 Task: Find connections with filter location Nashik with filter topic #socialentrepreneurshipwith filter profile language English with filter current company Practo with filter school Allahabad Agricultural Institute with filter industry International Affairs with filter service category Corporate Events with filter keywords title Principal
Action: Mouse moved to (640, 104)
Screenshot: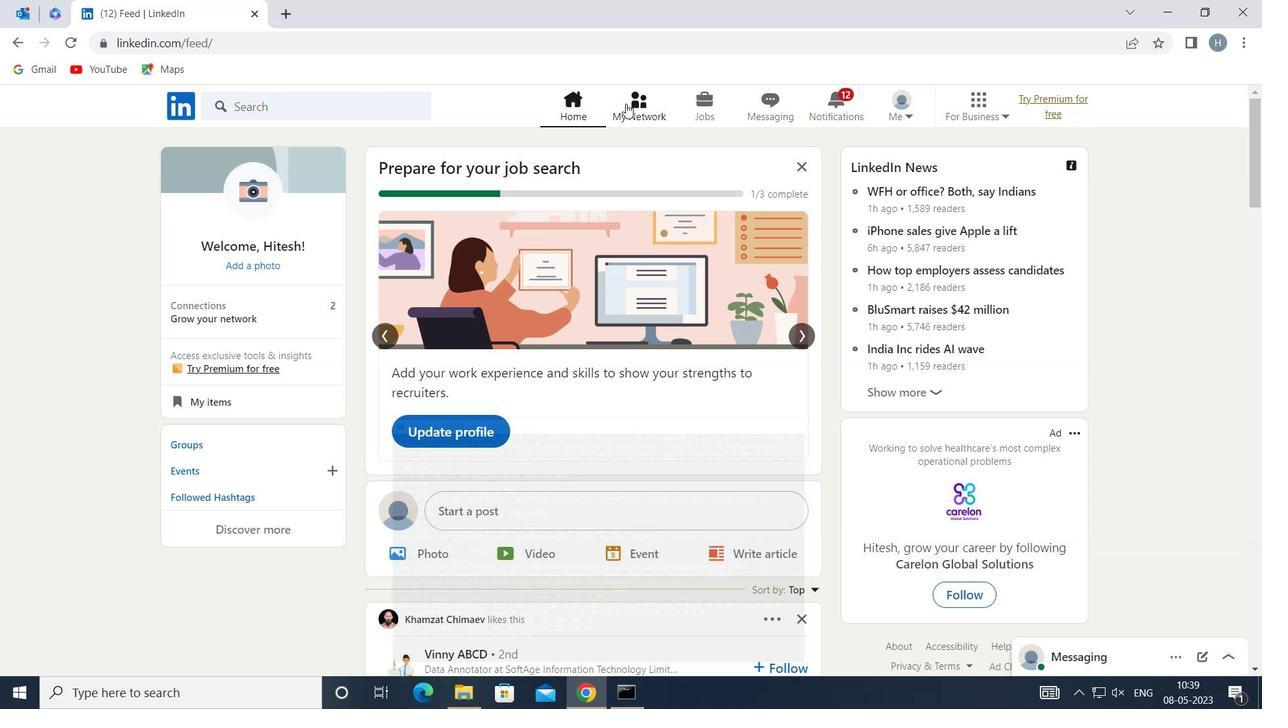 
Action: Mouse pressed left at (640, 104)
Screenshot: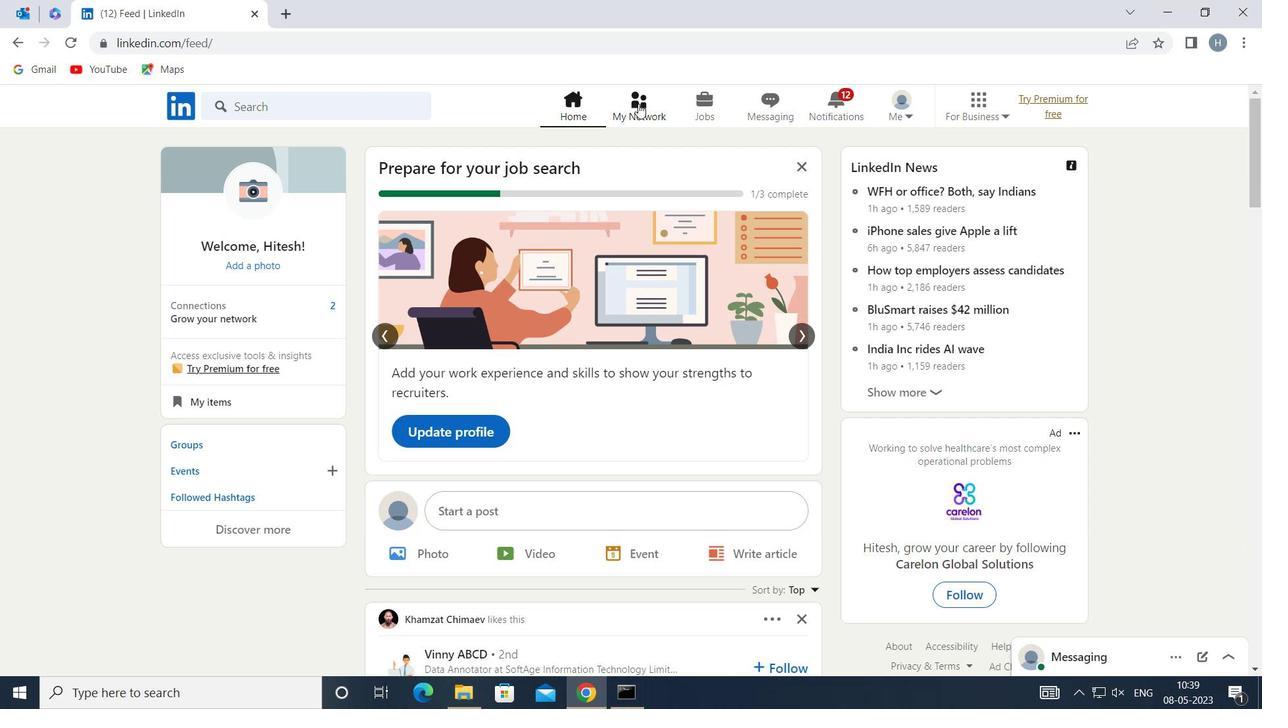 
Action: Mouse moved to (375, 195)
Screenshot: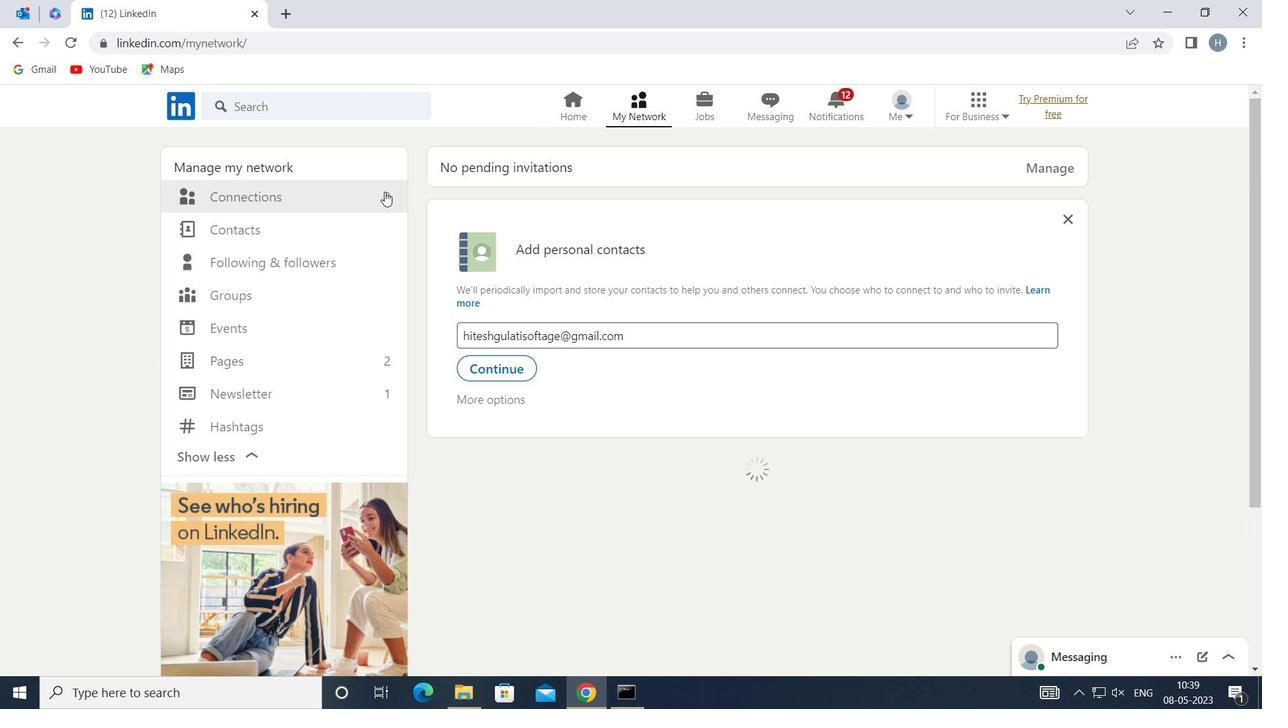 
Action: Mouse pressed left at (375, 195)
Screenshot: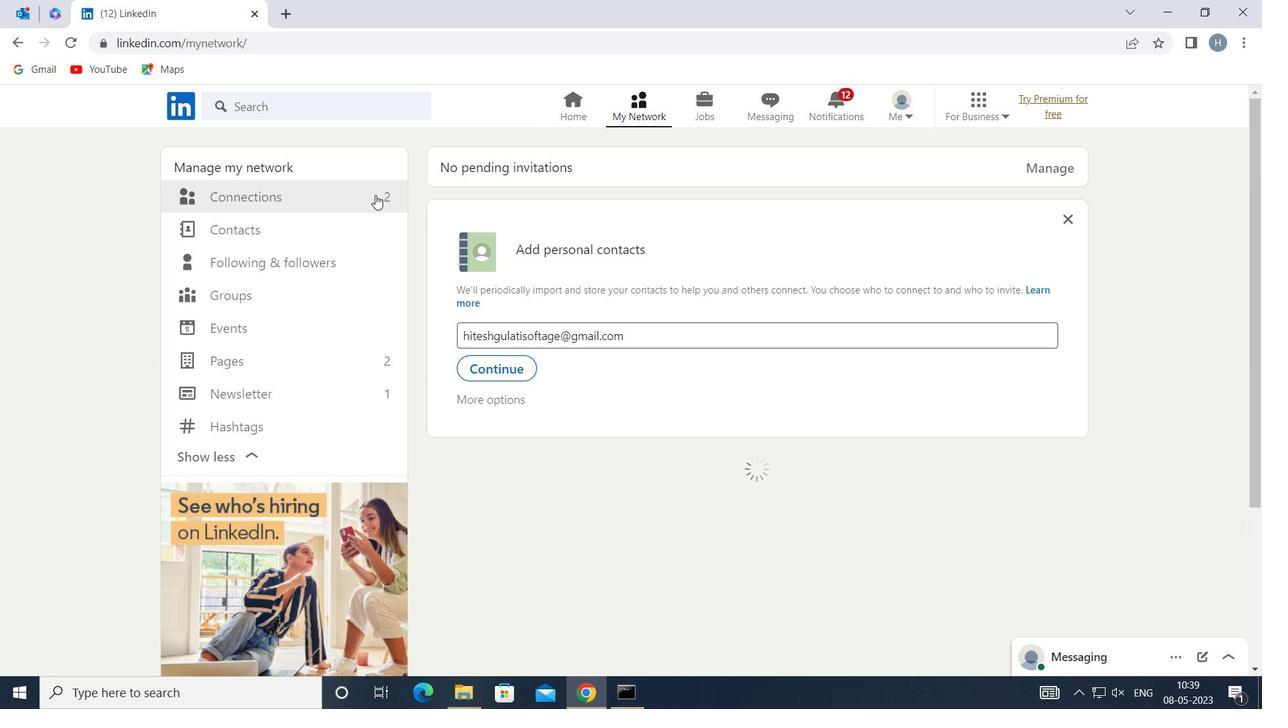 
Action: Mouse moved to (736, 198)
Screenshot: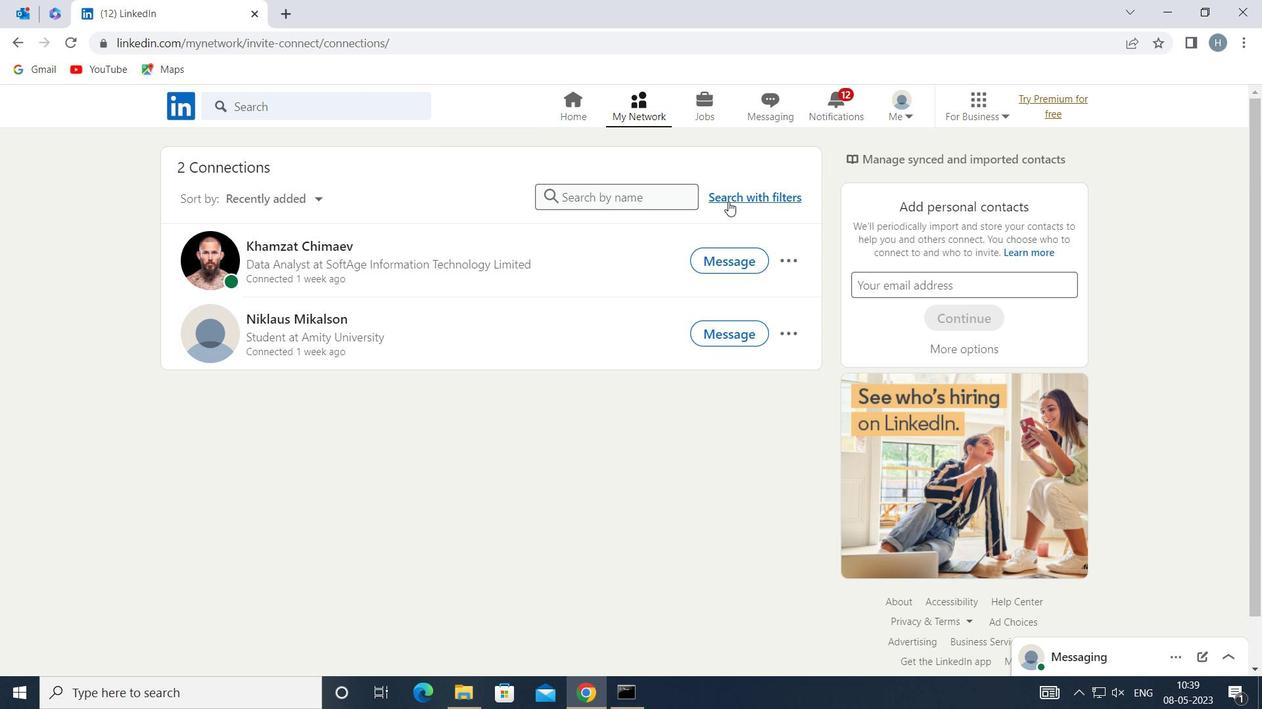 
Action: Mouse pressed left at (736, 198)
Screenshot: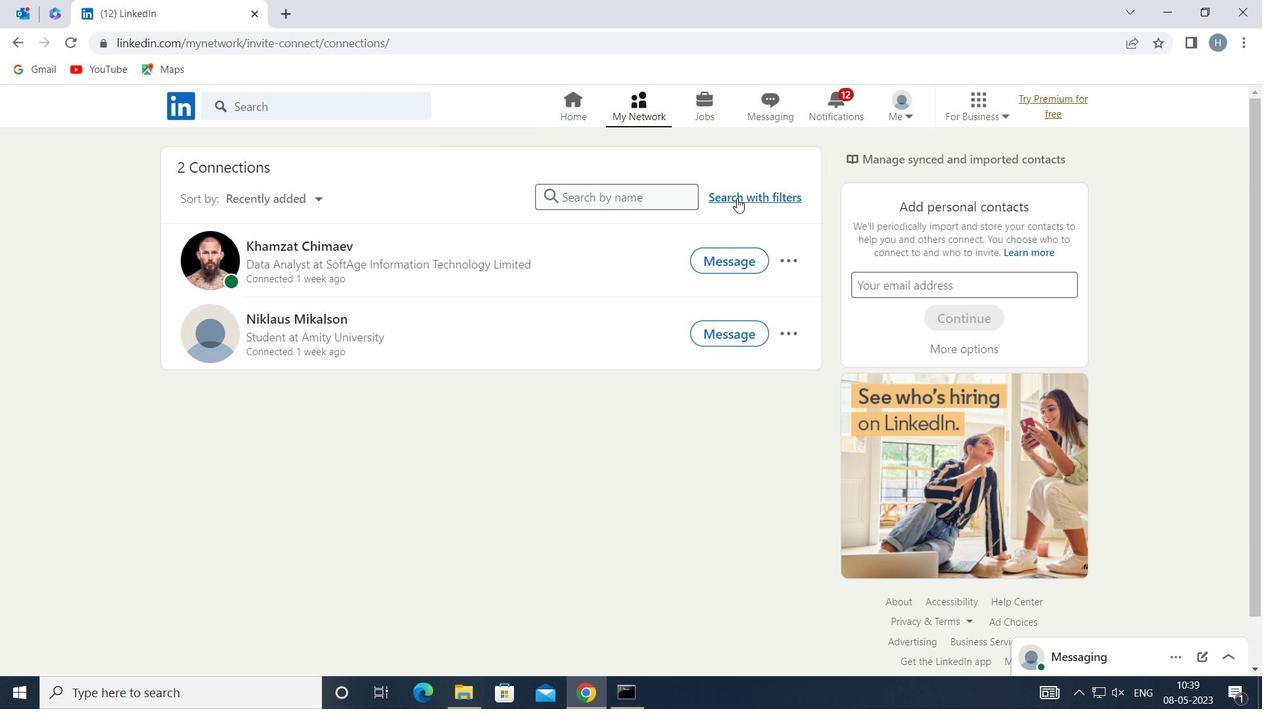 
Action: Mouse moved to (692, 156)
Screenshot: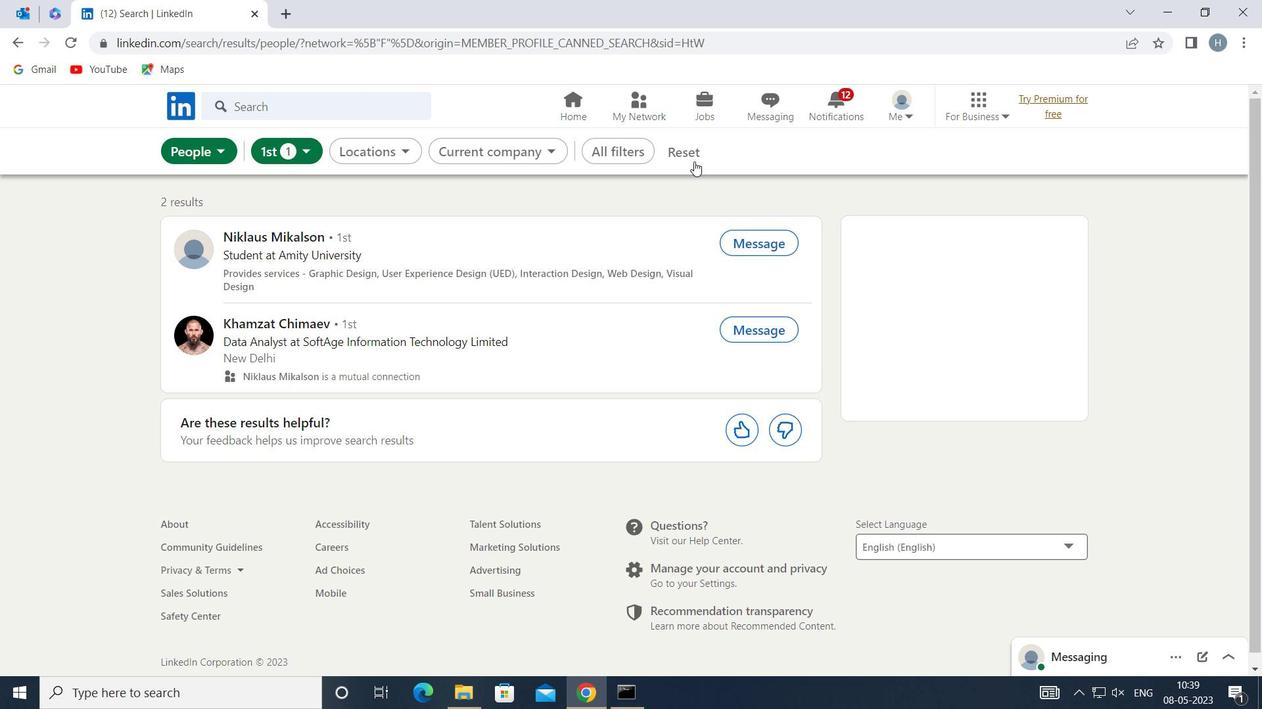 
Action: Mouse pressed left at (692, 156)
Screenshot: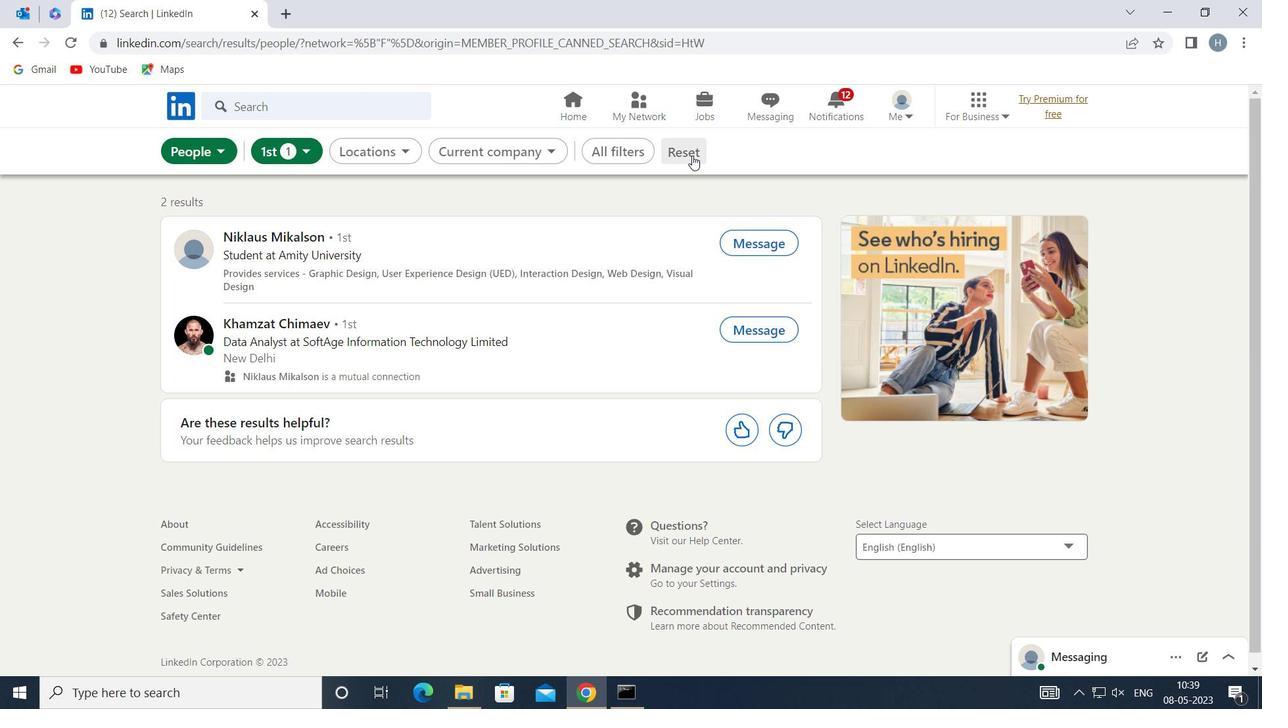 
Action: Mouse moved to (674, 151)
Screenshot: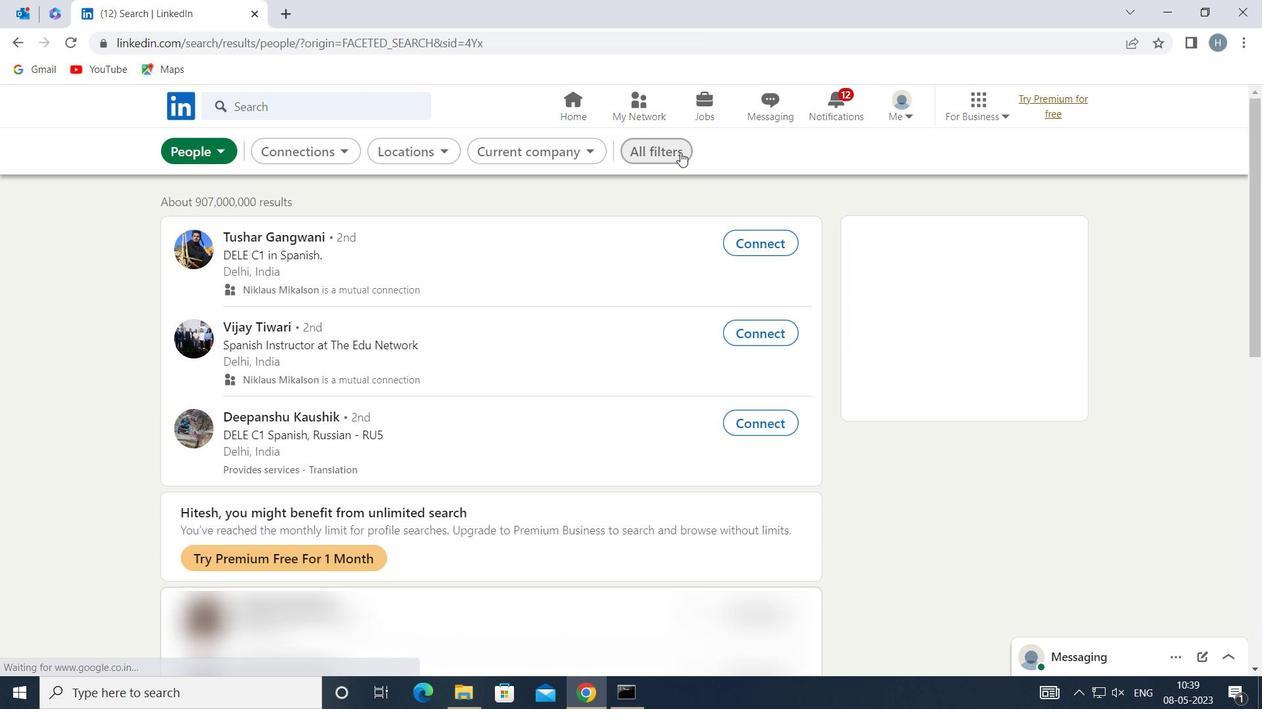 
Action: Mouse pressed left at (674, 151)
Screenshot: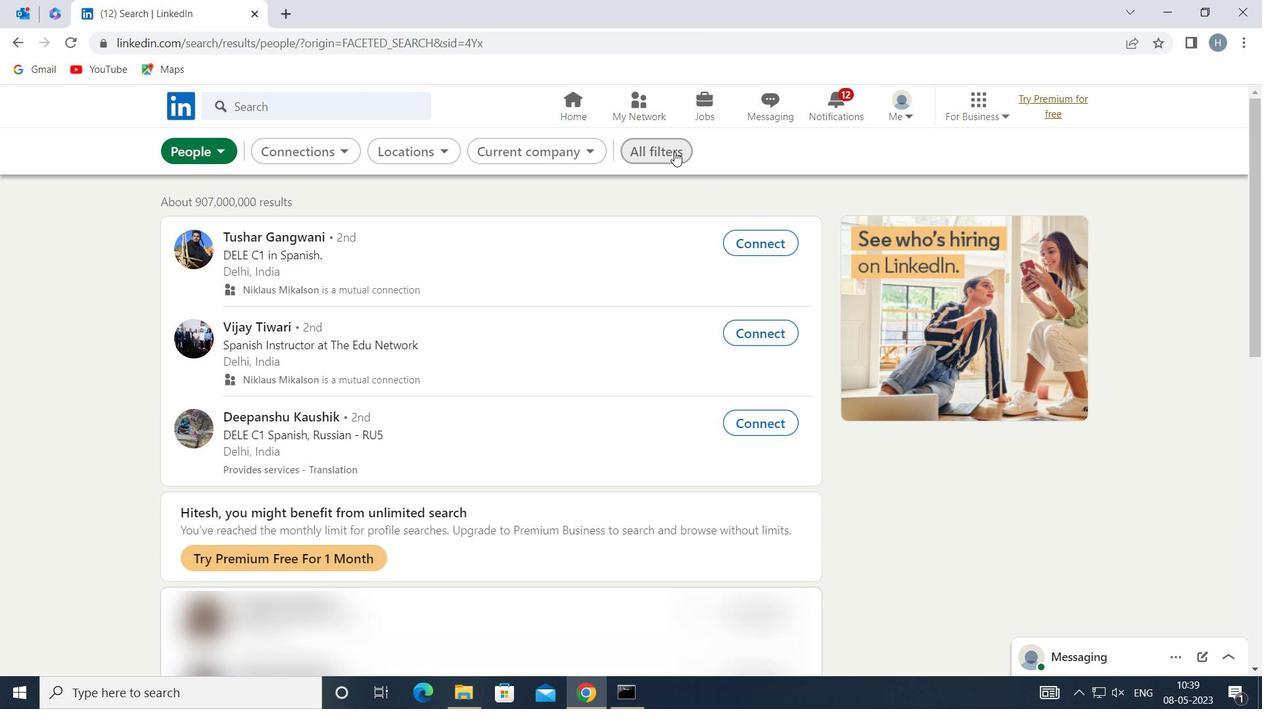
Action: Mouse moved to (1024, 292)
Screenshot: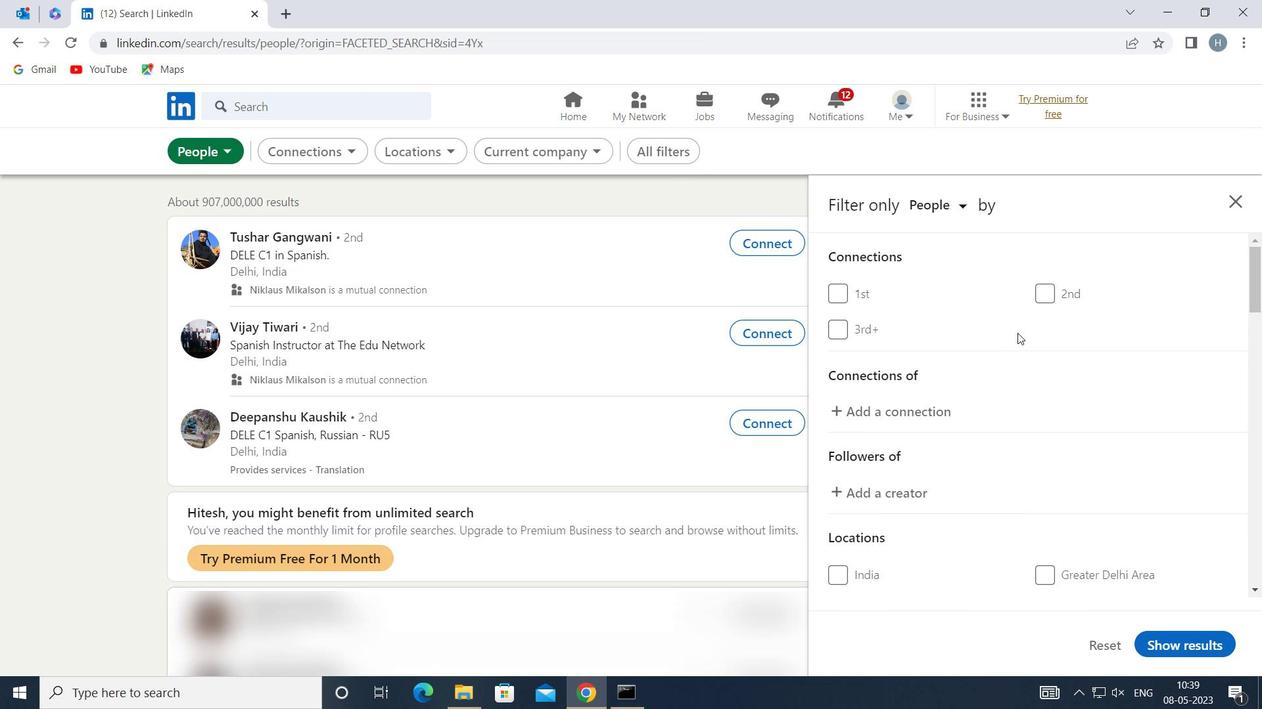 
Action: Mouse scrolled (1024, 291) with delta (0, 0)
Screenshot: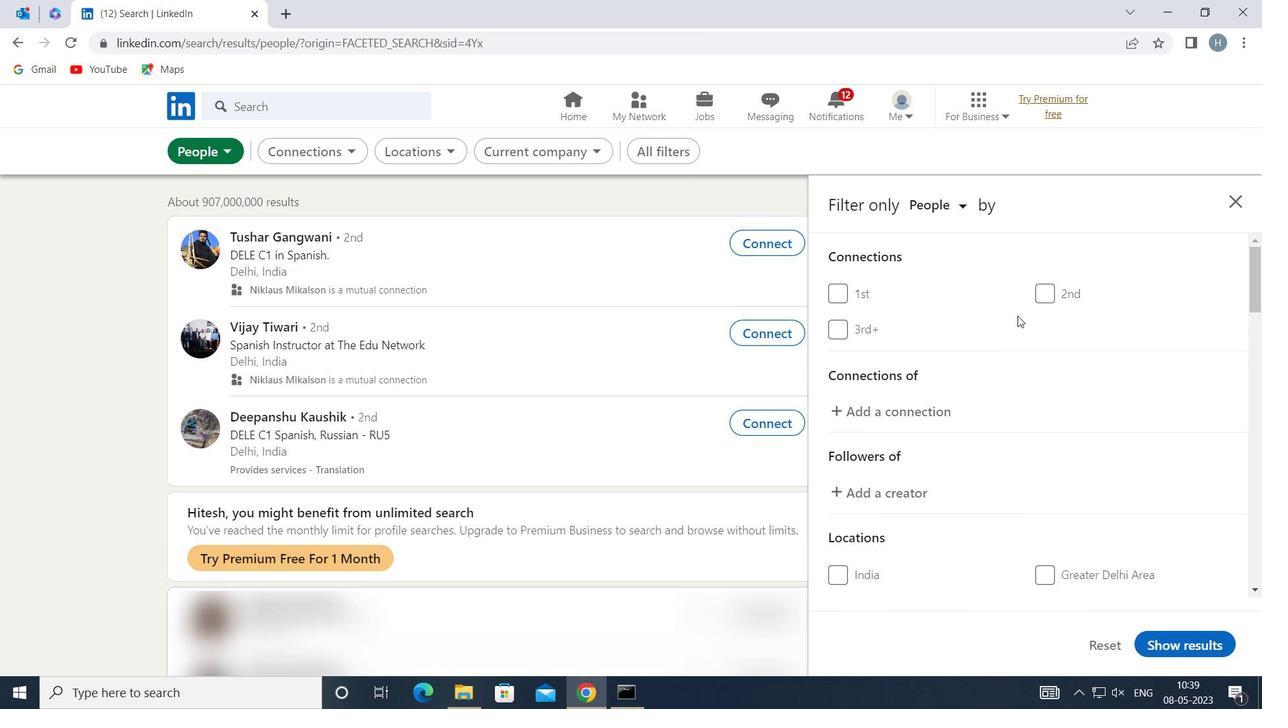 
Action: Mouse moved to (1024, 292)
Screenshot: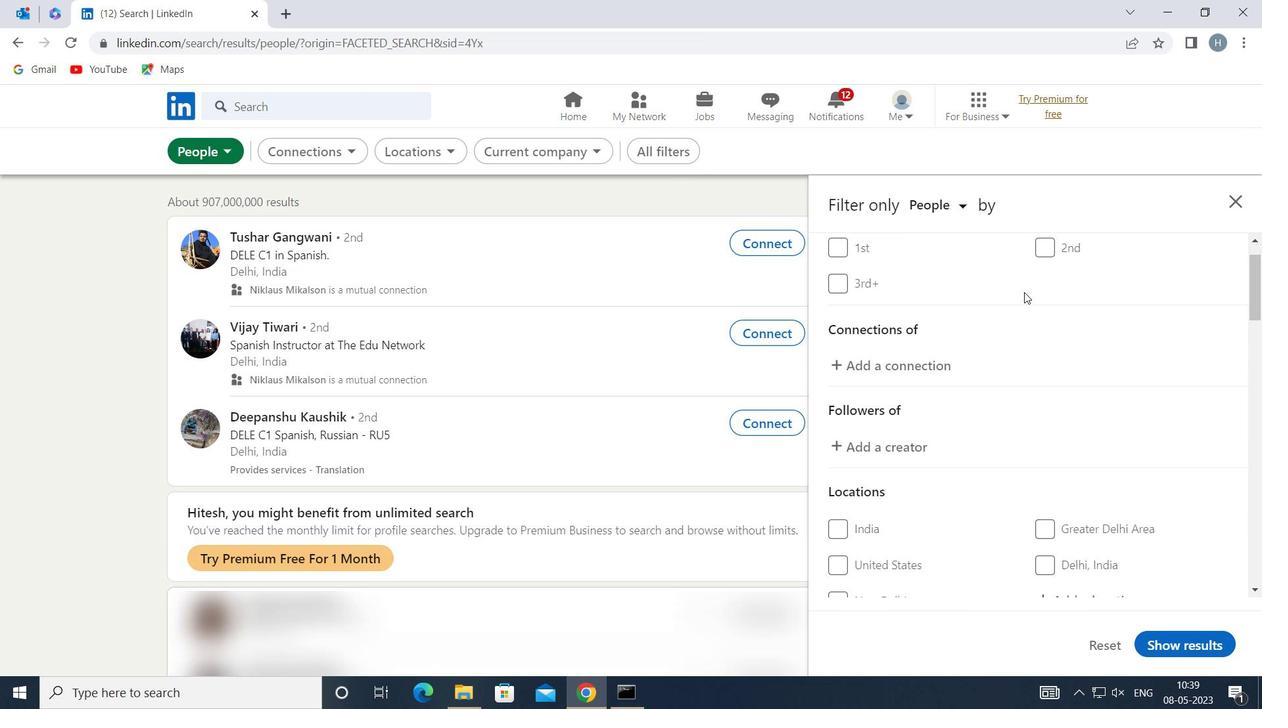 
Action: Mouse scrolled (1024, 291) with delta (0, 0)
Screenshot: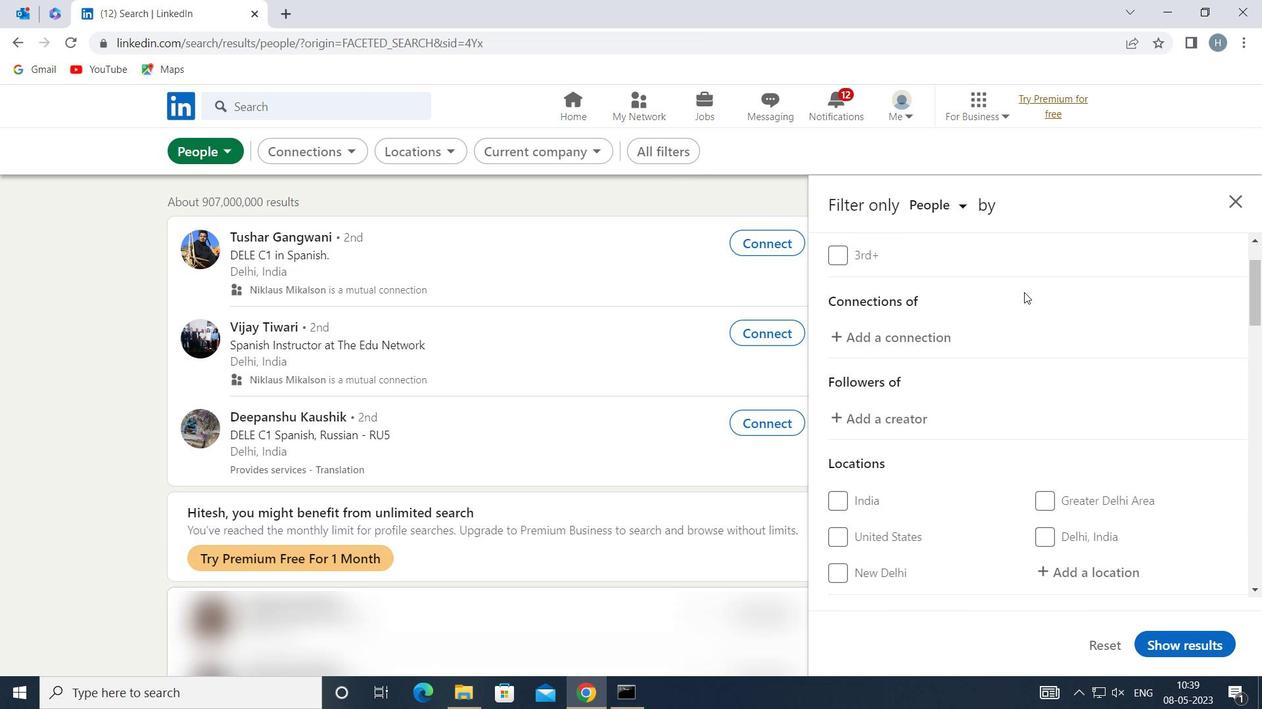 
Action: Mouse moved to (1024, 294)
Screenshot: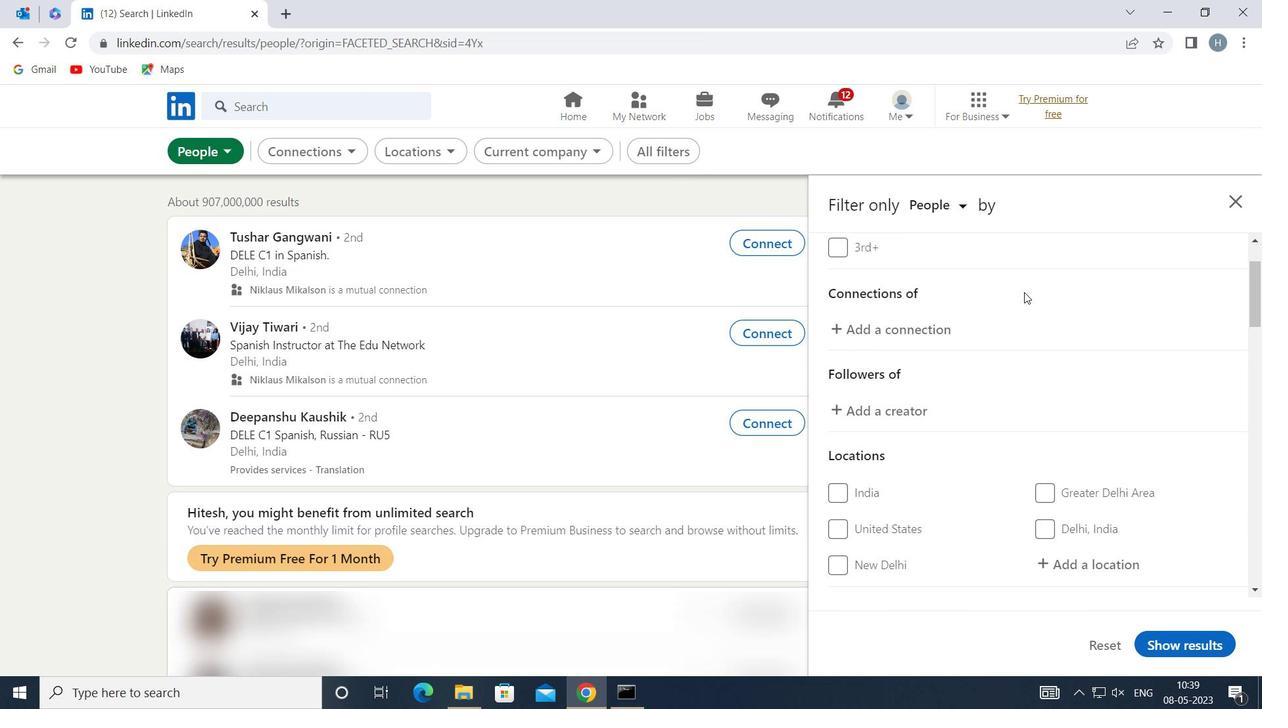 
Action: Mouse scrolled (1024, 293) with delta (0, 0)
Screenshot: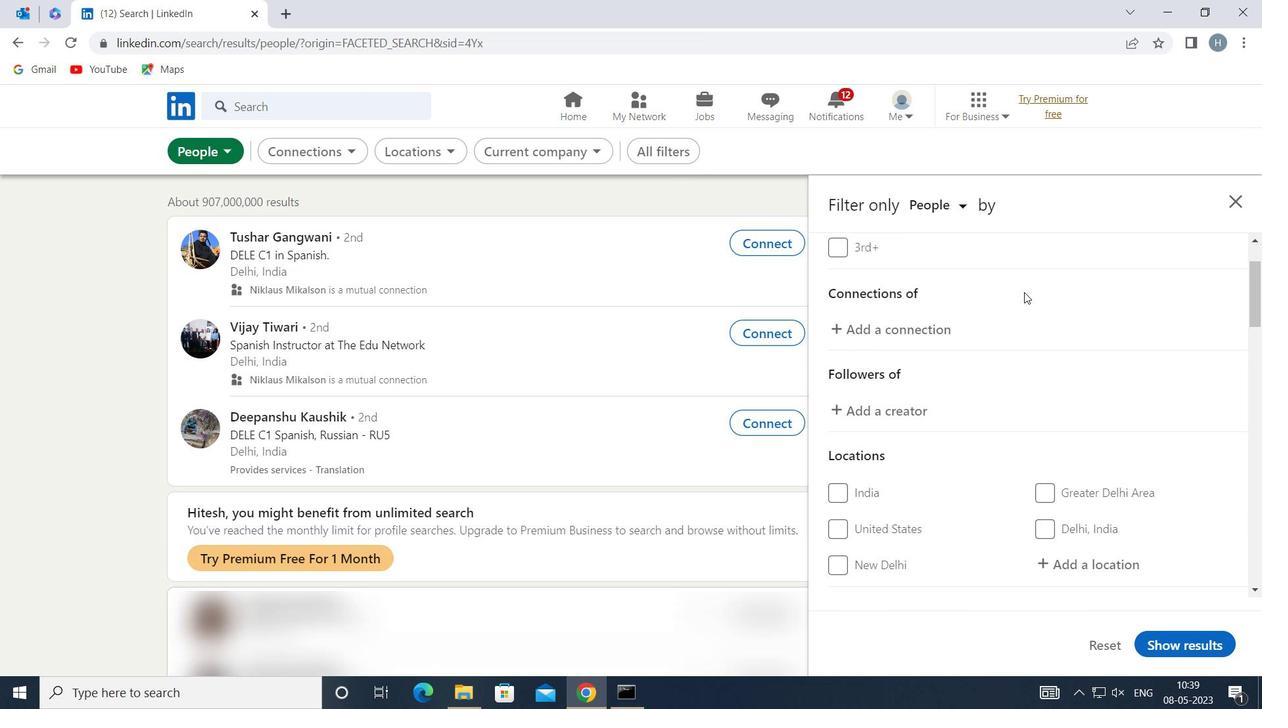 
Action: Mouse moved to (1083, 395)
Screenshot: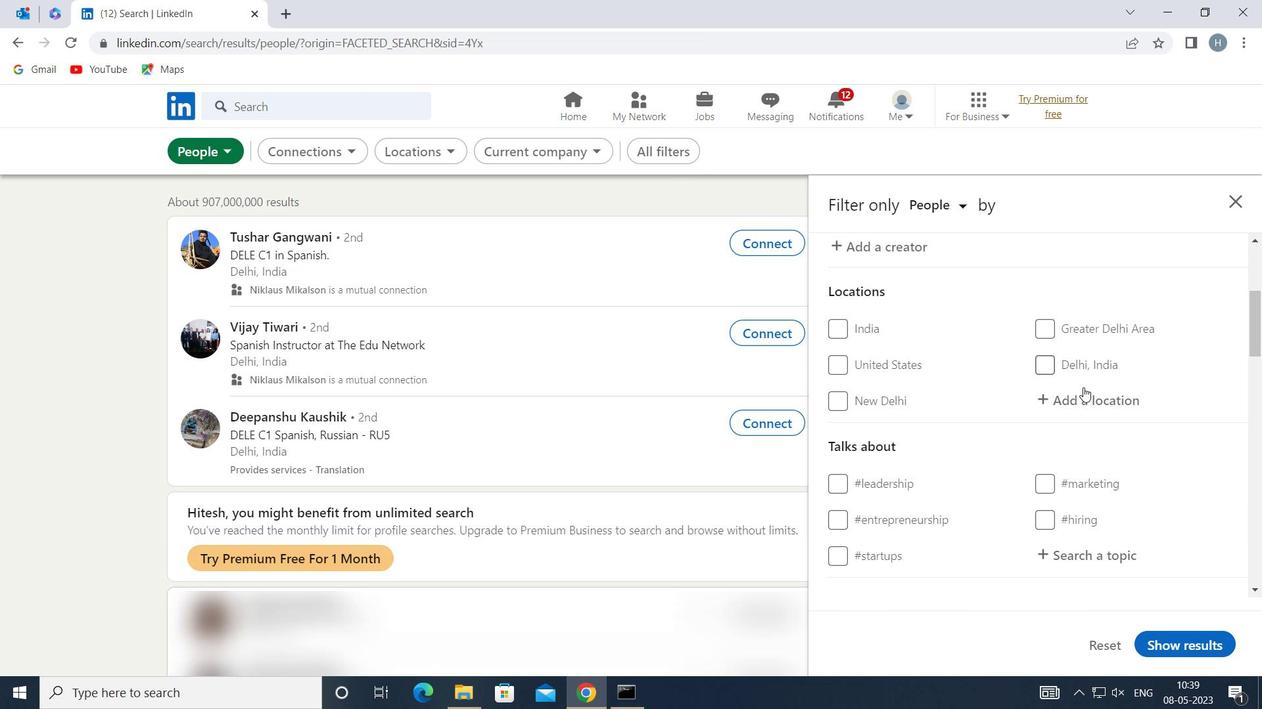 
Action: Mouse pressed left at (1083, 395)
Screenshot: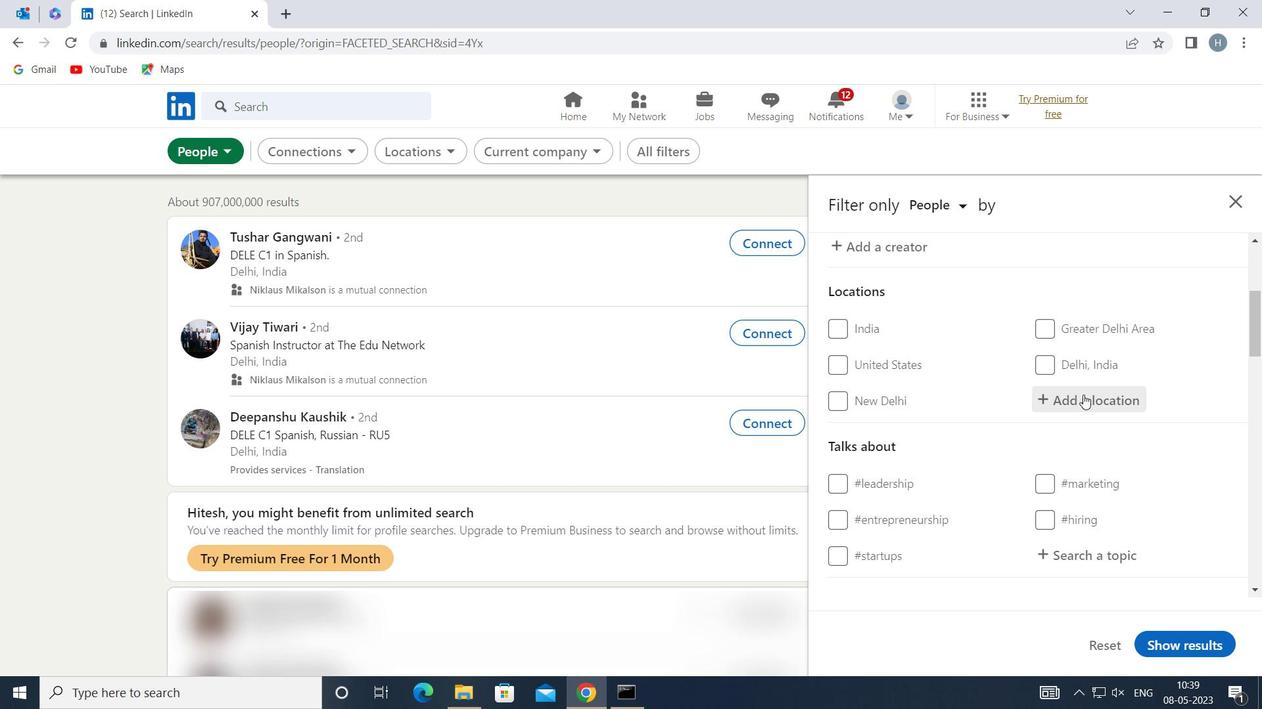 
Action: Key pressed <Key.shift>NASHIK
Screenshot: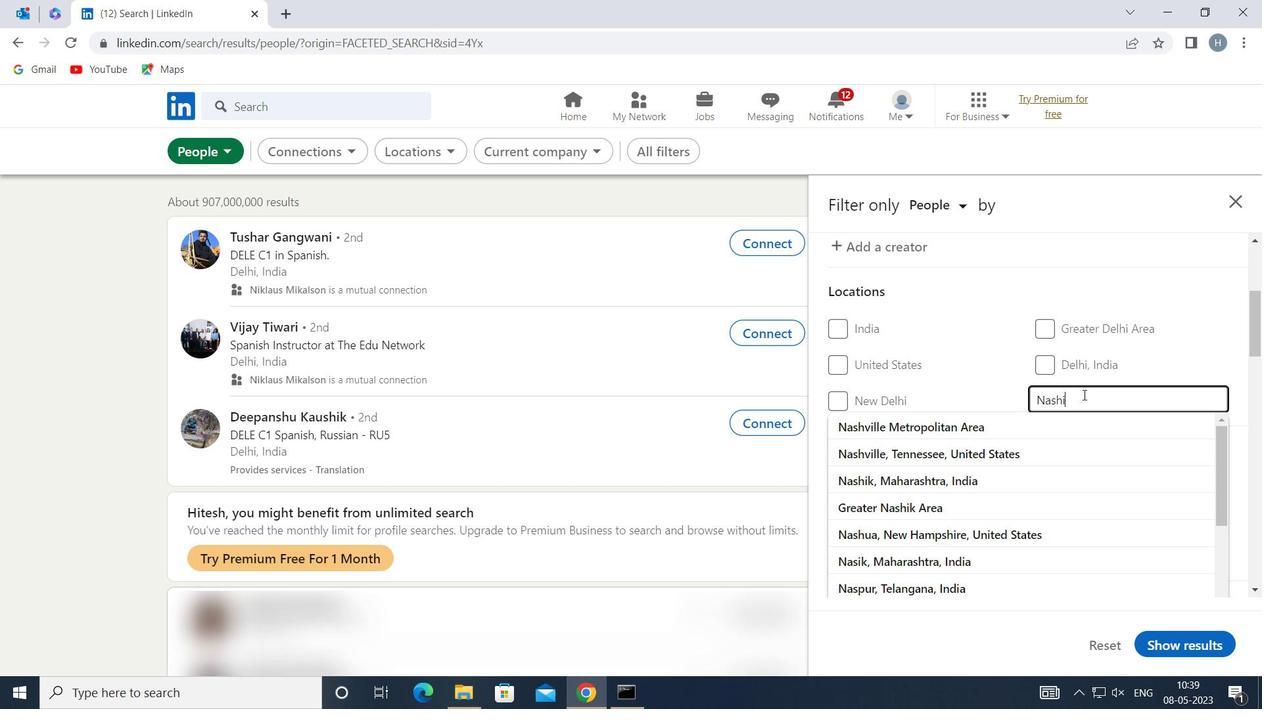 
Action: Mouse moved to (1041, 430)
Screenshot: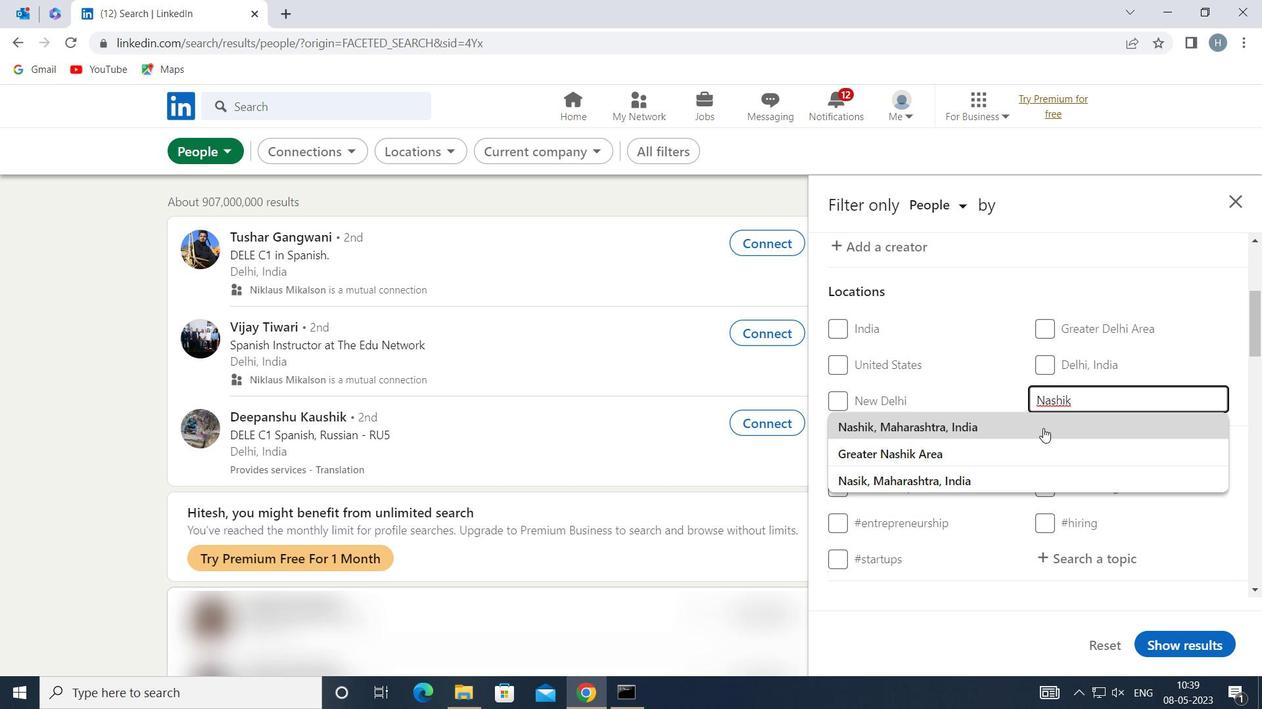 
Action: Mouse pressed left at (1041, 430)
Screenshot: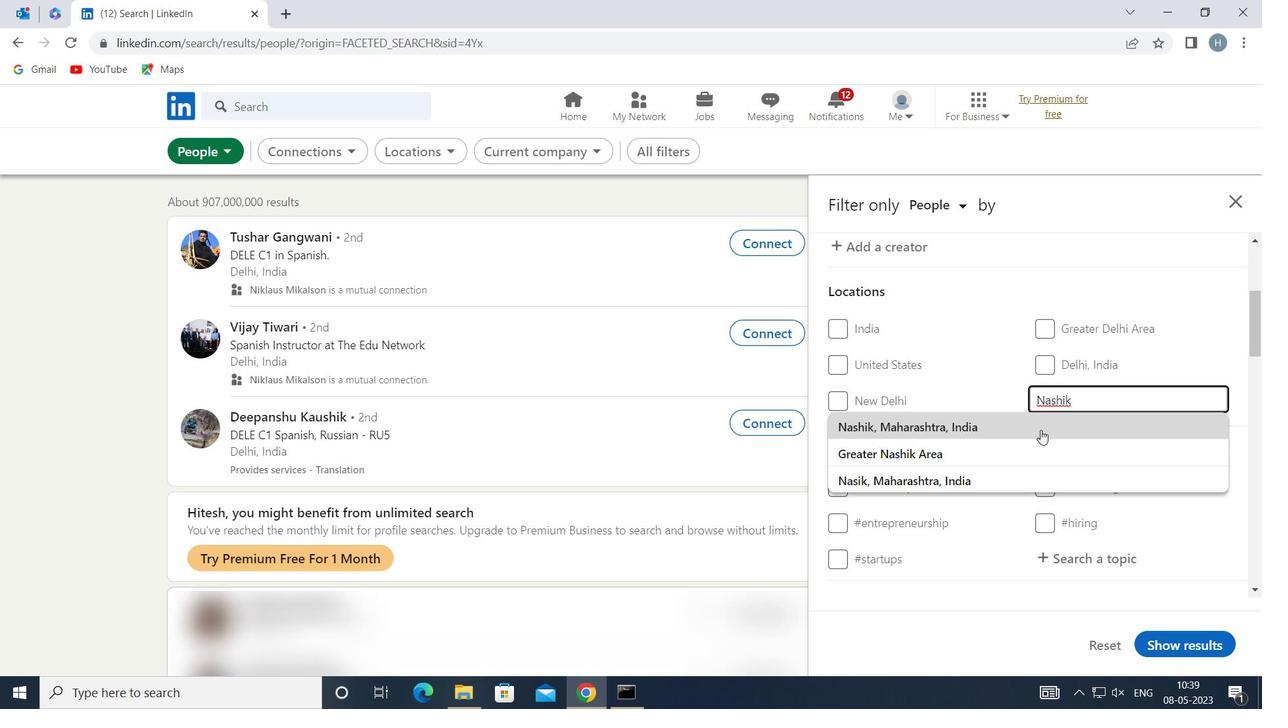 
Action: Mouse moved to (1030, 414)
Screenshot: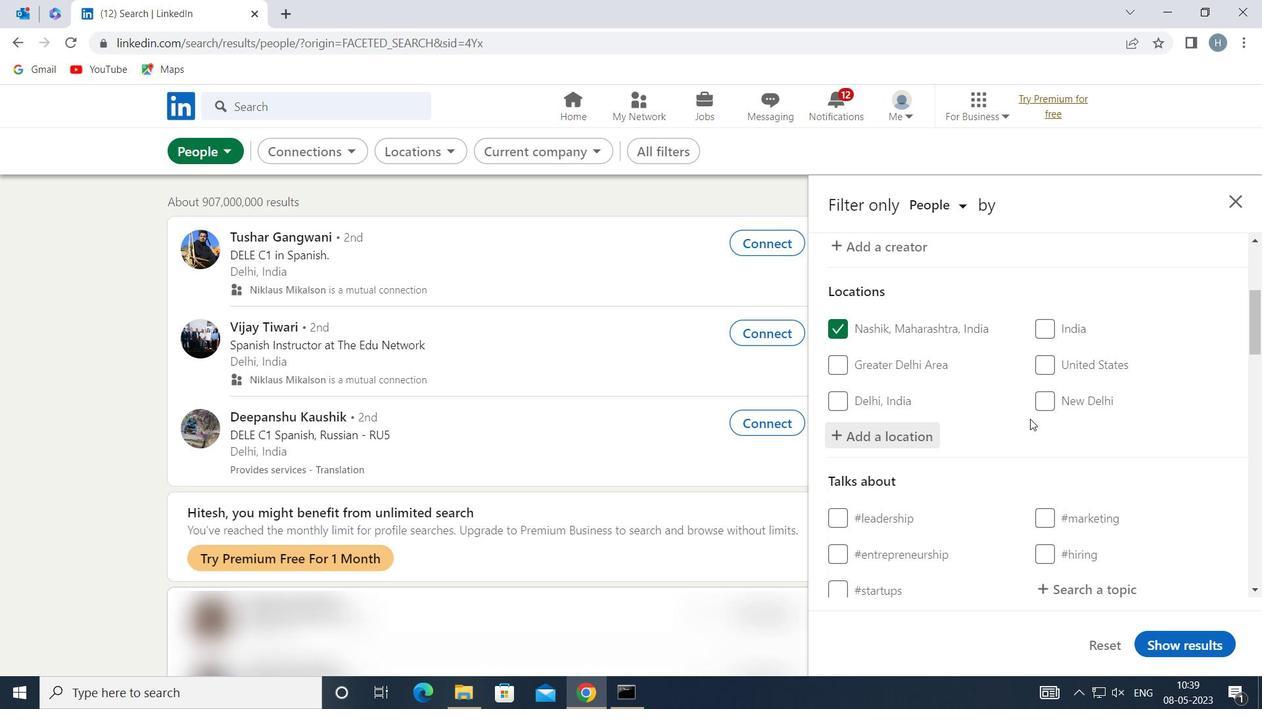 
Action: Mouse scrolled (1030, 414) with delta (0, 0)
Screenshot: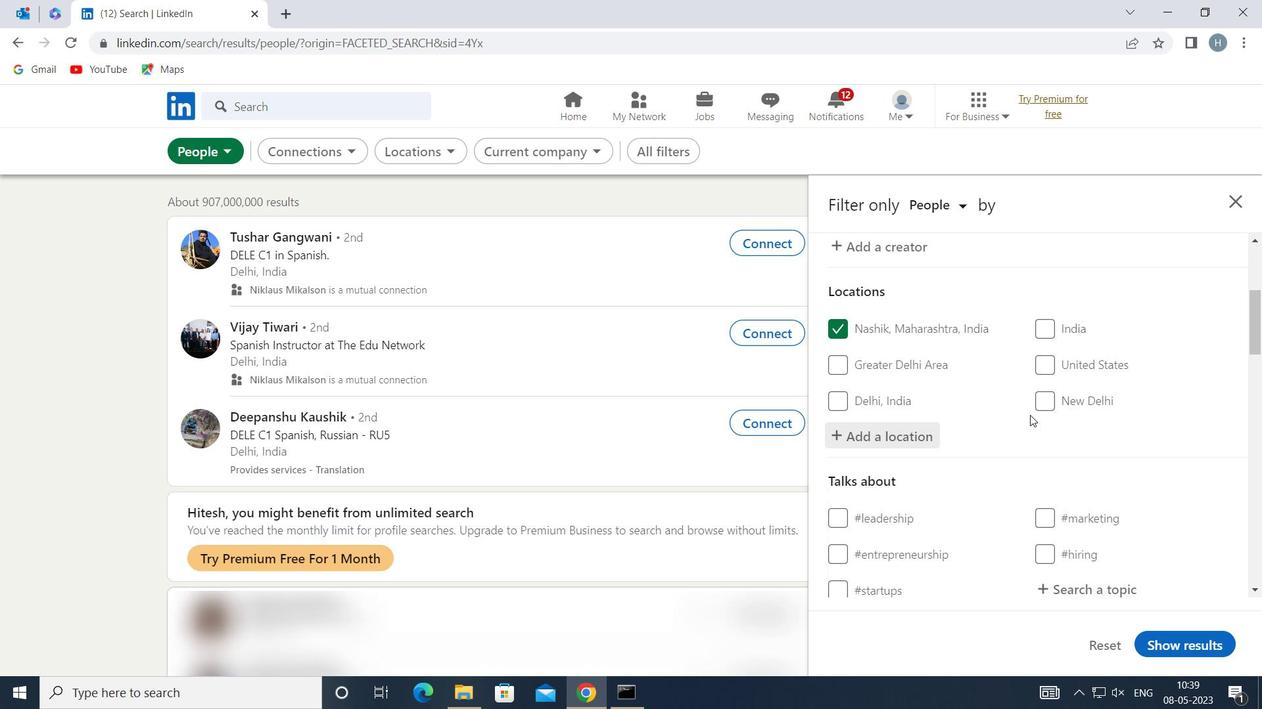 
Action: Mouse scrolled (1030, 414) with delta (0, 0)
Screenshot: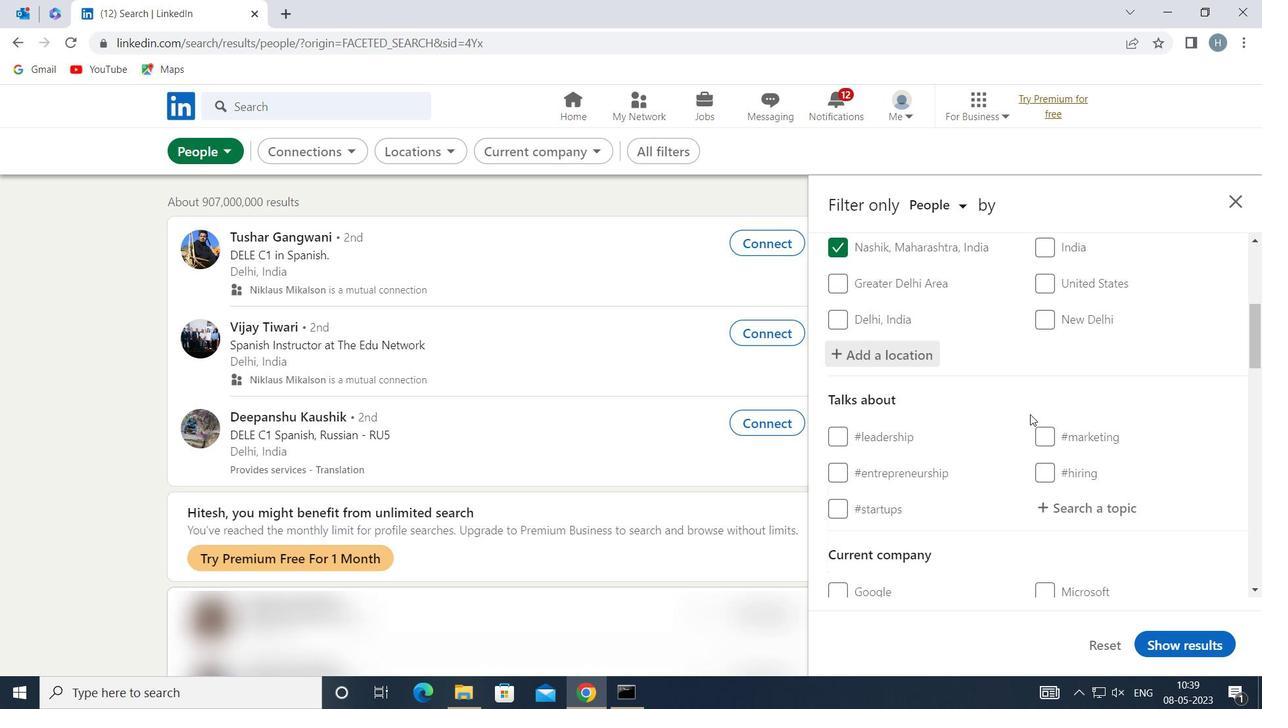 
Action: Mouse moved to (1110, 423)
Screenshot: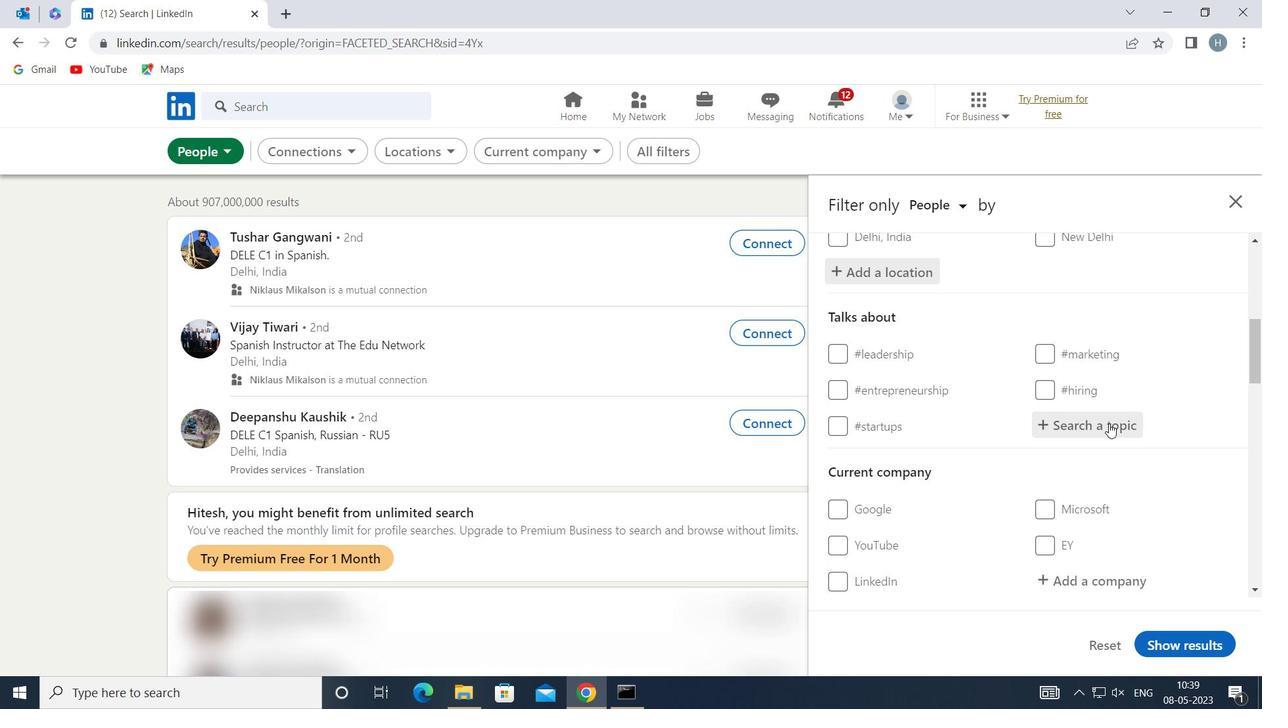 
Action: Mouse pressed left at (1110, 423)
Screenshot: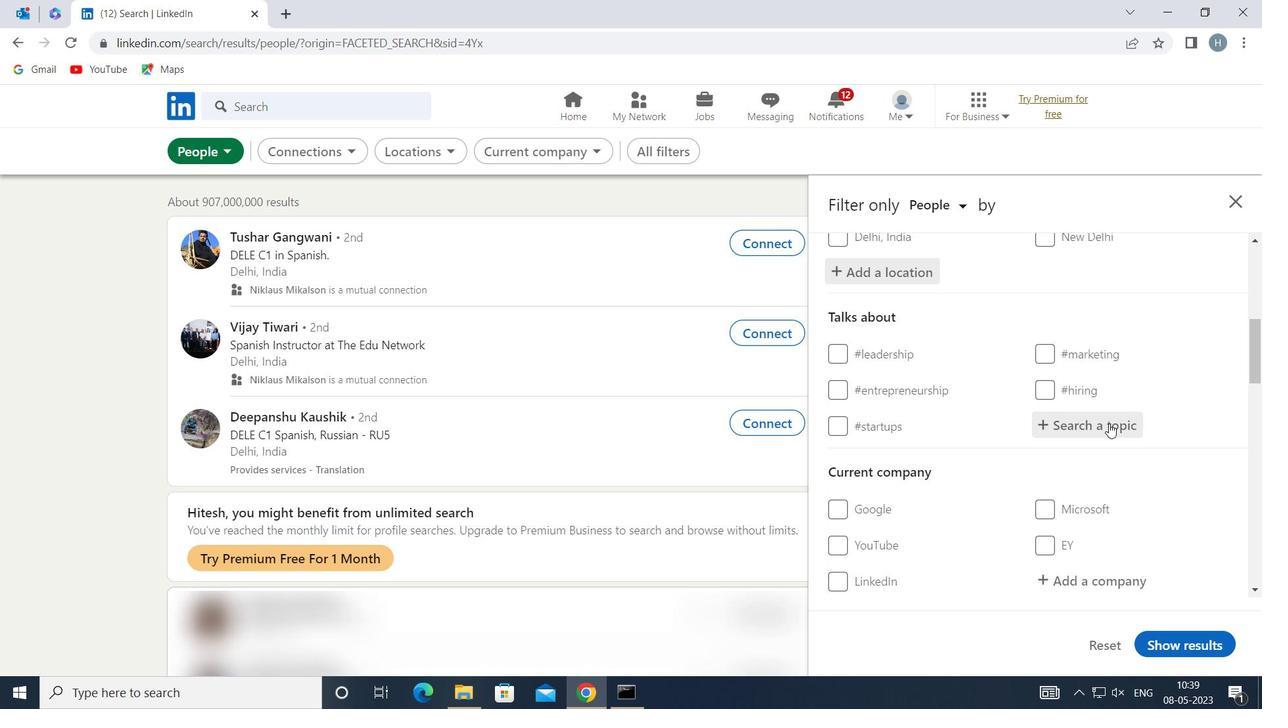 
Action: Key pressed SOCIALENTREP
Screenshot: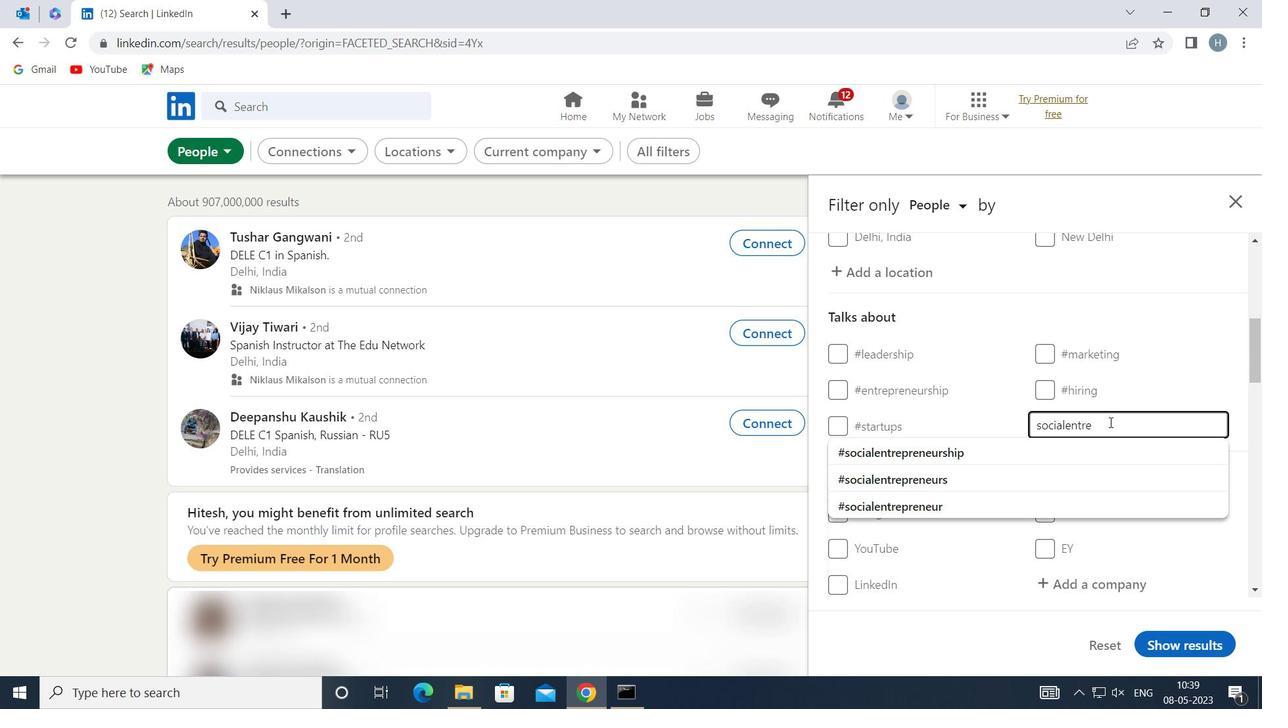 
Action: Mouse moved to (1065, 448)
Screenshot: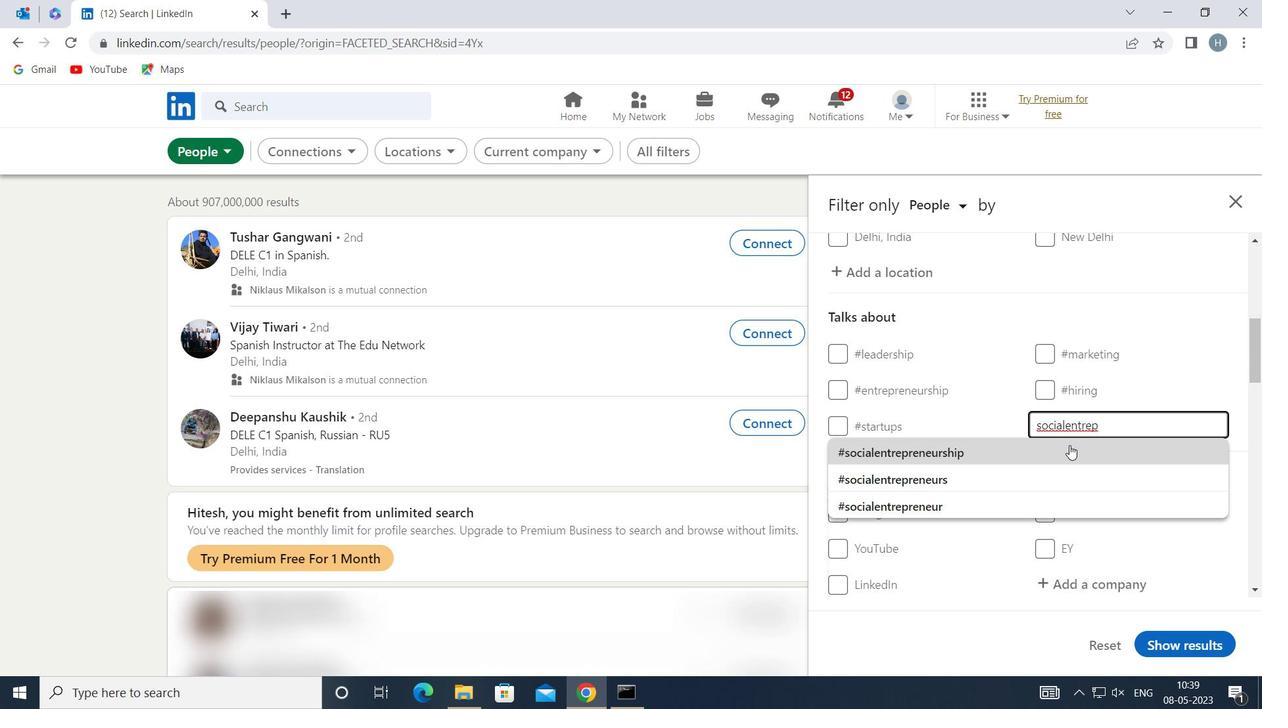 
Action: Mouse pressed left at (1065, 448)
Screenshot: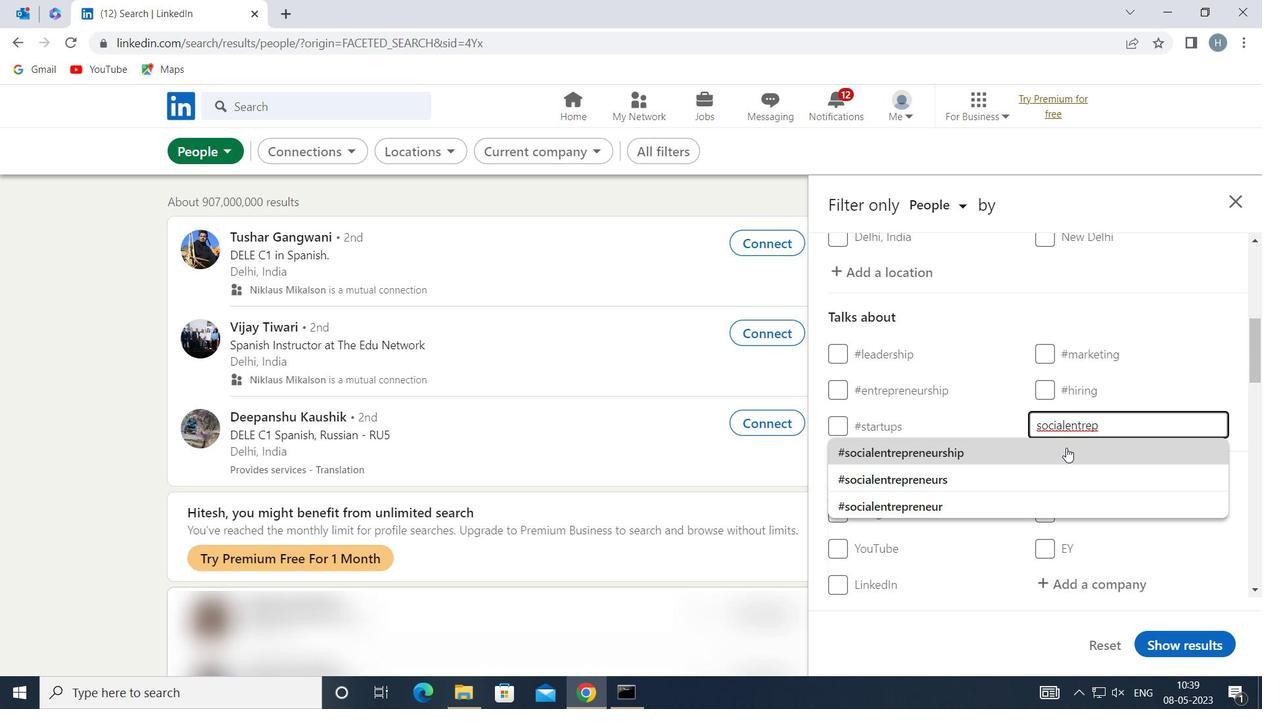 
Action: Mouse moved to (1018, 448)
Screenshot: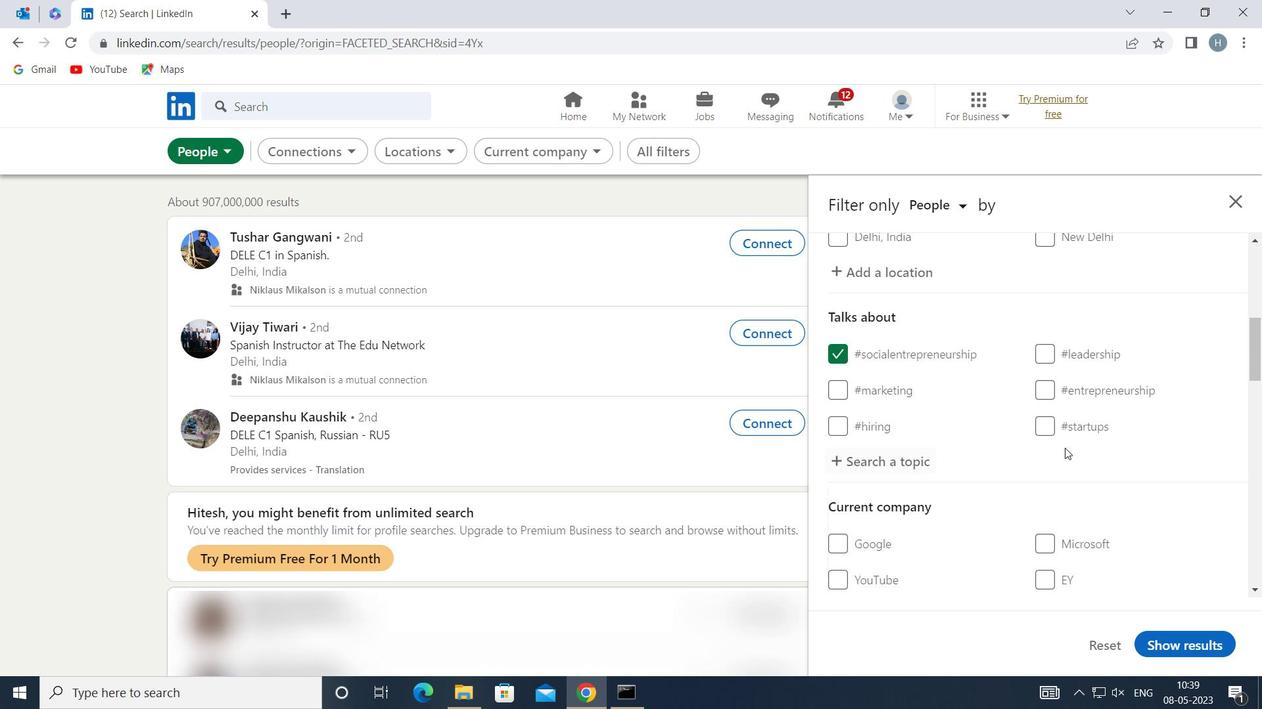 
Action: Mouse scrolled (1018, 448) with delta (0, 0)
Screenshot: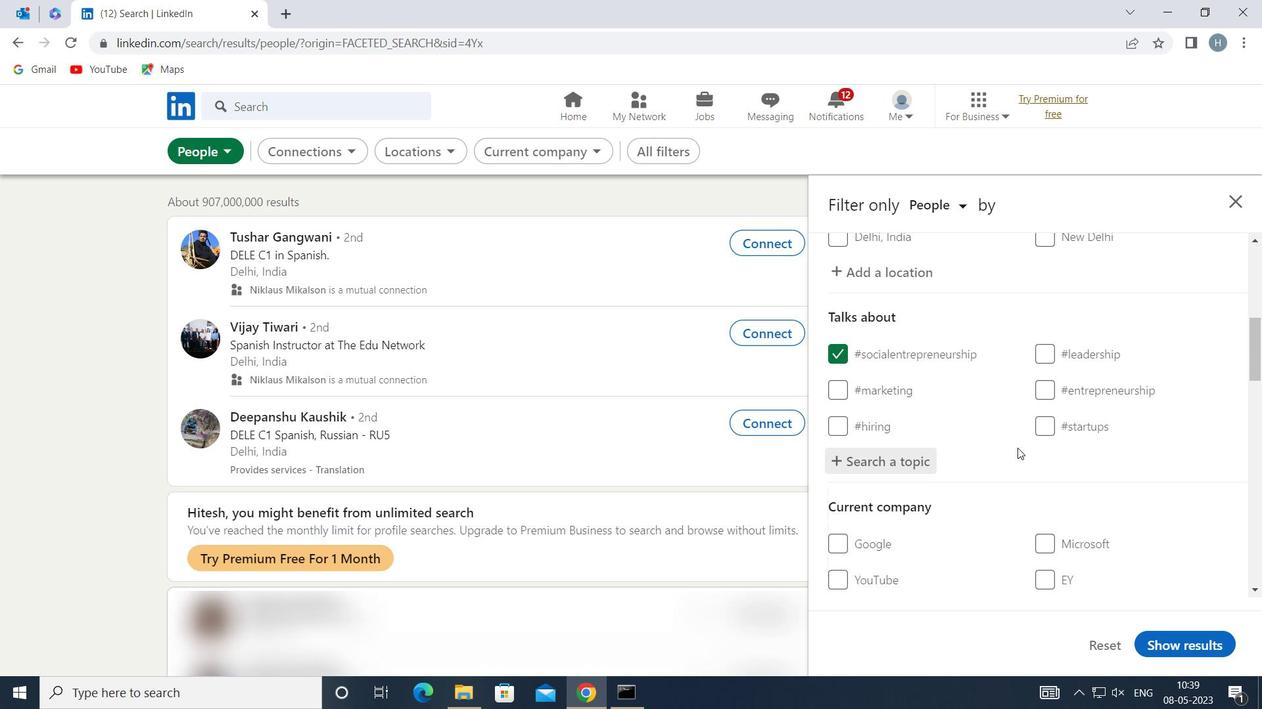 
Action: Mouse scrolled (1018, 448) with delta (0, 0)
Screenshot: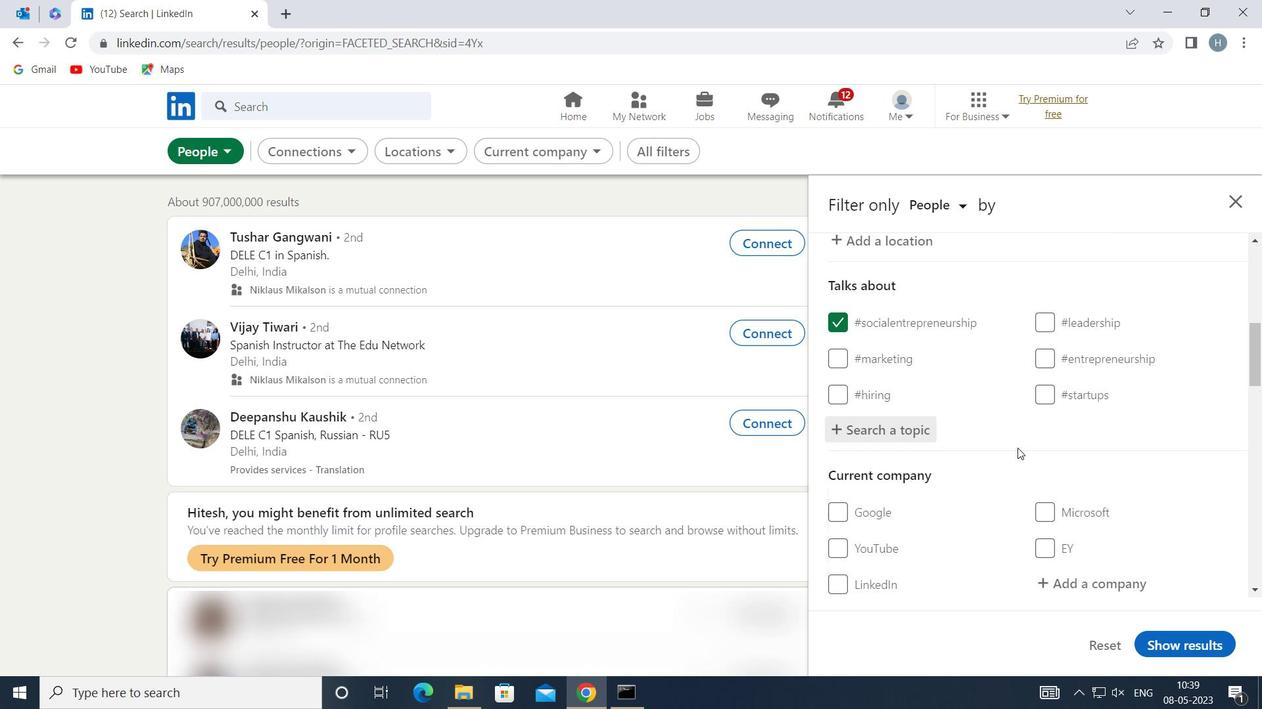 
Action: Mouse scrolled (1018, 448) with delta (0, 0)
Screenshot: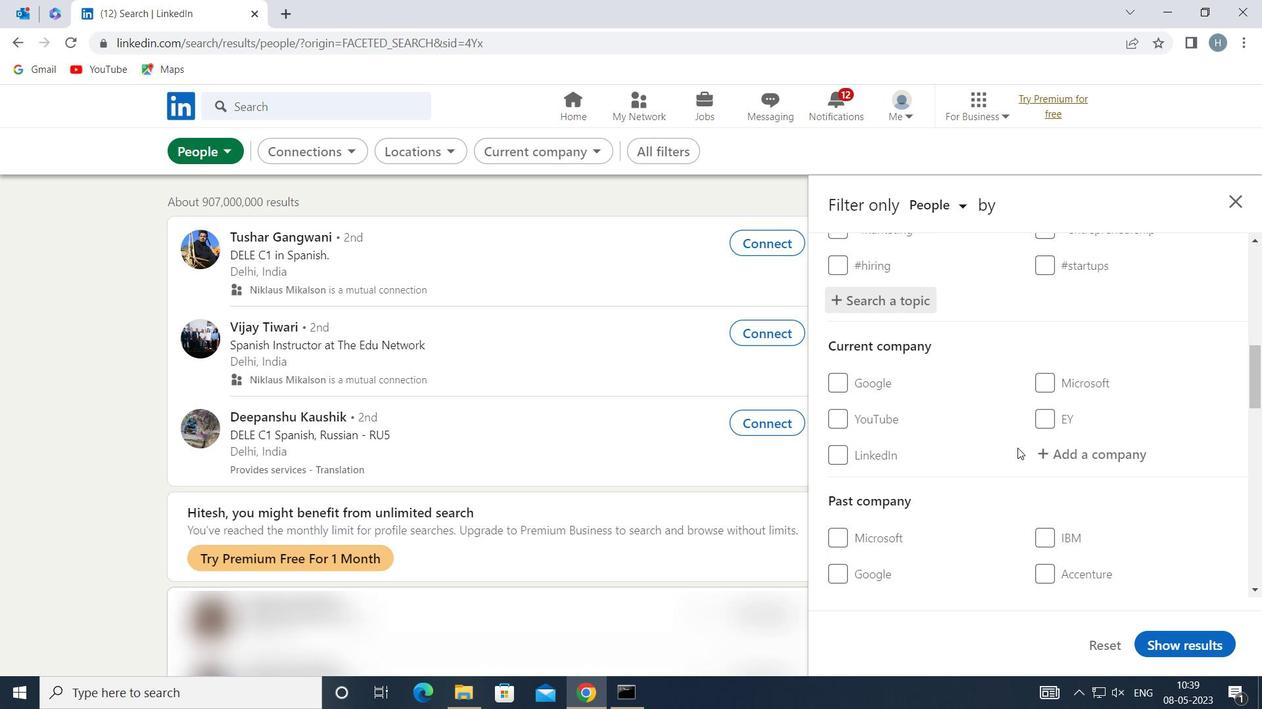 
Action: Mouse scrolled (1018, 448) with delta (0, 0)
Screenshot: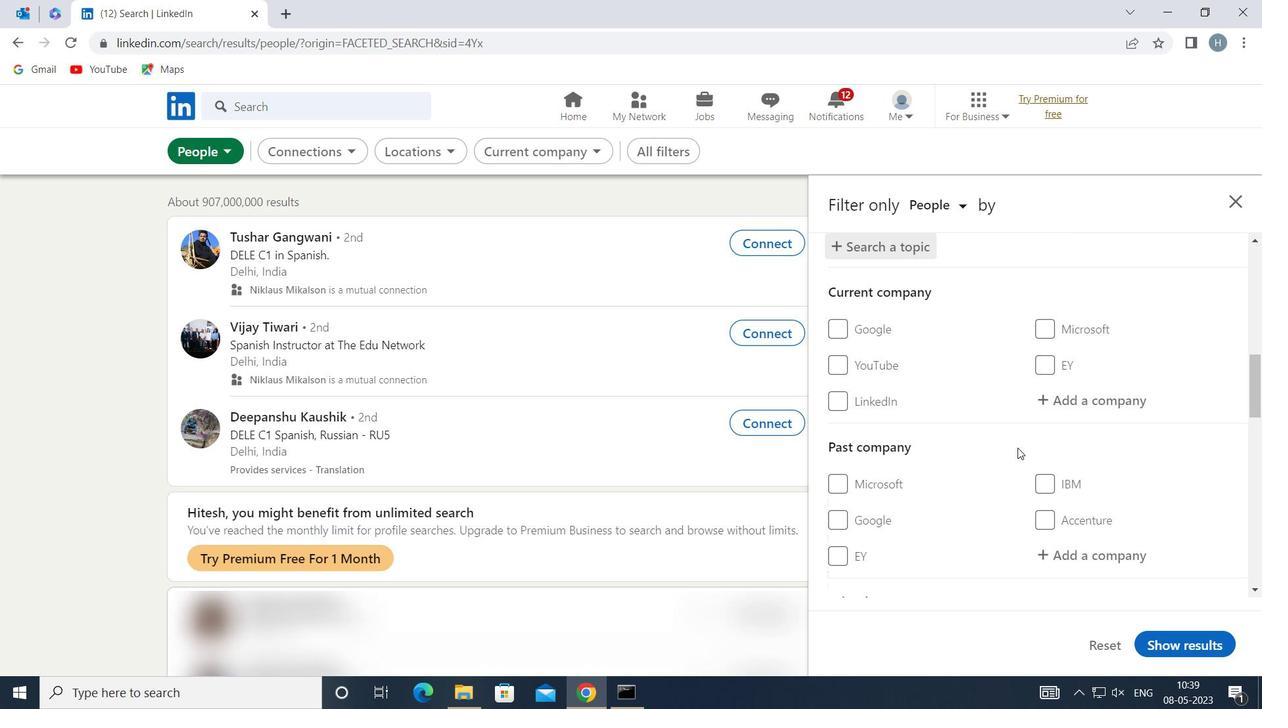 
Action: Mouse scrolled (1018, 448) with delta (0, 0)
Screenshot: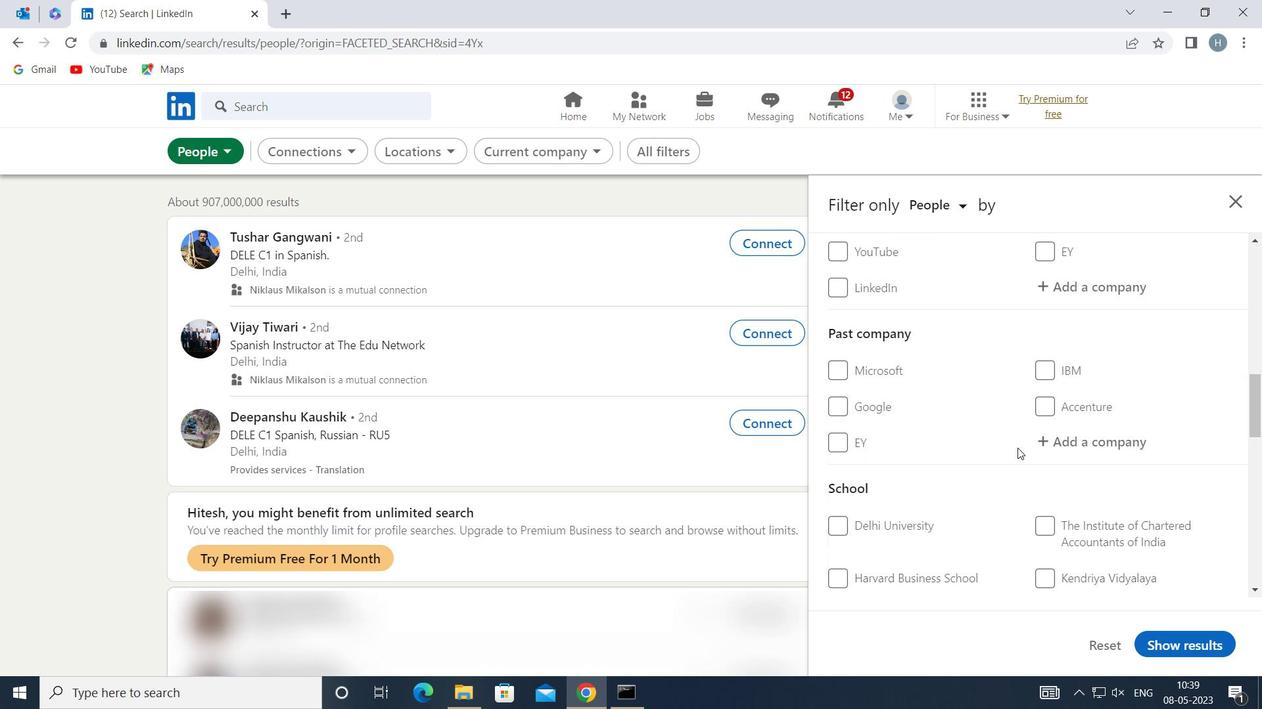 
Action: Mouse scrolled (1018, 448) with delta (0, 0)
Screenshot: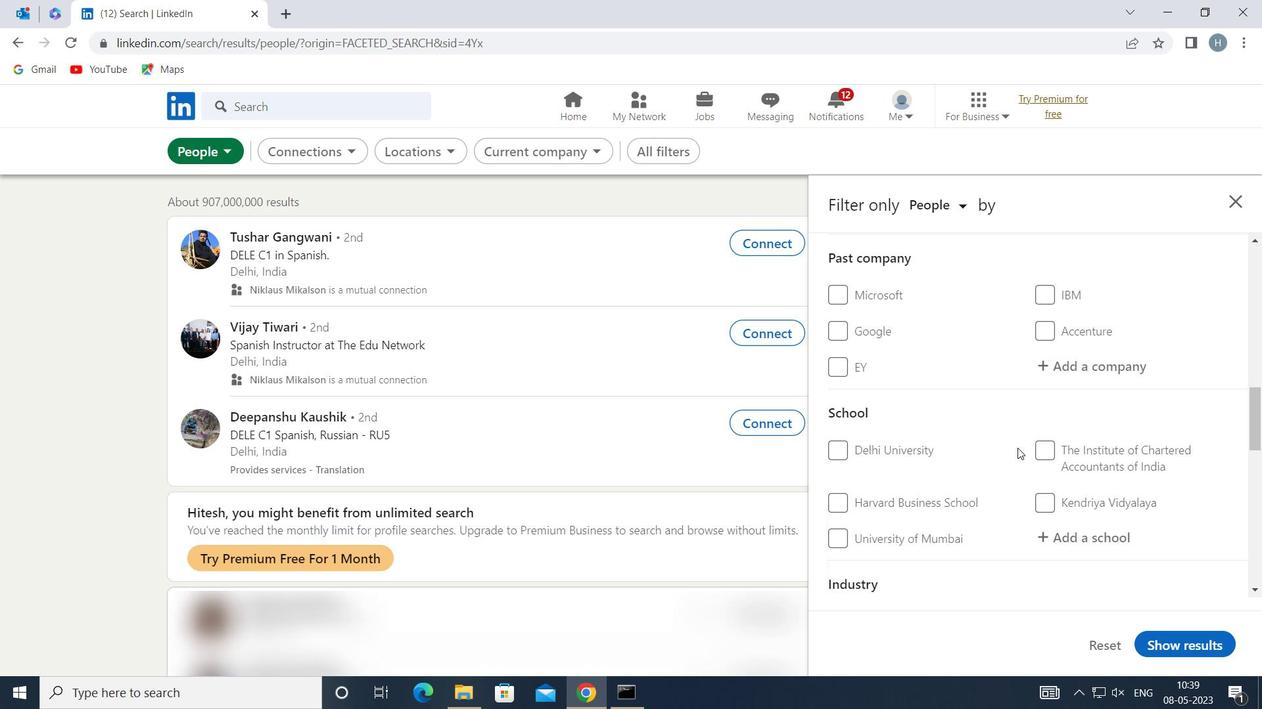 
Action: Mouse scrolled (1018, 448) with delta (0, 0)
Screenshot: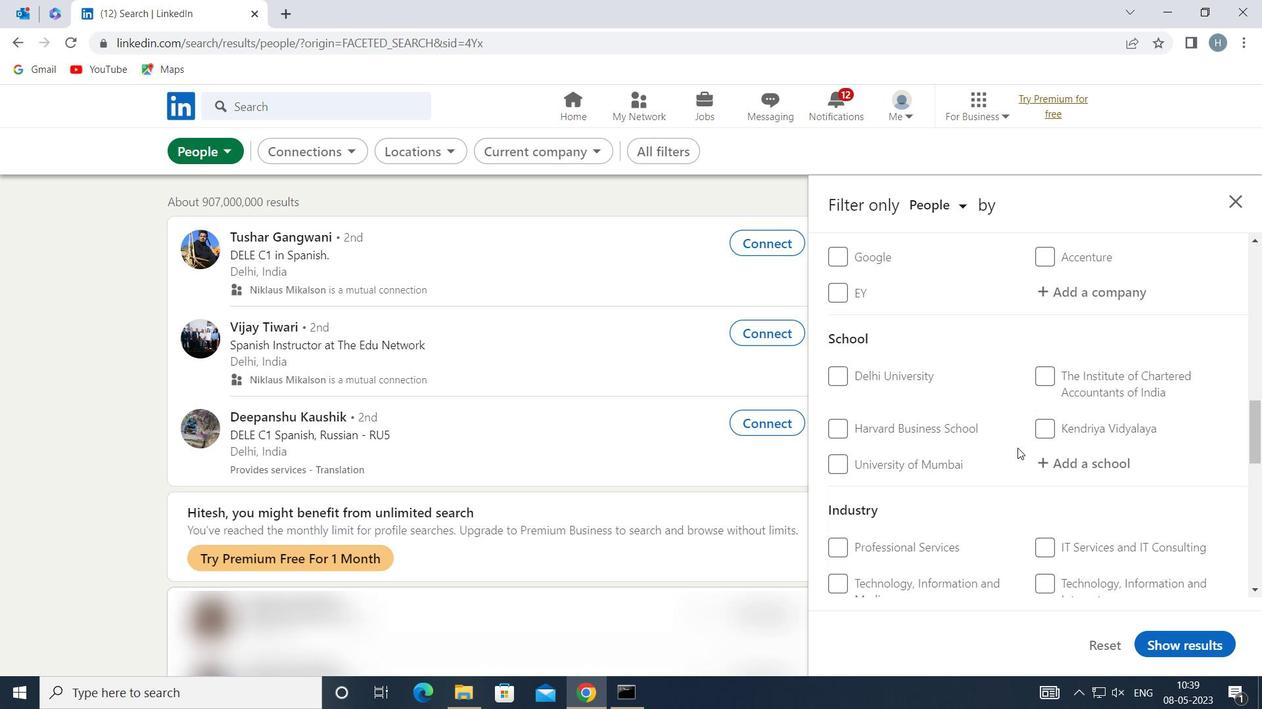 
Action: Mouse moved to (1018, 448)
Screenshot: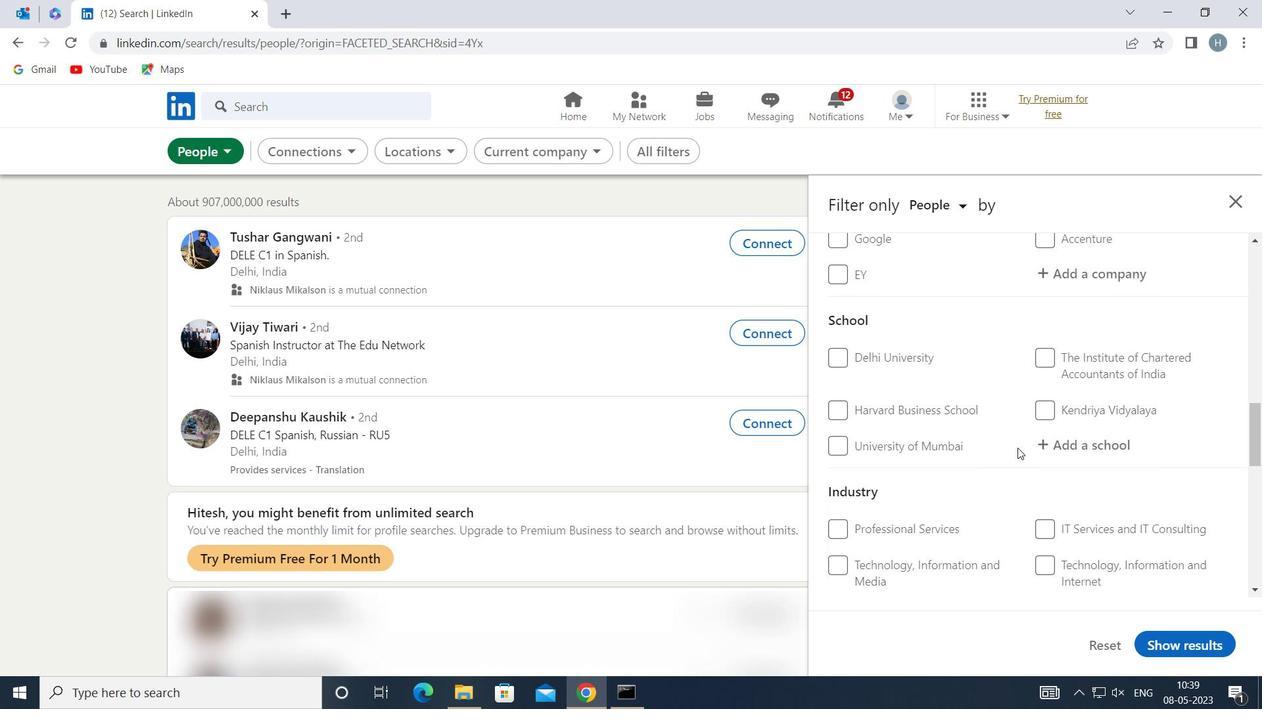 
Action: Mouse scrolled (1018, 448) with delta (0, 0)
Screenshot: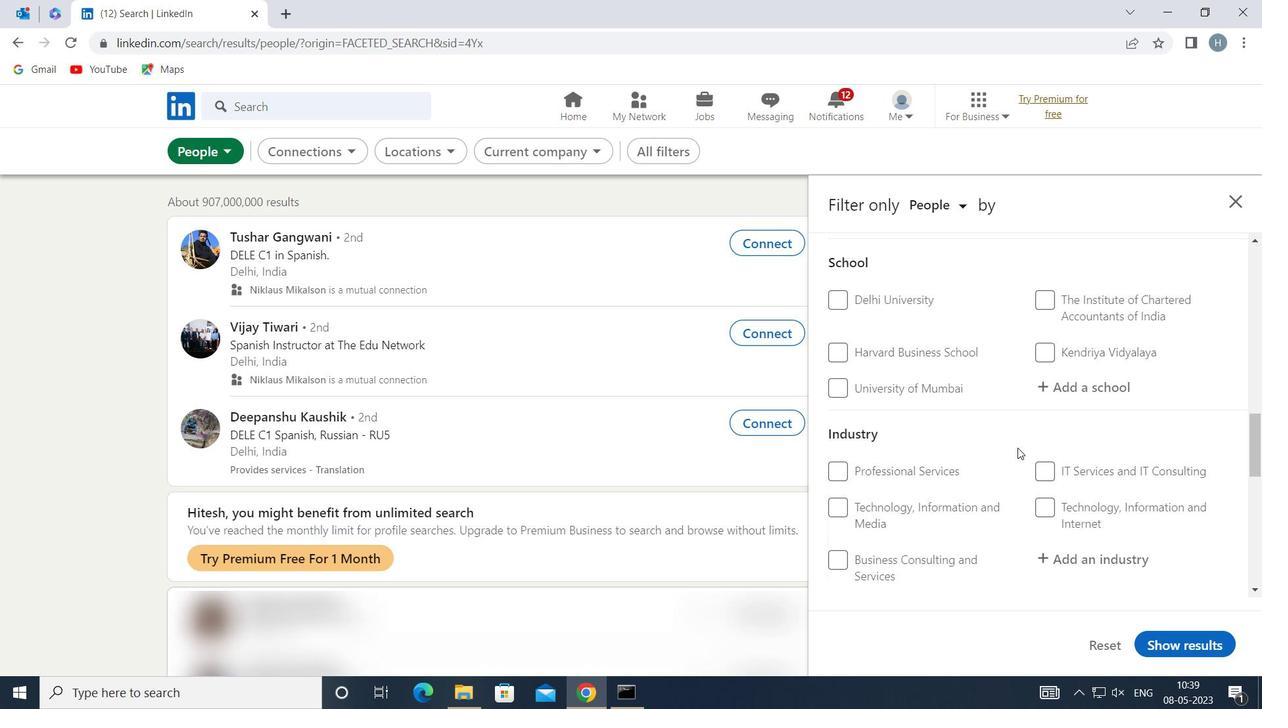 
Action: Mouse scrolled (1018, 448) with delta (0, 0)
Screenshot: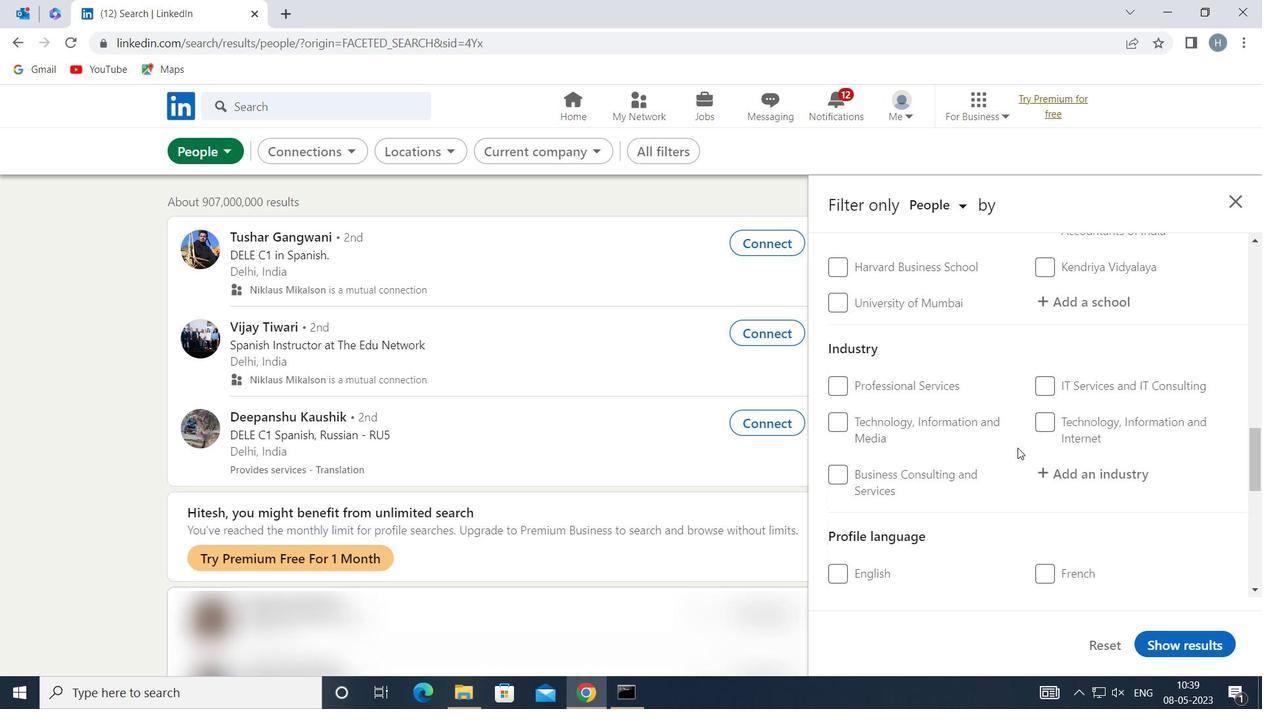 
Action: Mouse scrolled (1018, 448) with delta (0, 0)
Screenshot: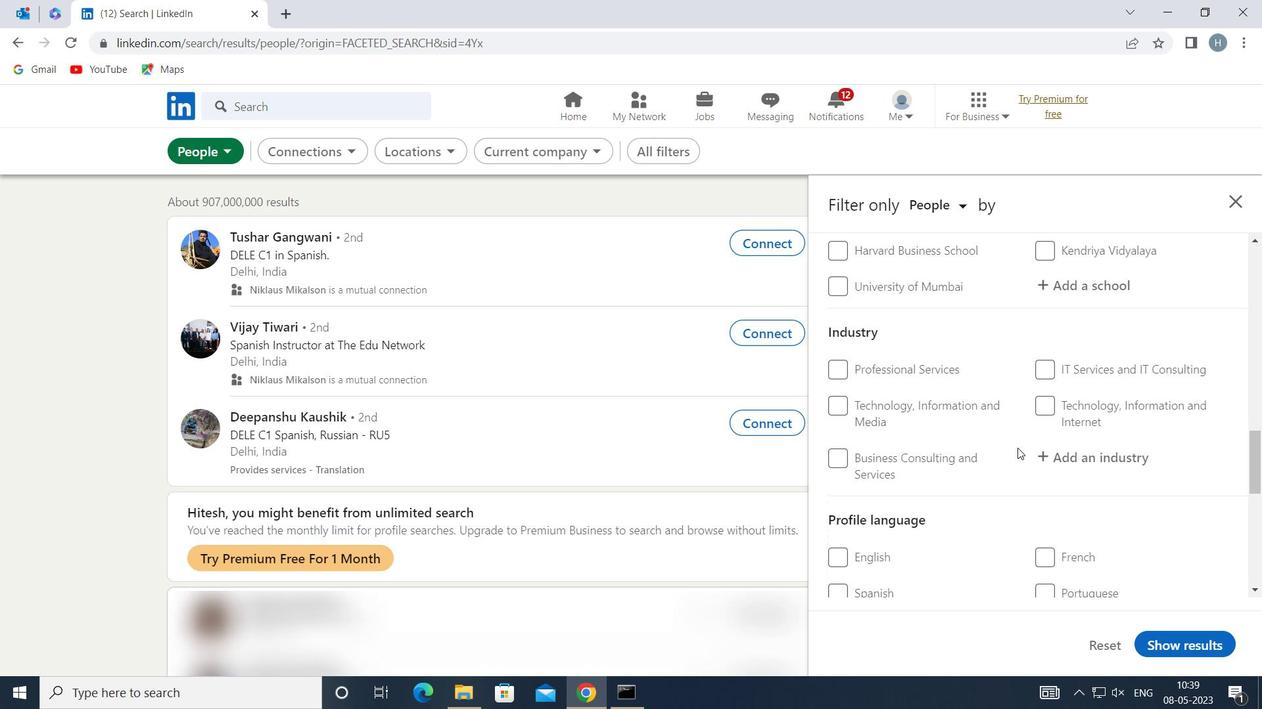
Action: Mouse moved to (840, 399)
Screenshot: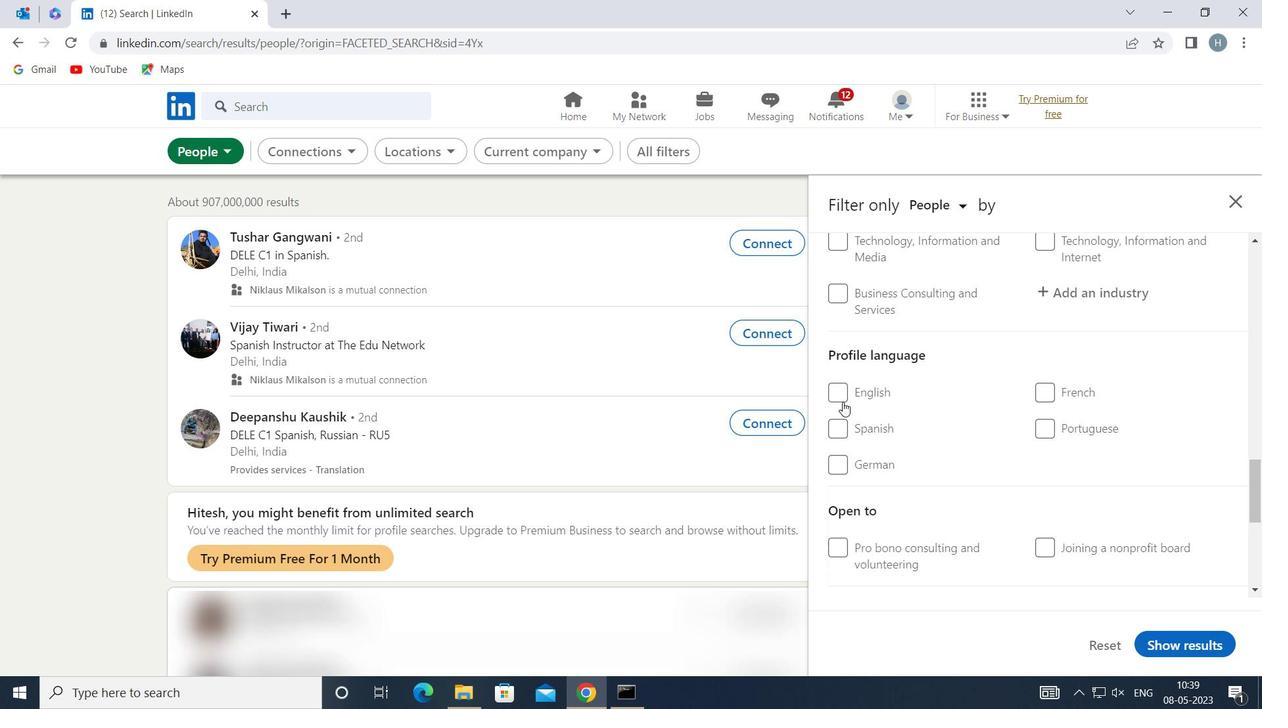 
Action: Mouse pressed left at (840, 399)
Screenshot: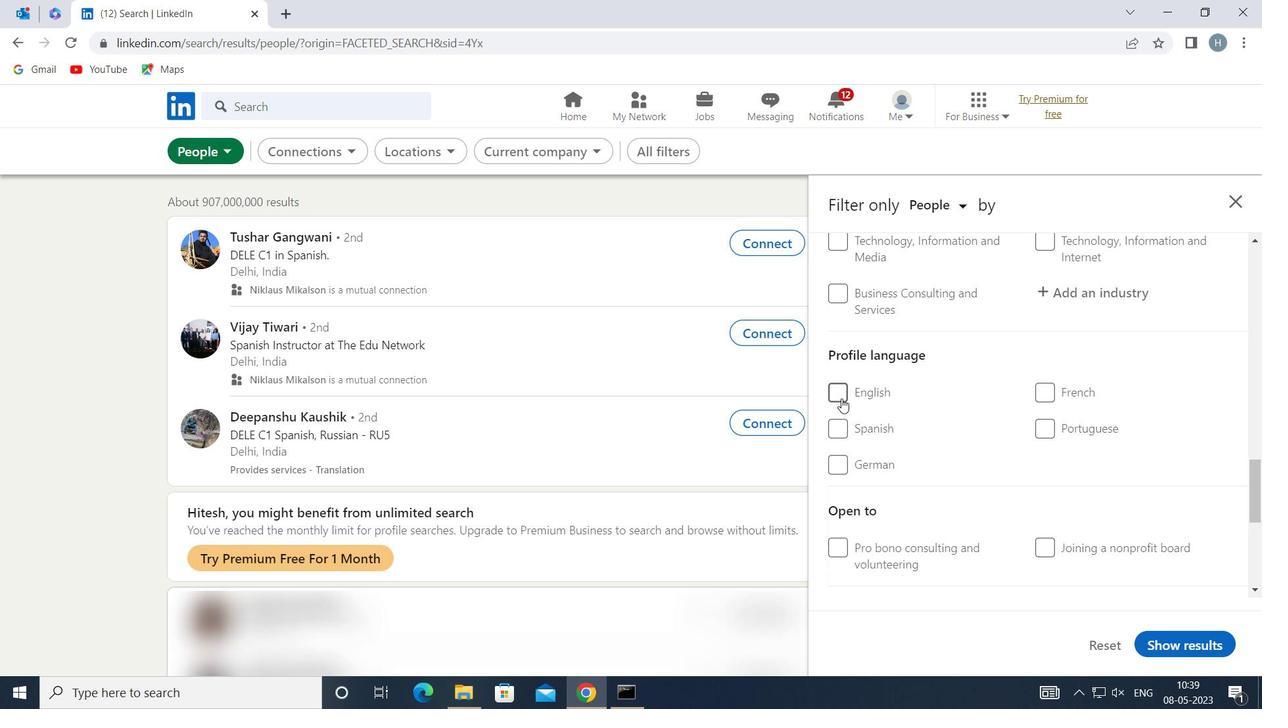 
Action: Mouse moved to (978, 412)
Screenshot: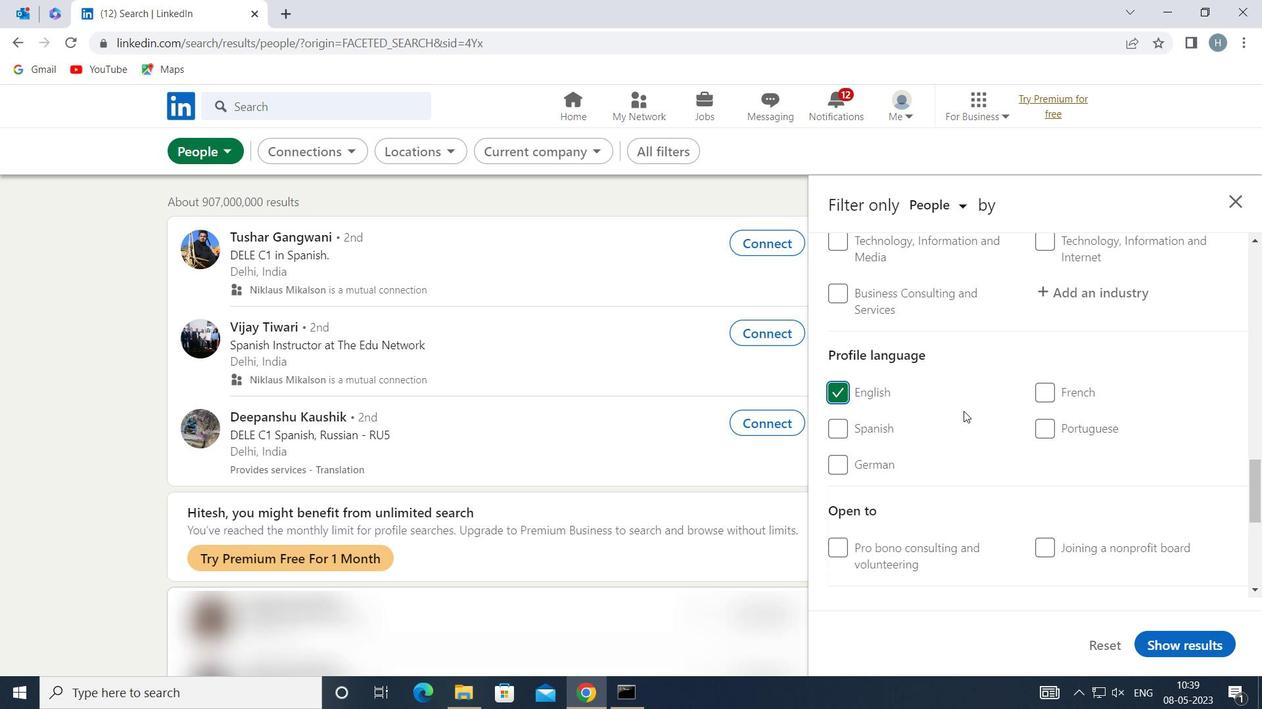 
Action: Mouse scrolled (978, 412) with delta (0, 0)
Screenshot: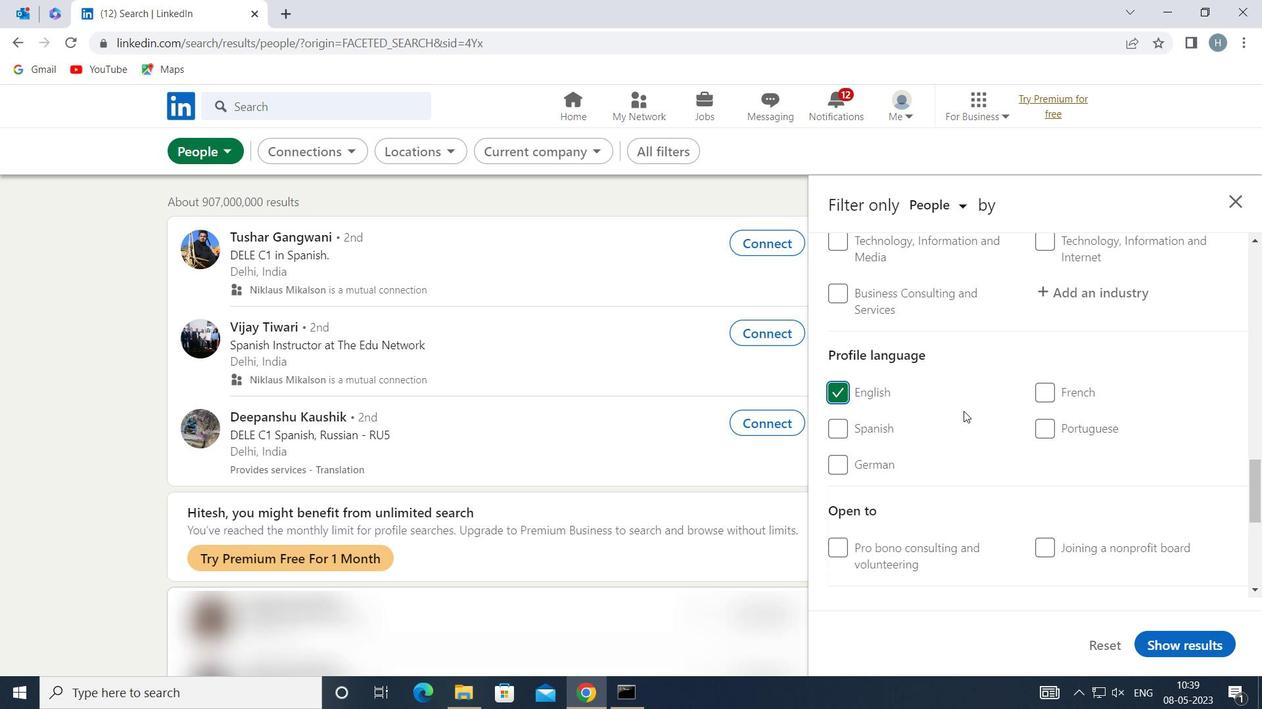 
Action: Mouse scrolled (978, 412) with delta (0, 0)
Screenshot: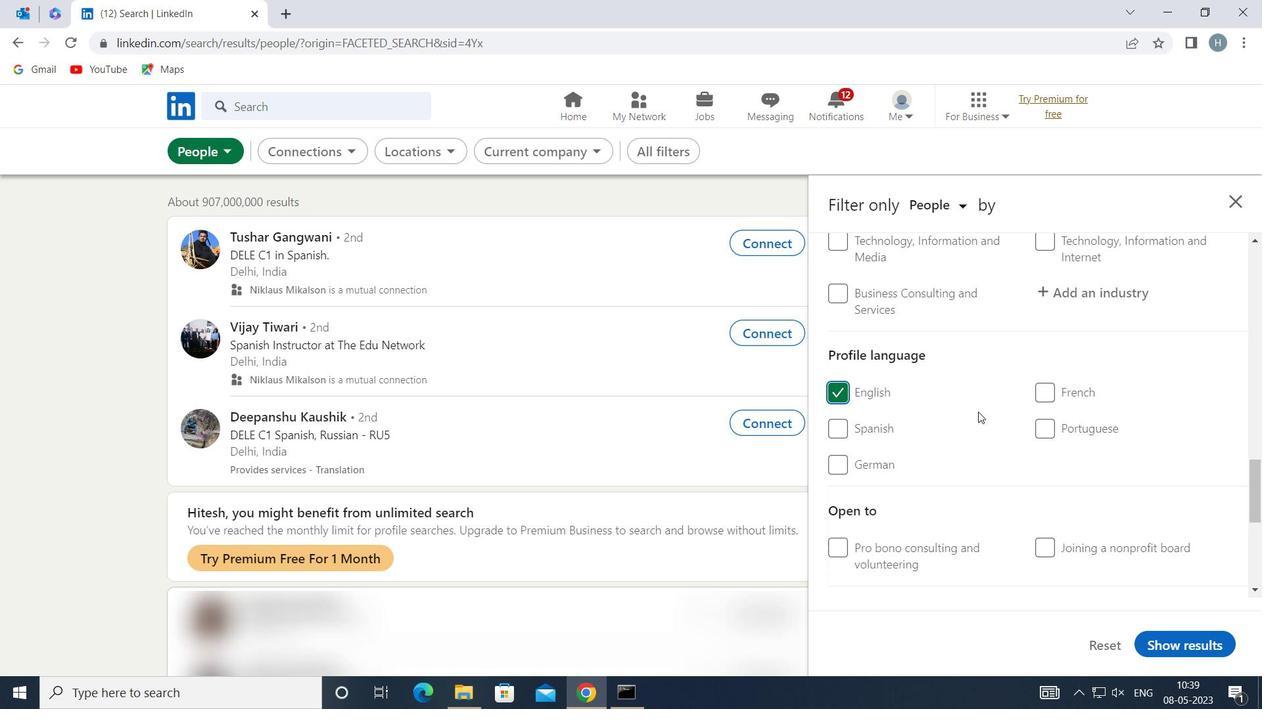 
Action: Mouse scrolled (978, 412) with delta (0, 0)
Screenshot: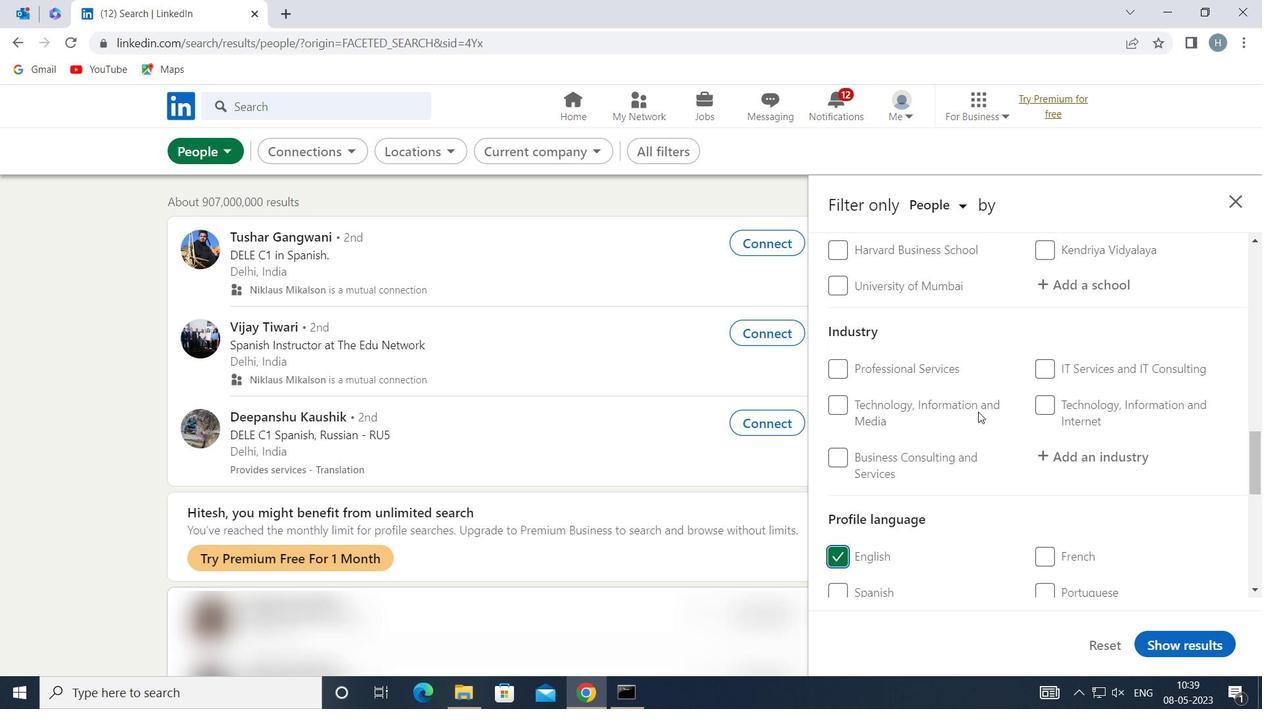 
Action: Mouse scrolled (978, 412) with delta (0, 0)
Screenshot: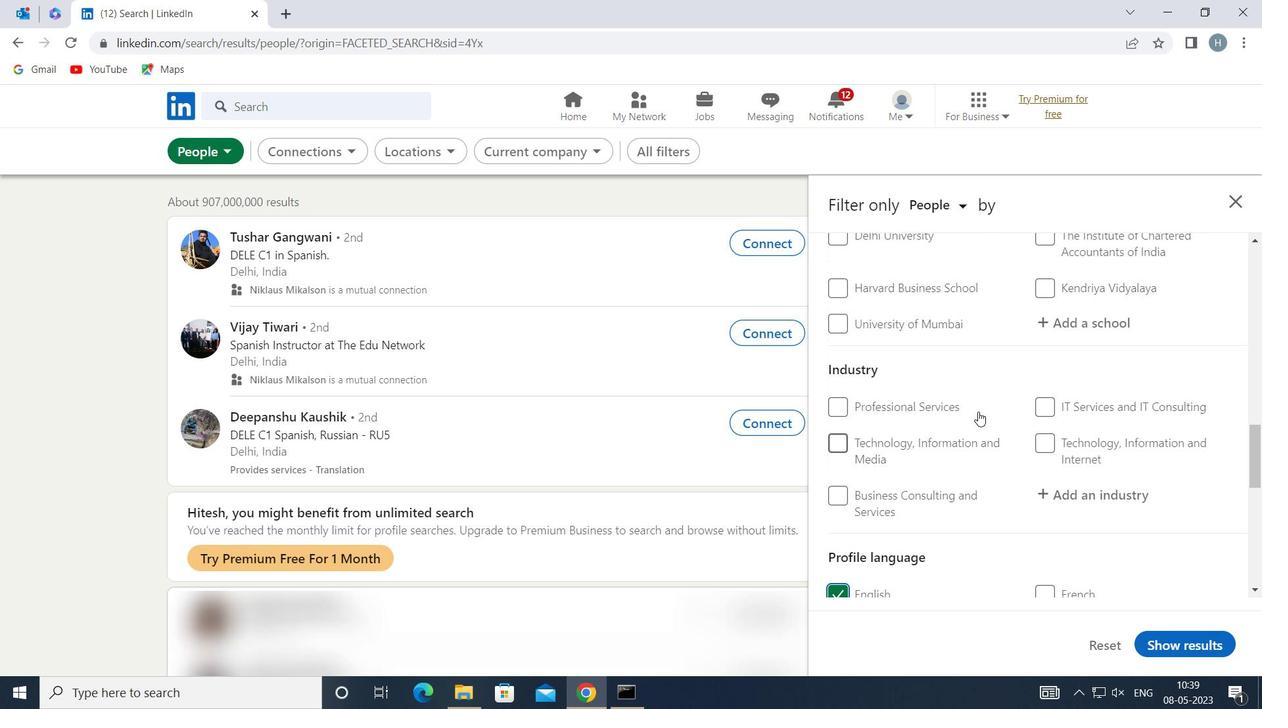 
Action: Mouse scrolled (978, 412) with delta (0, 0)
Screenshot: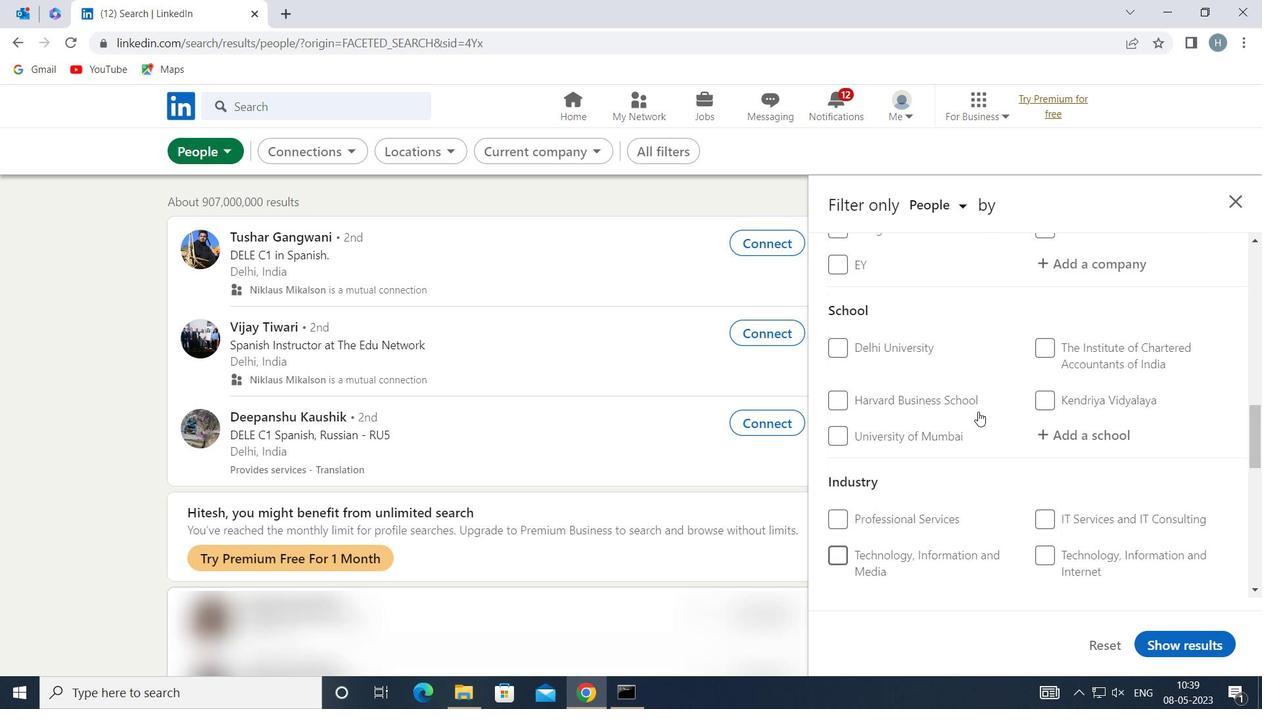 
Action: Mouse scrolled (978, 412) with delta (0, 0)
Screenshot: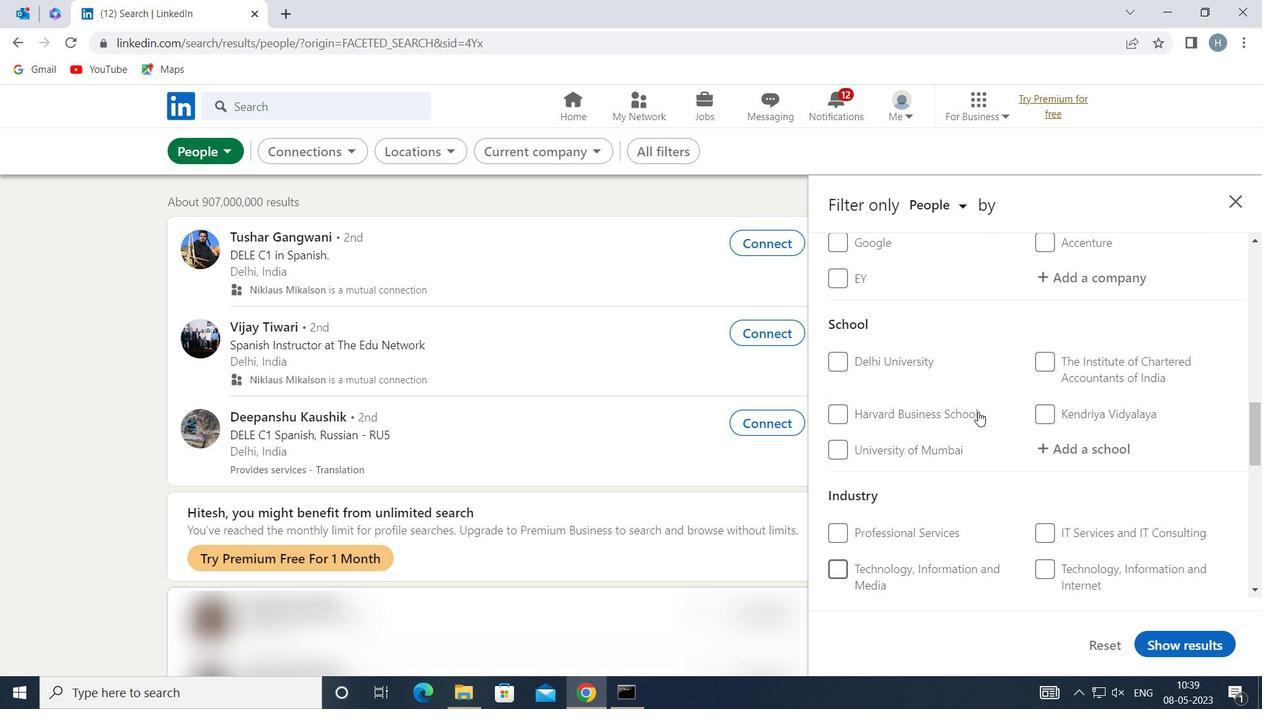 
Action: Mouse scrolled (978, 412) with delta (0, 0)
Screenshot: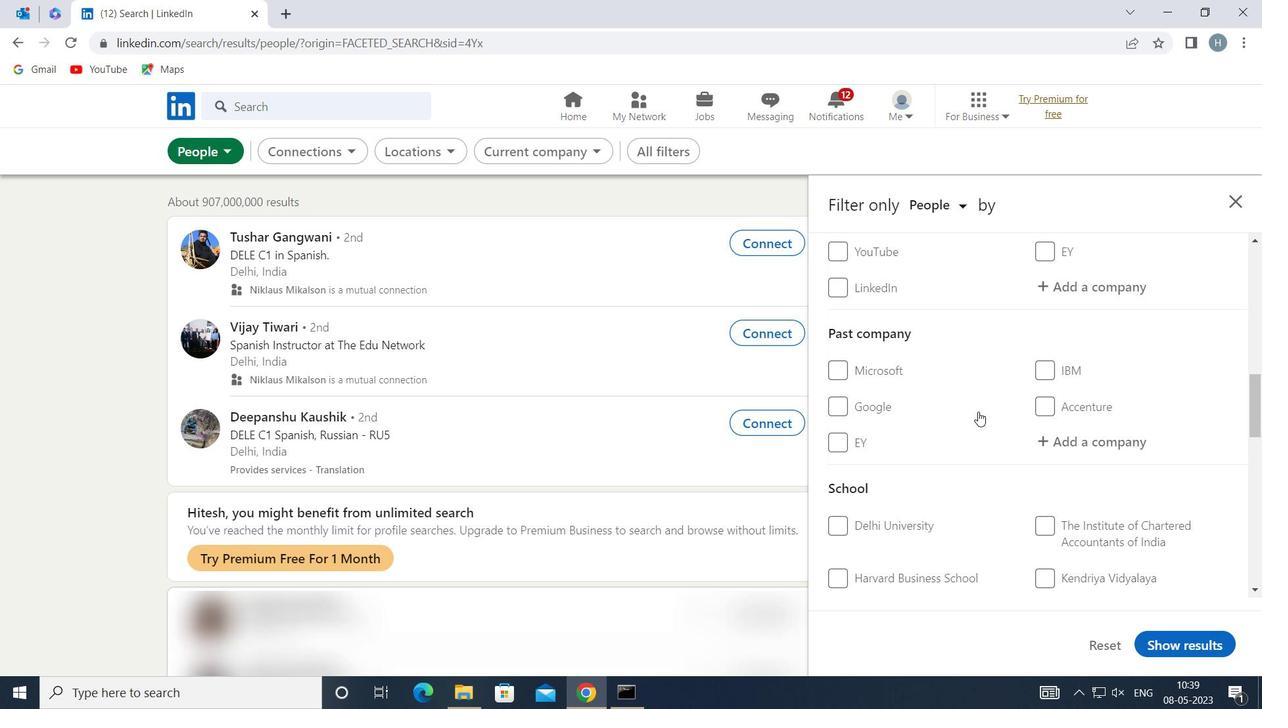 
Action: Mouse moved to (1098, 367)
Screenshot: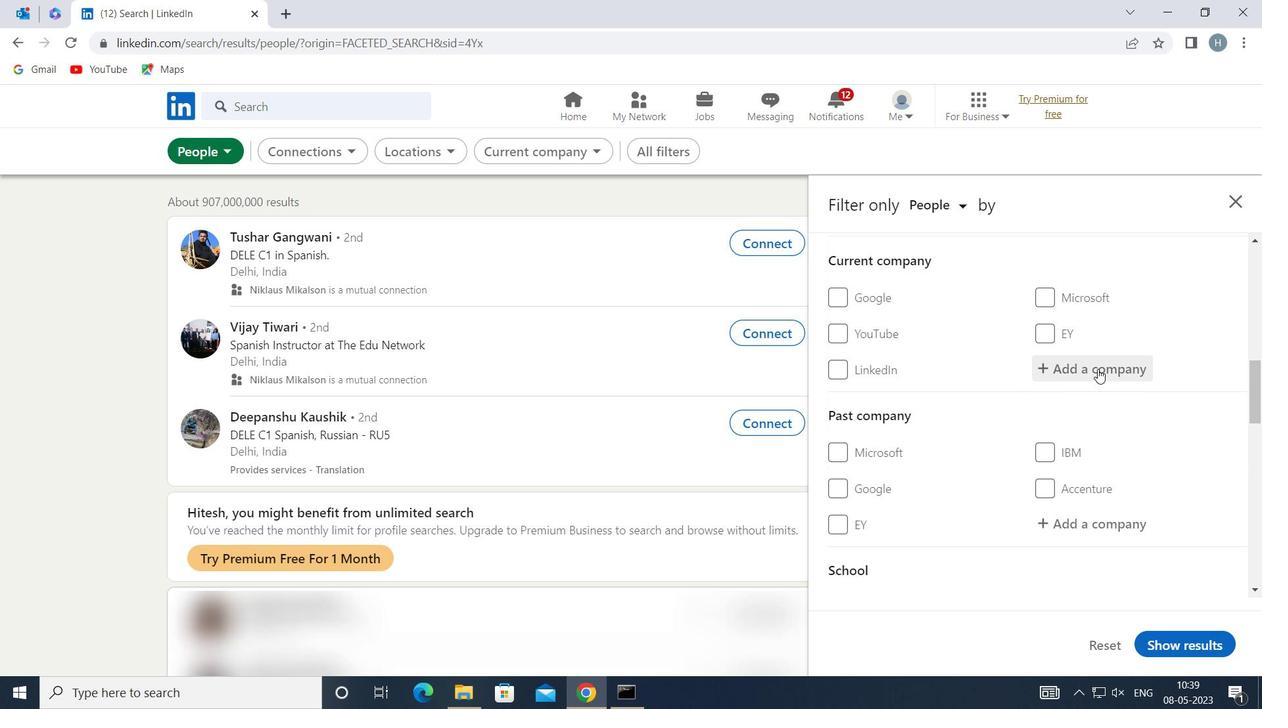 
Action: Mouse pressed left at (1098, 367)
Screenshot: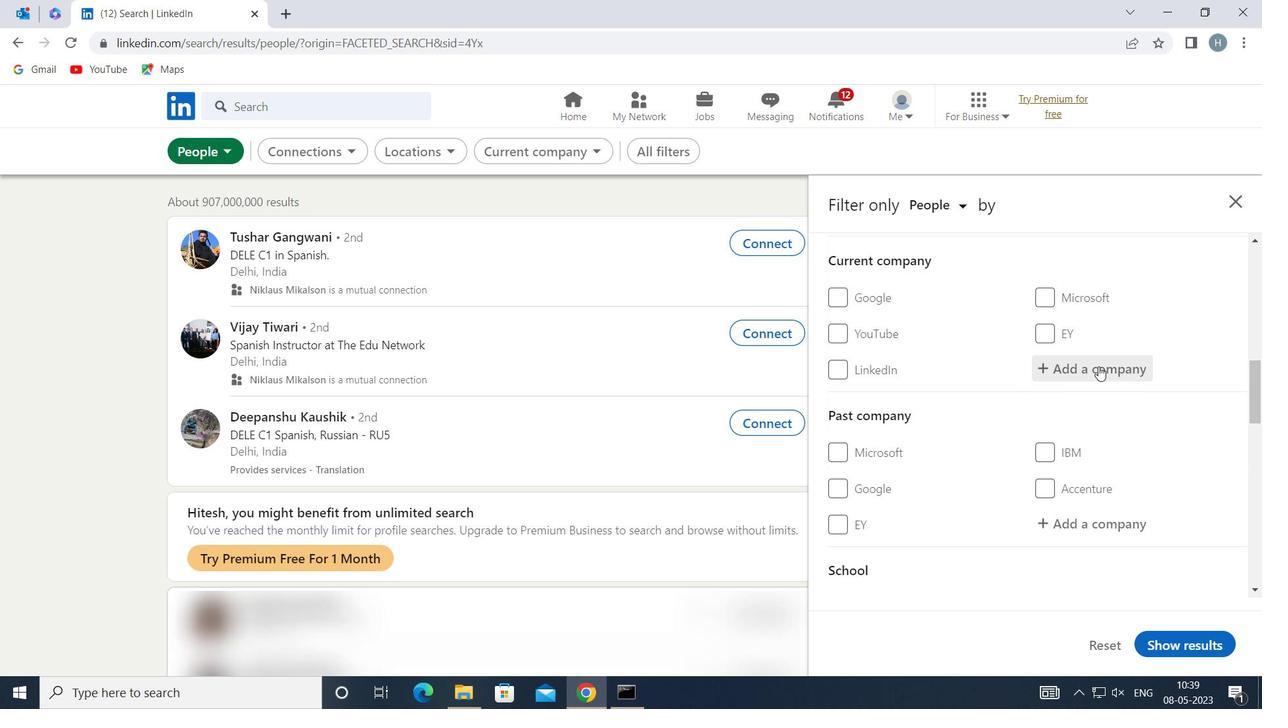 
Action: Key pressed <Key.shift>PRACTO
Screenshot: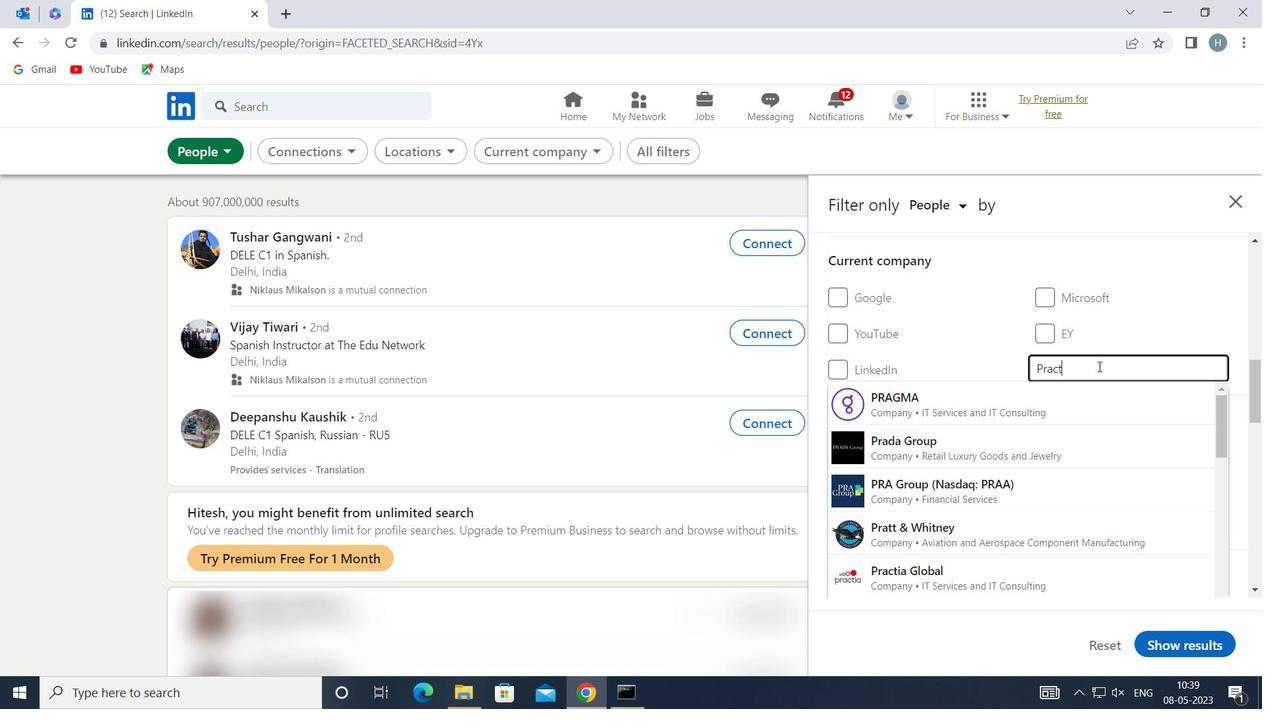 
Action: Mouse moved to (1070, 397)
Screenshot: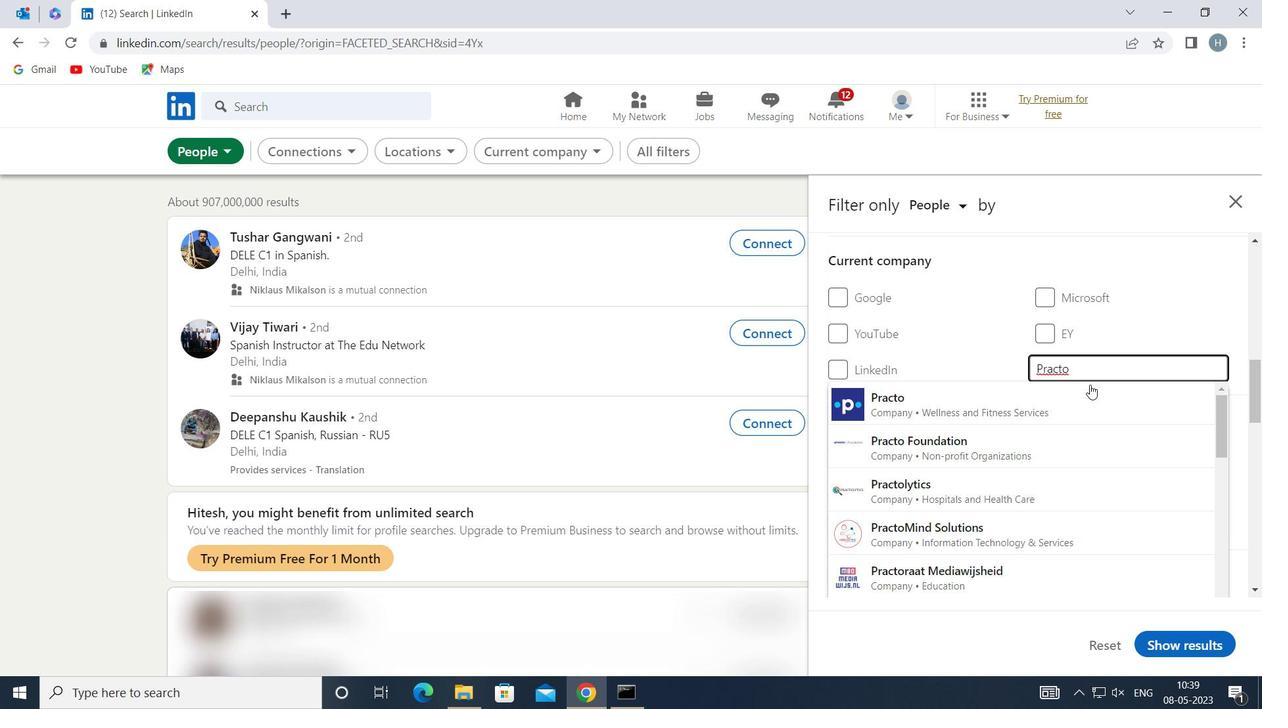 
Action: Mouse pressed left at (1070, 397)
Screenshot: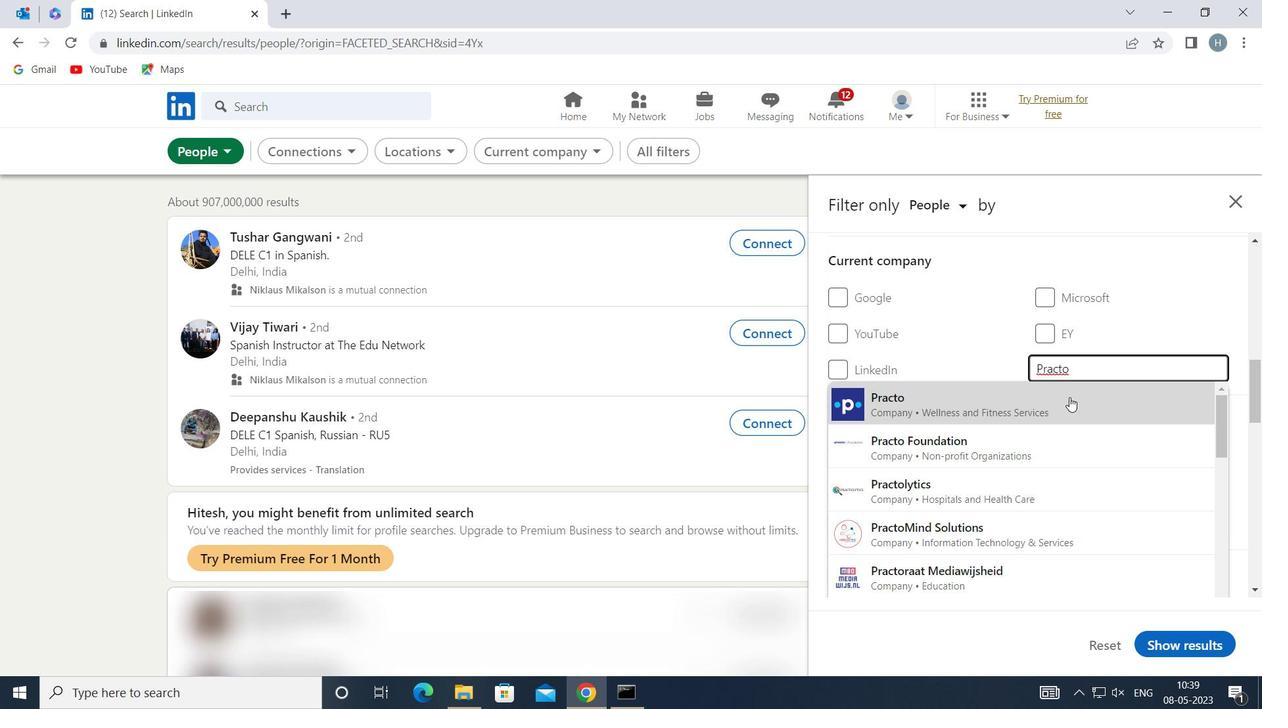 
Action: Mouse moved to (1053, 397)
Screenshot: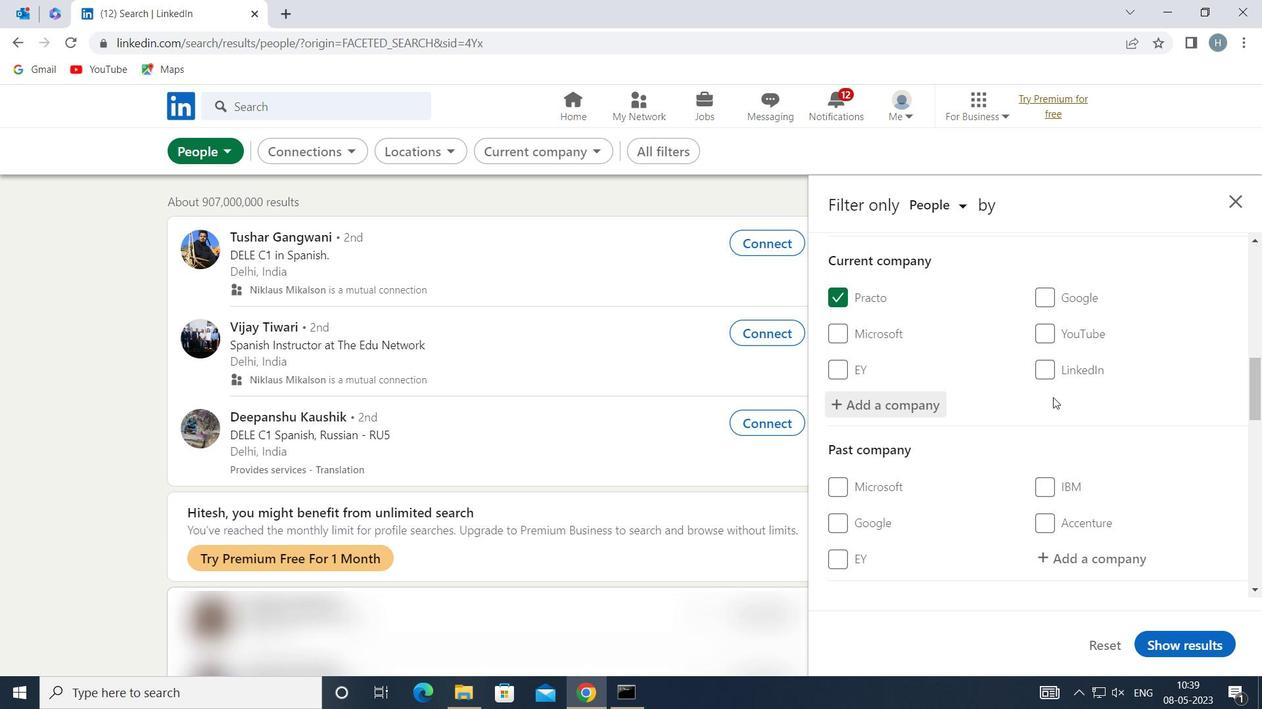 
Action: Mouse scrolled (1053, 397) with delta (0, 0)
Screenshot: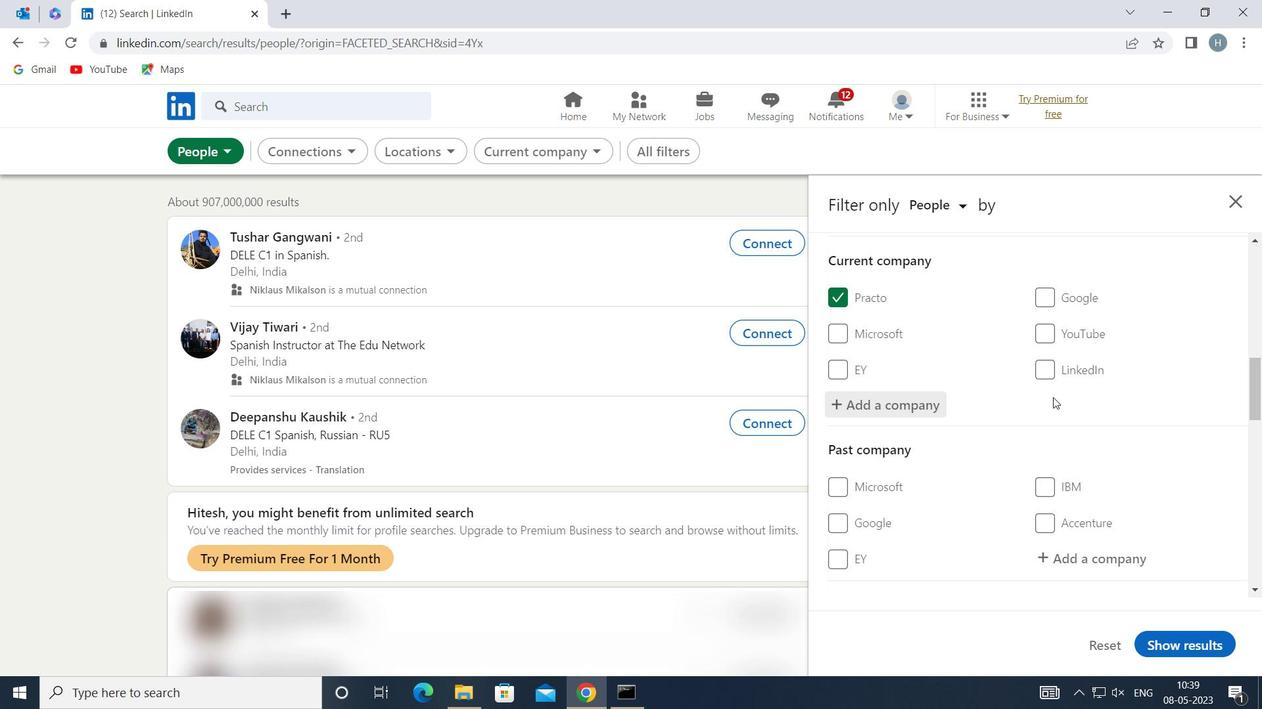 
Action: Mouse scrolled (1053, 397) with delta (0, 0)
Screenshot: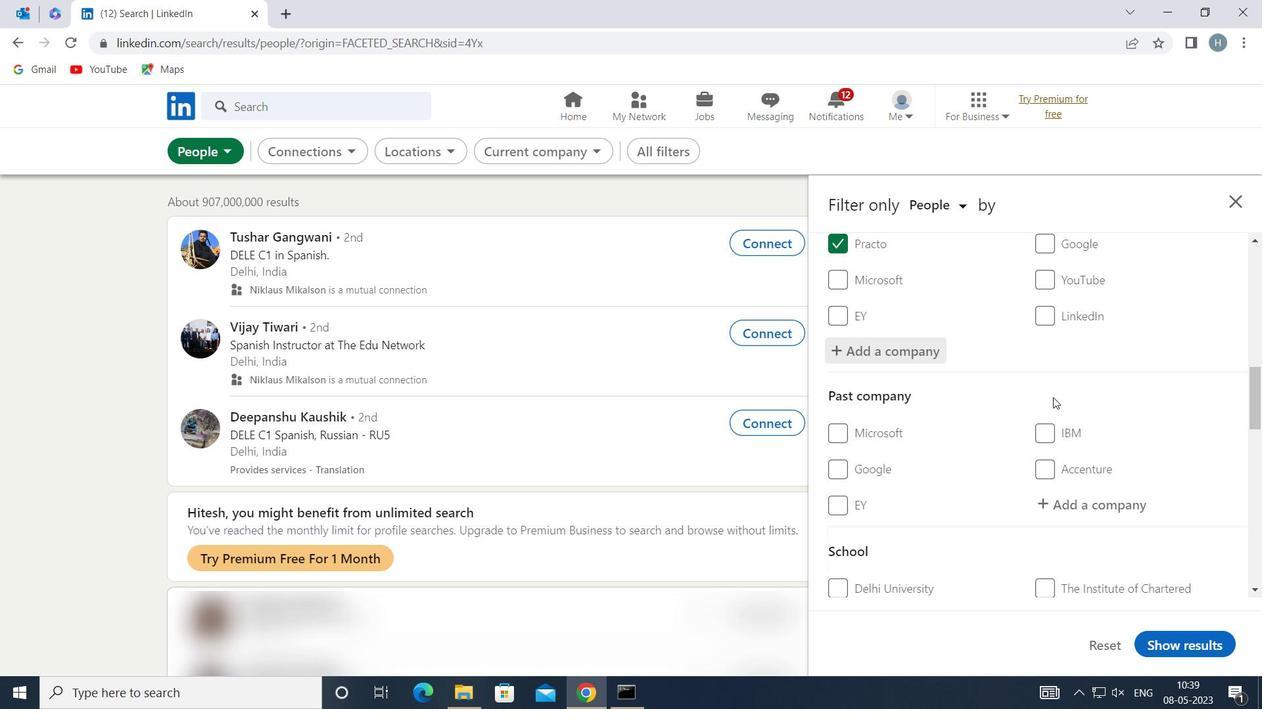 
Action: Mouse scrolled (1053, 397) with delta (0, 0)
Screenshot: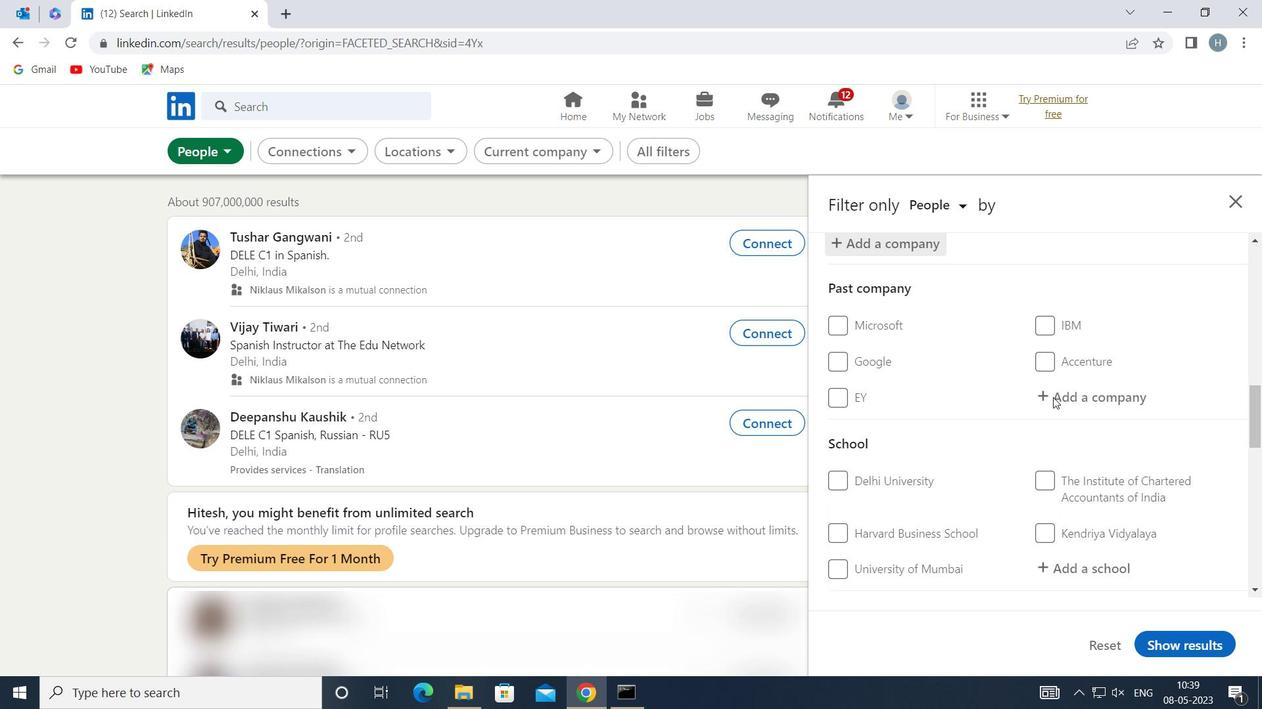 
Action: Mouse moved to (1105, 479)
Screenshot: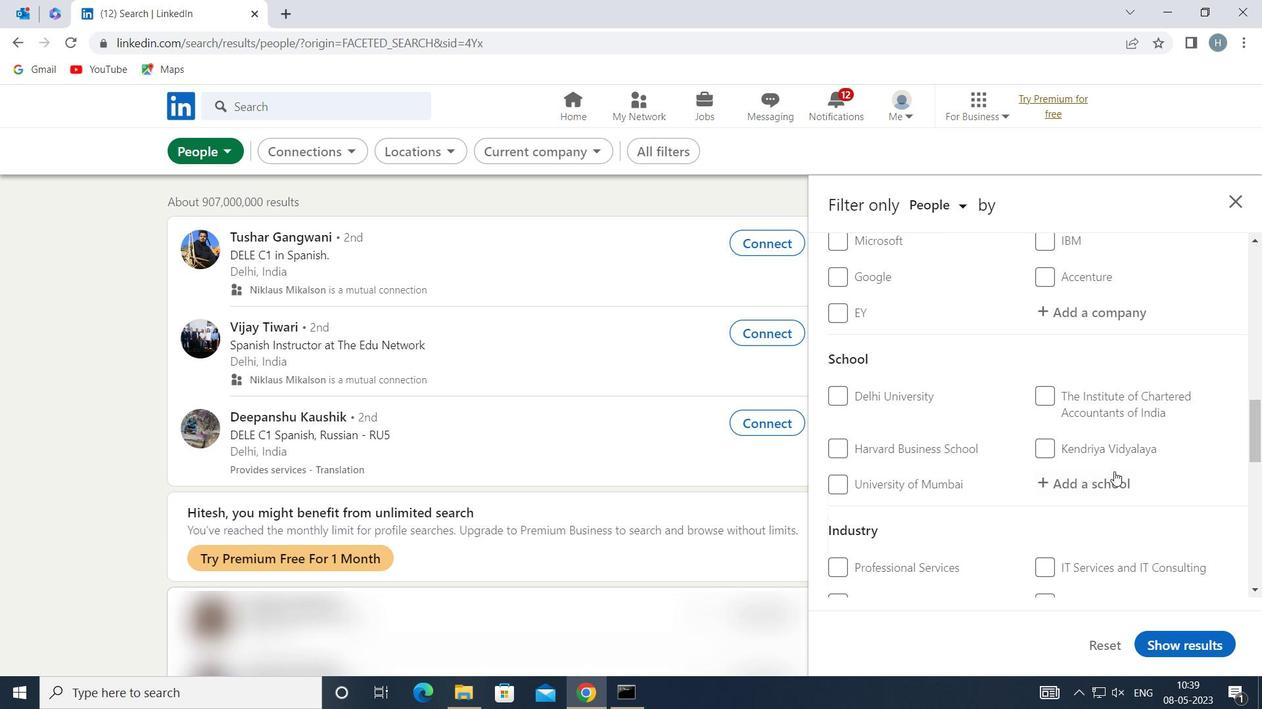 
Action: Mouse pressed left at (1105, 479)
Screenshot: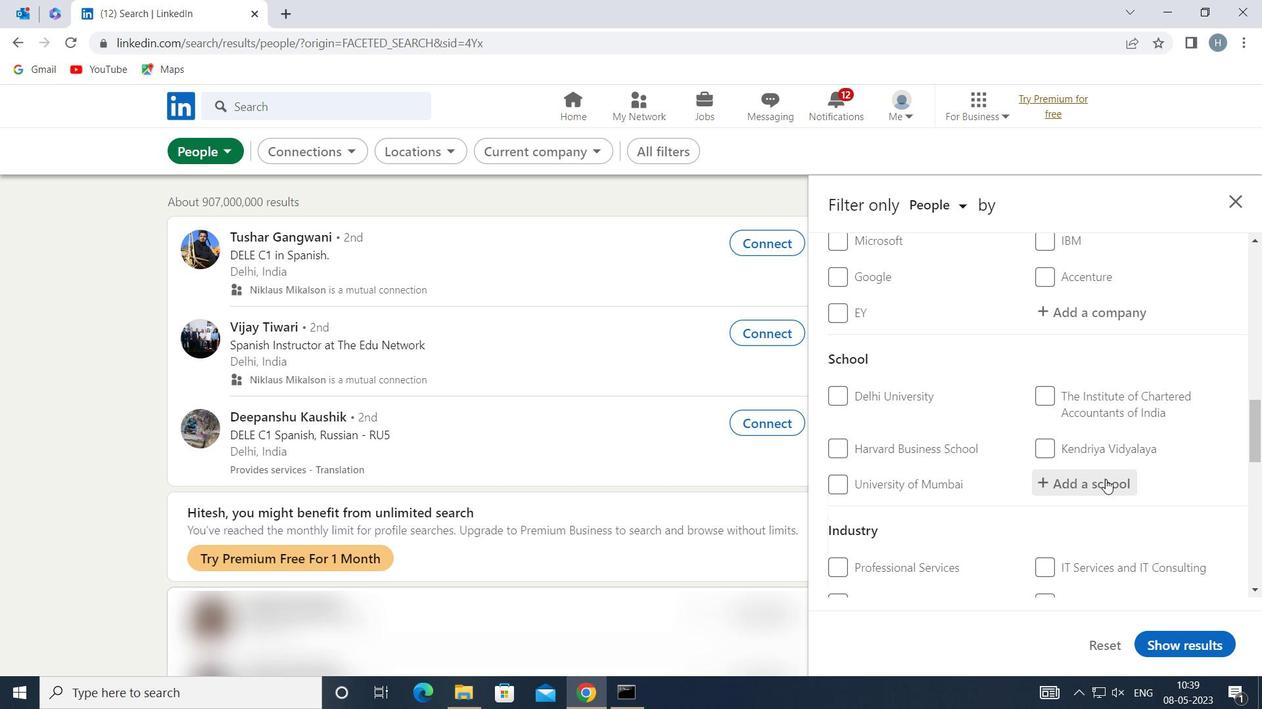 
Action: Mouse moved to (1091, 478)
Screenshot: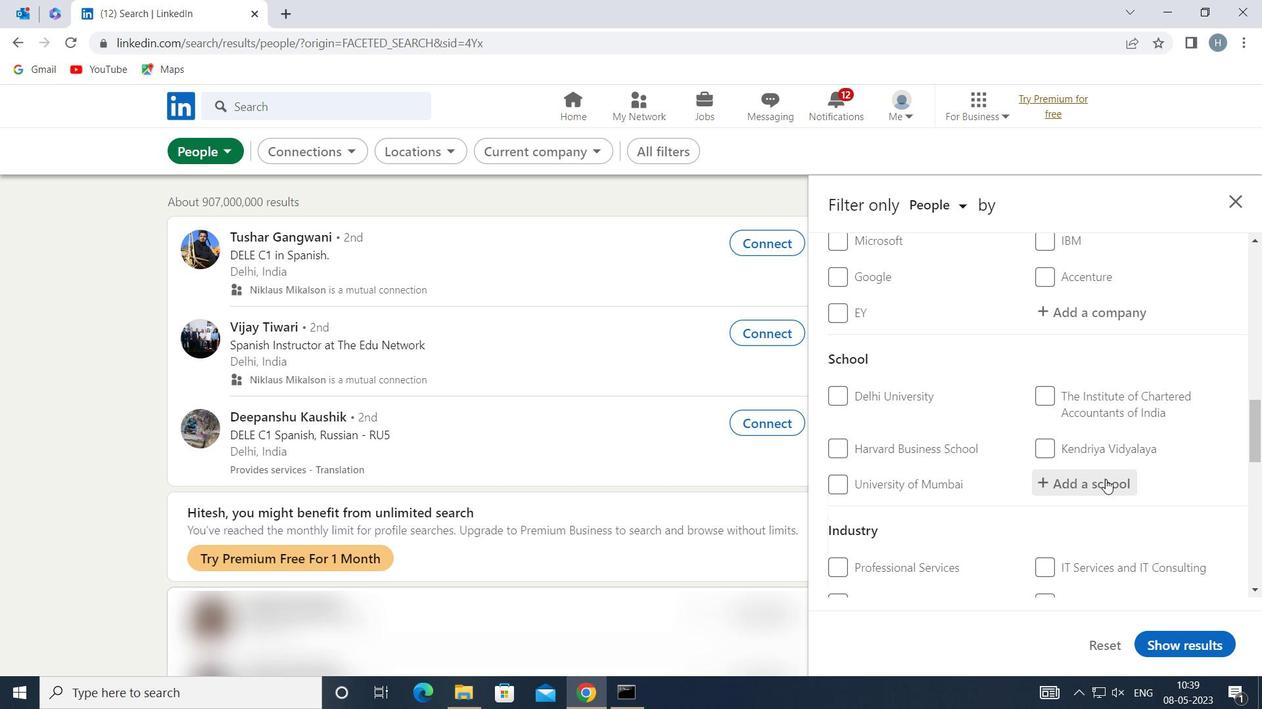 
Action: Key pressed <Key.shift>ALLAHBAD<Key.backspace><Key.backspace><Key.backspace>
Screenshot: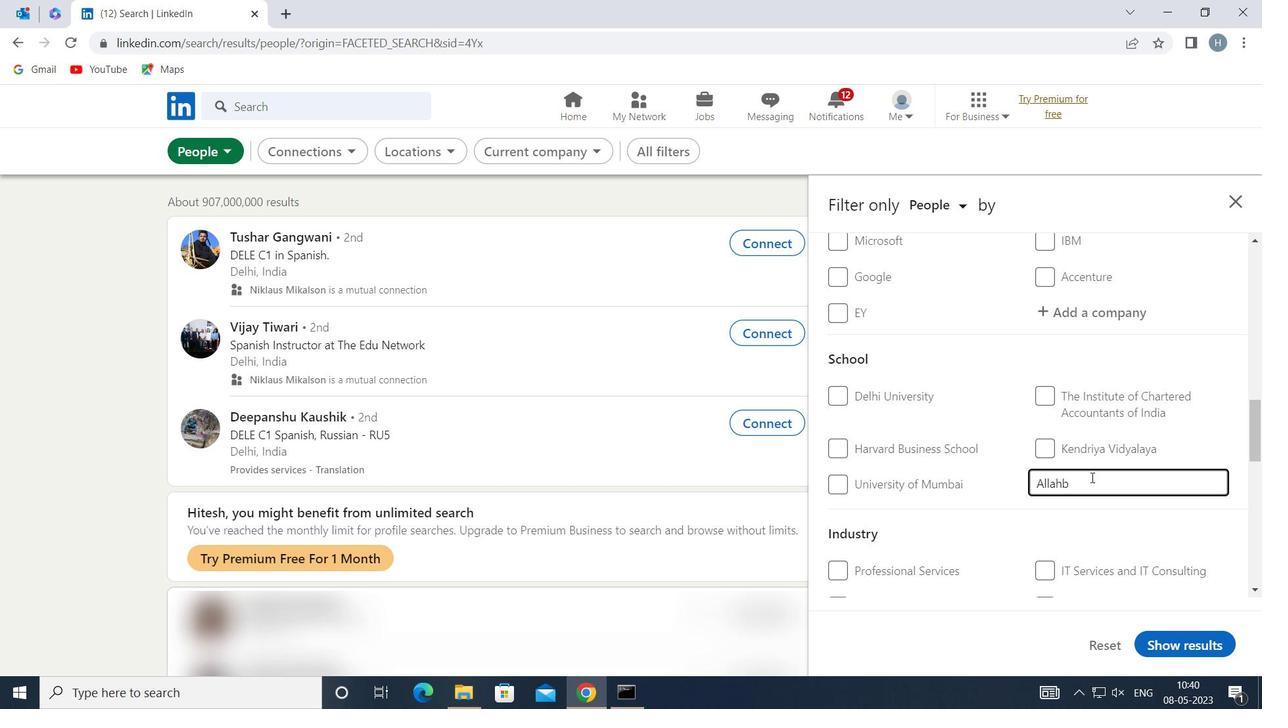 
Action: Mouse moved to (1083, 478)
Screenshot: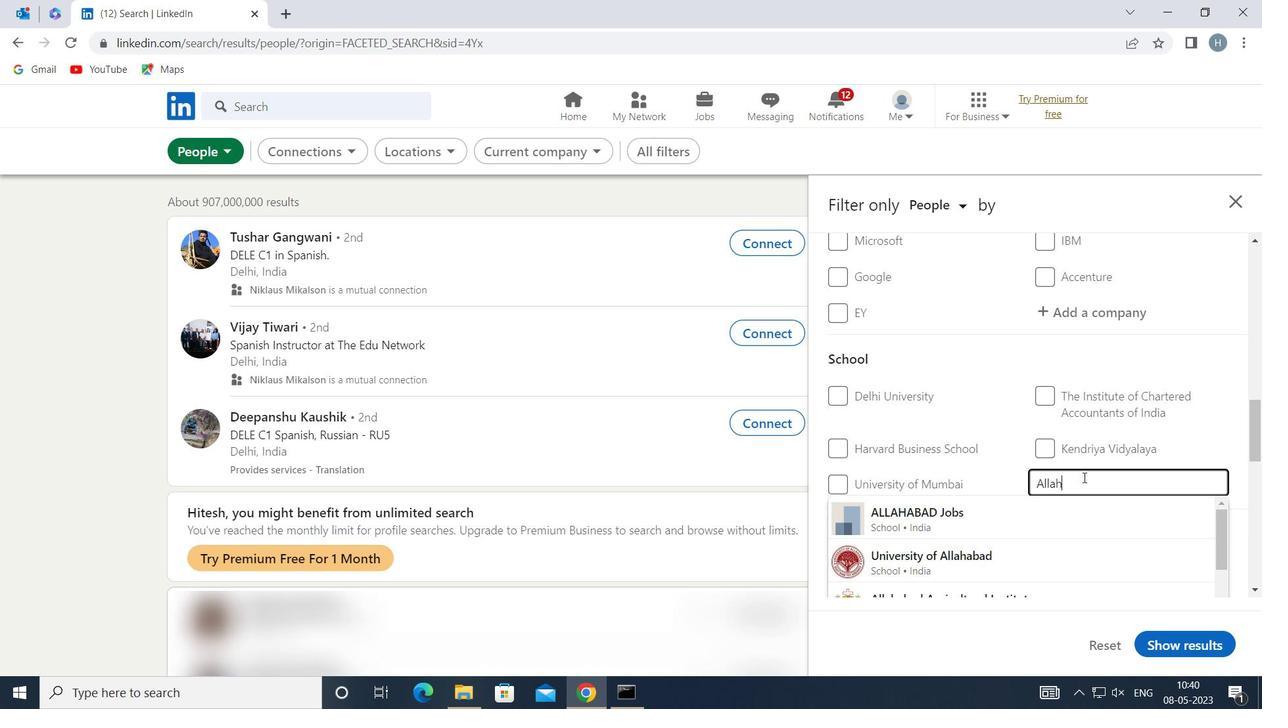 
Action: Key pressed ABAD<Key.space>
Screenshot: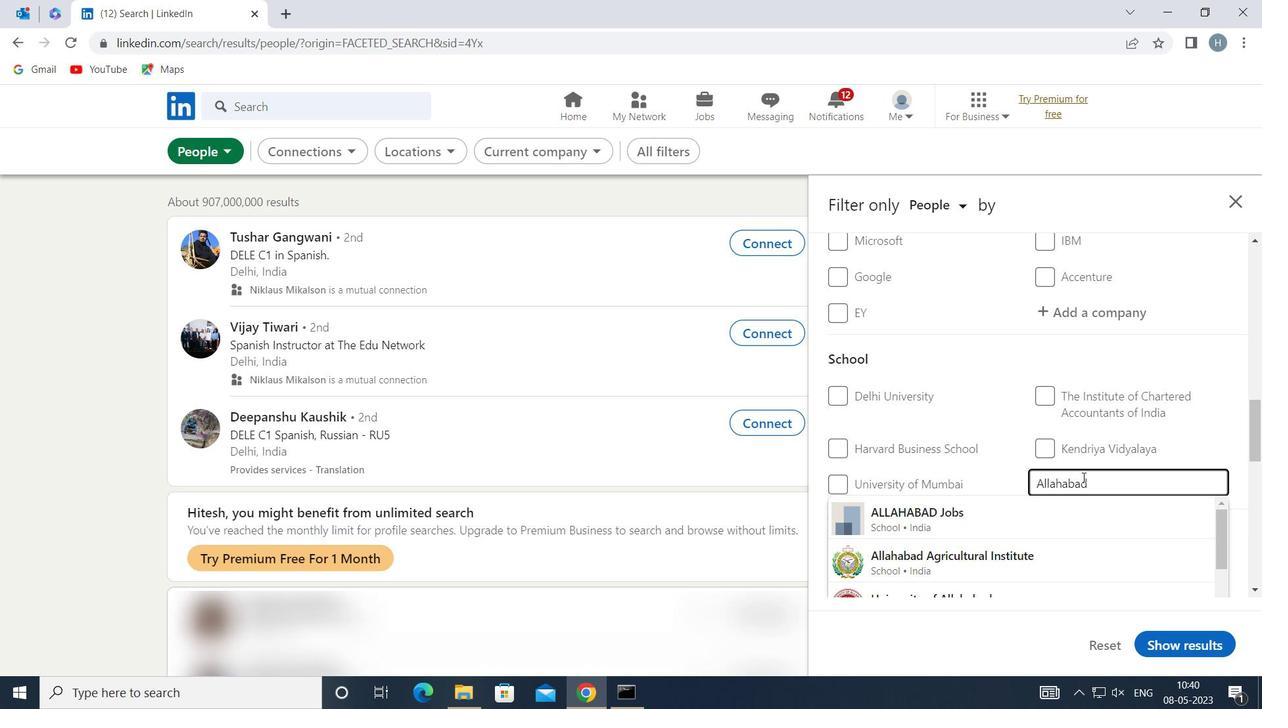 
Action: Mouse moved to (1086, 477)
Screenshot: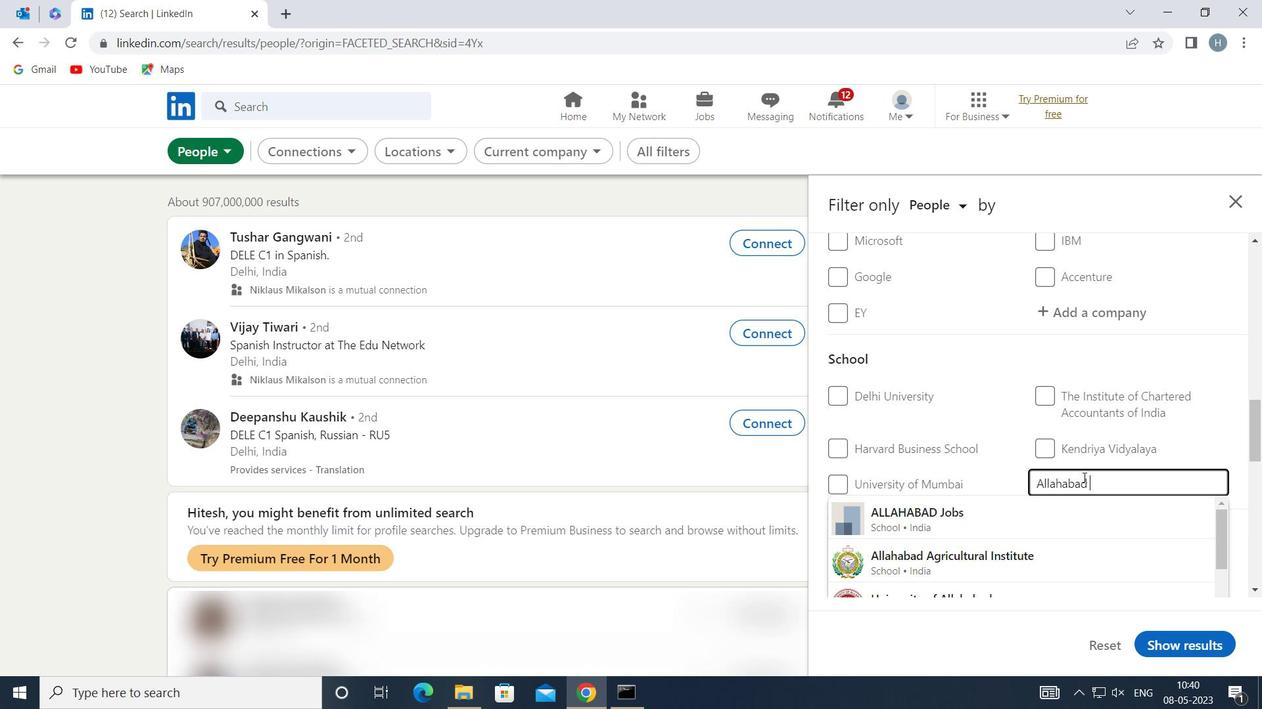 
Action: Key pressed <Key.shift>
Screenshot: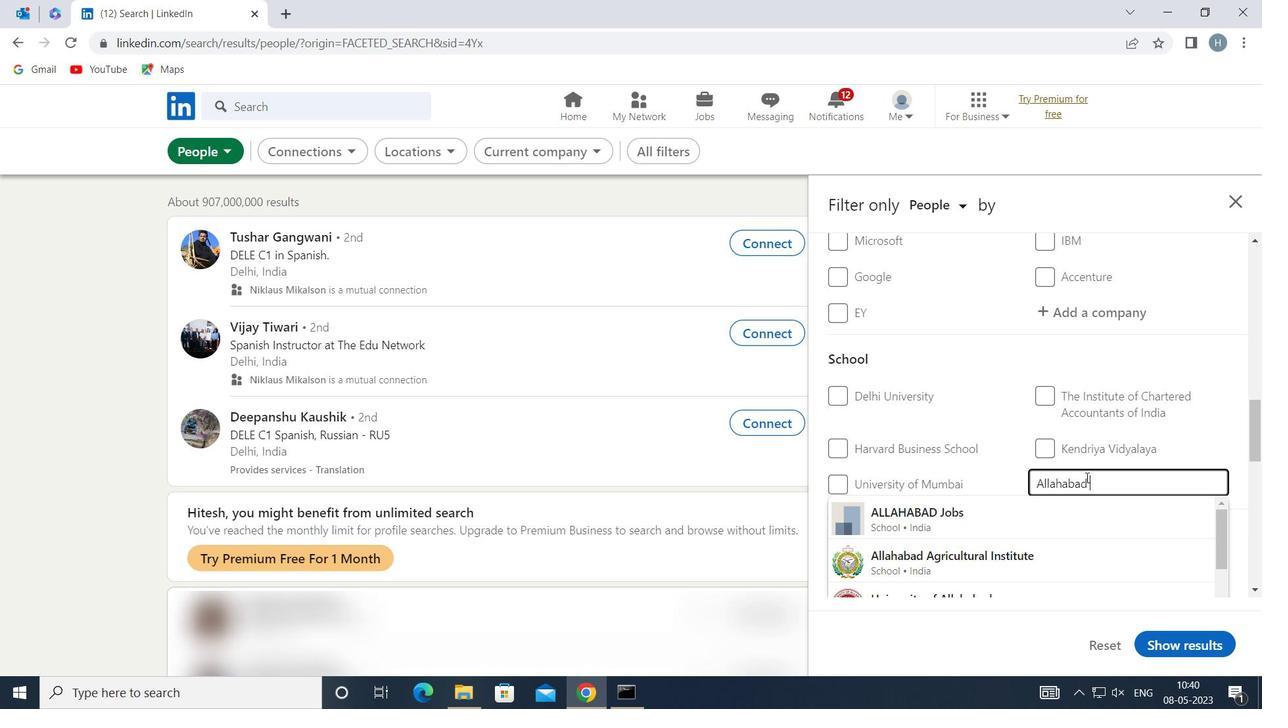 
Action: Mouse moved to (1087, 477)
Screenshot: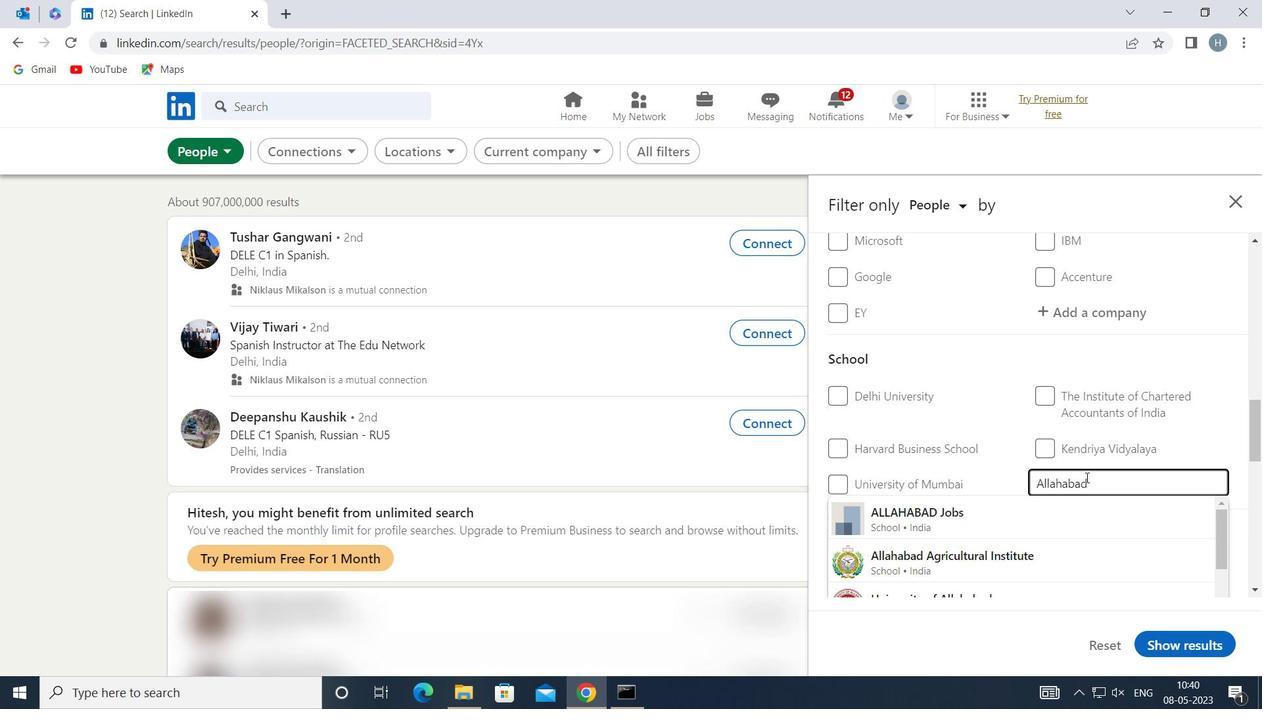 
Action: Key pressed <Key.shift><Key.shift>
Screenshot: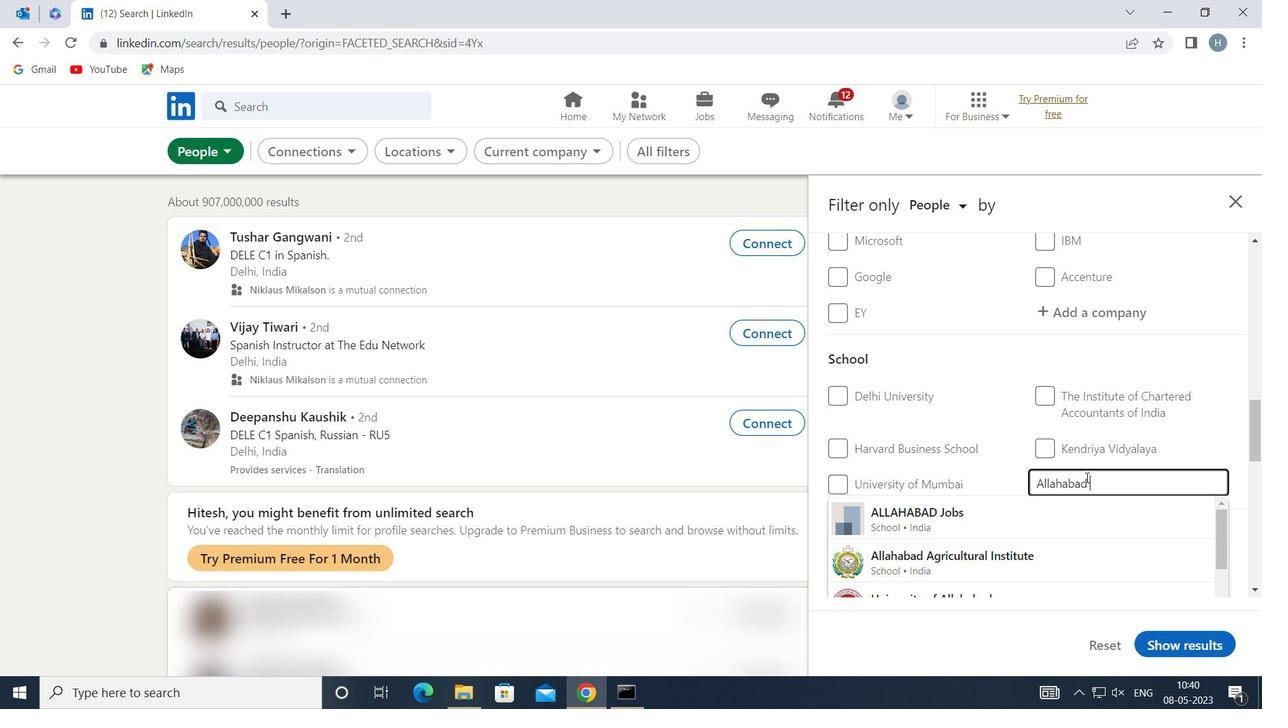 
Action: Mouse moved to (1089, 477)
Screenshot: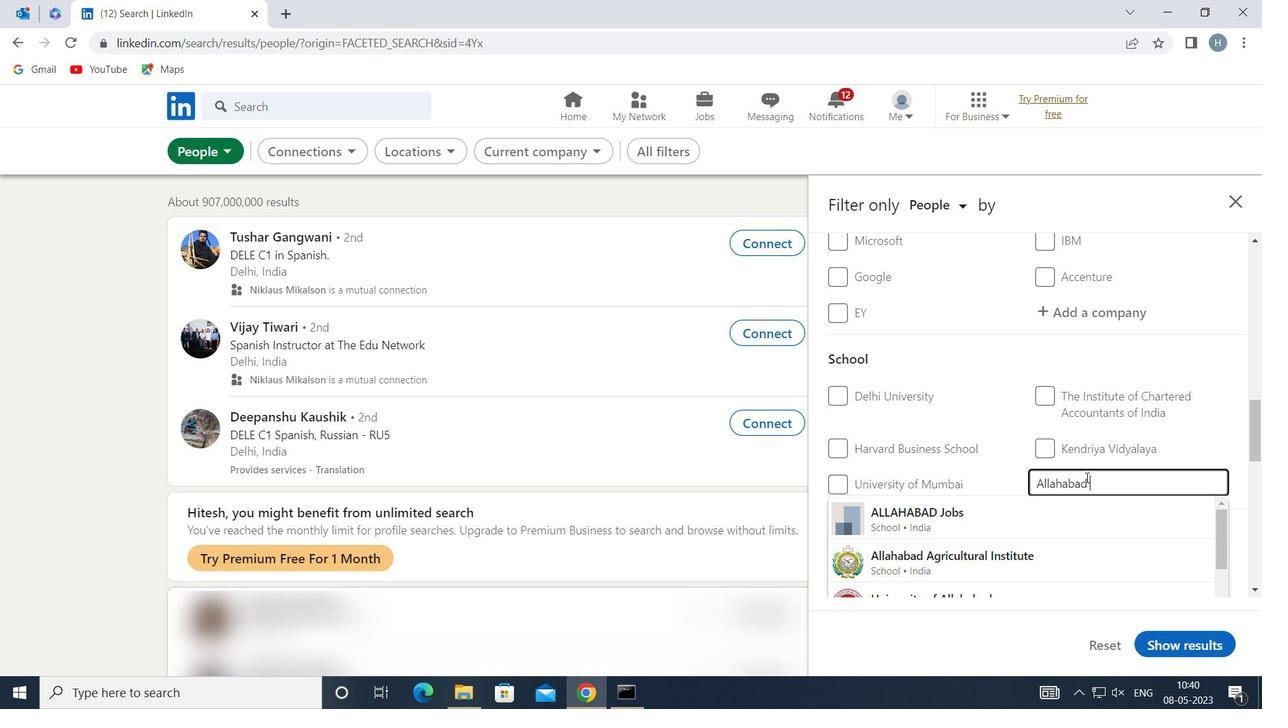 
Action: Key pressed <Key.shift><Key.shift>AGR
Screenshot: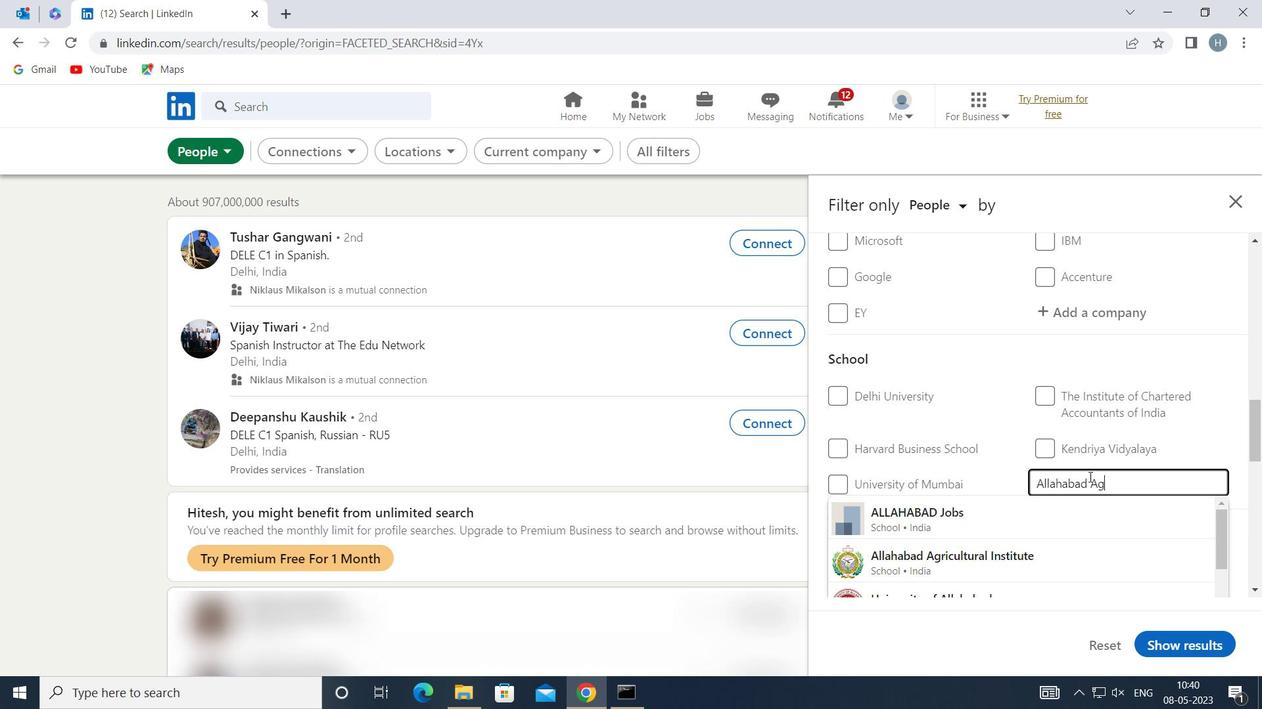 
Action: Mouse moved to (1053, 510)
Screenshot: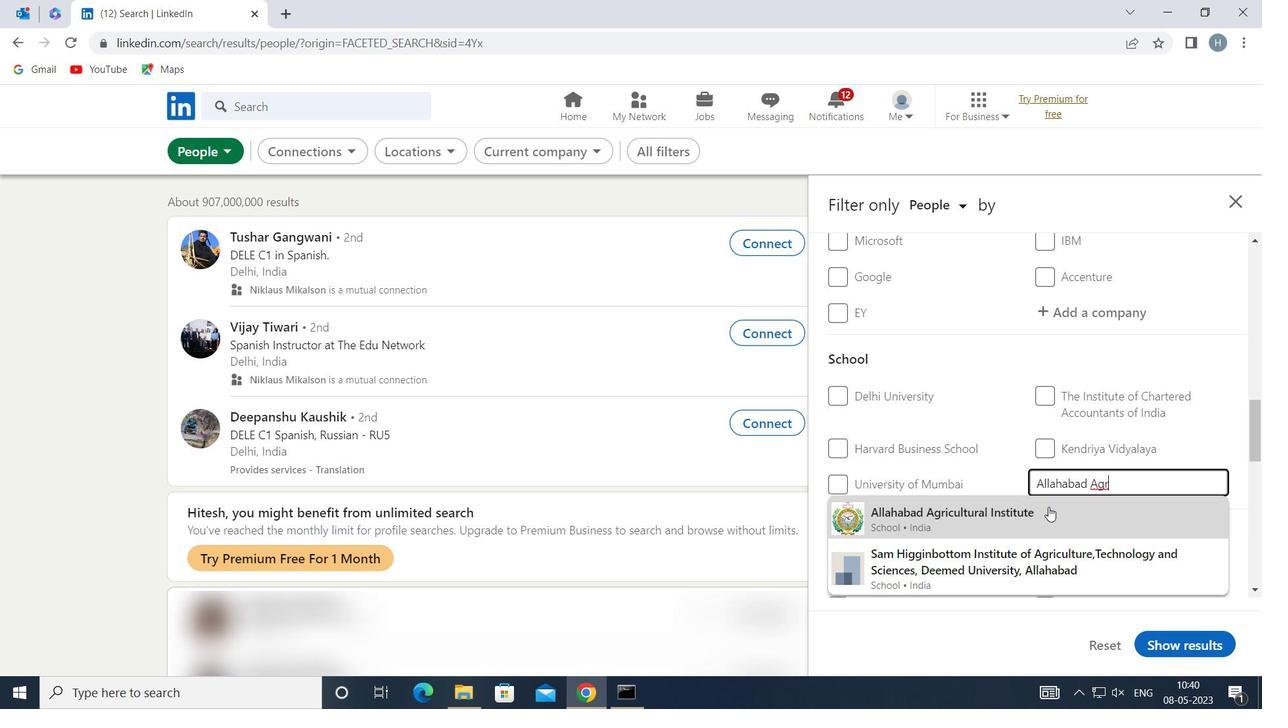
Action: Mouse pressed left at (1053, 510)
Screenshot: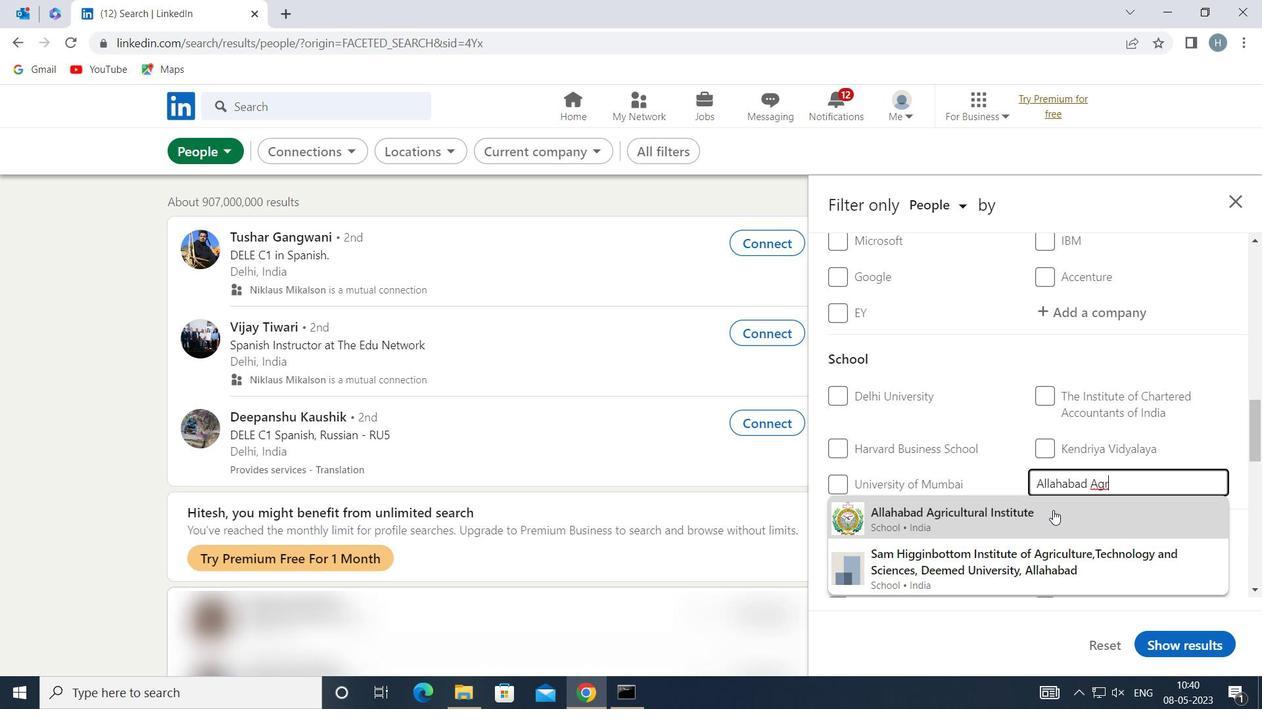 
Action: Mouse moved to (1023, 466)
Screenshot: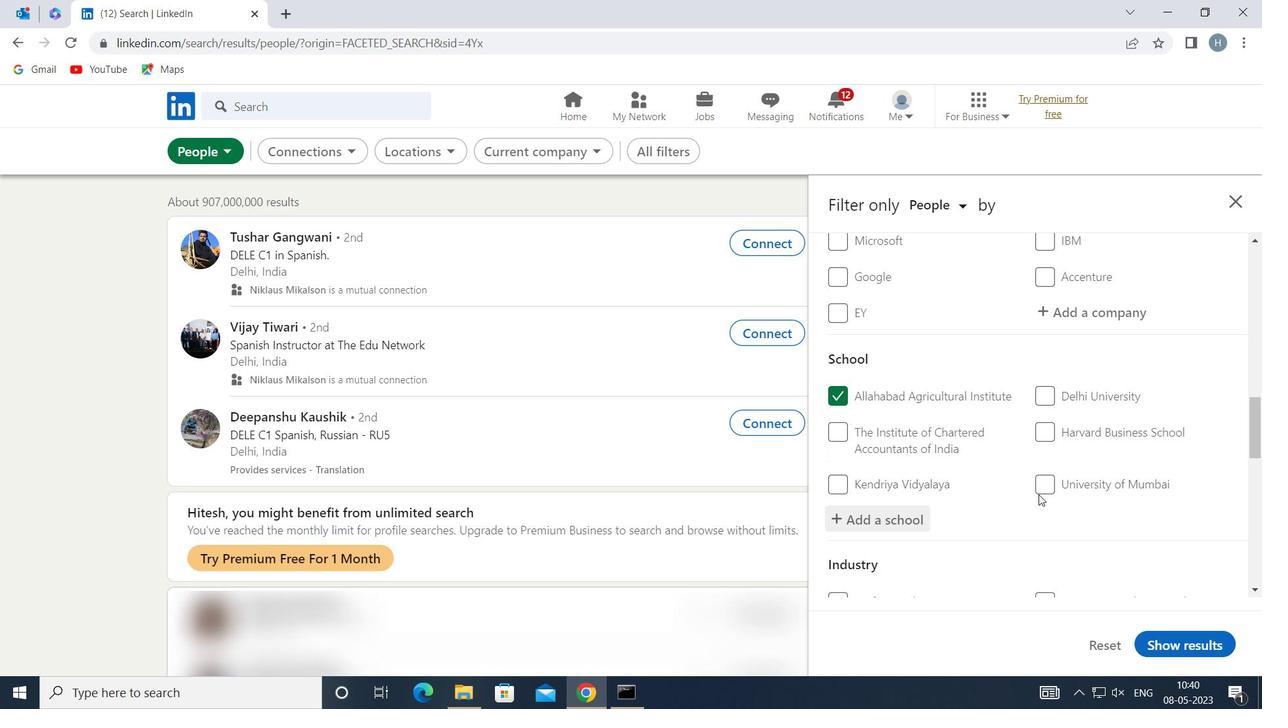 
Action: Mouse scrolled (1023, 466) with delta (0, 0)
Screenshot: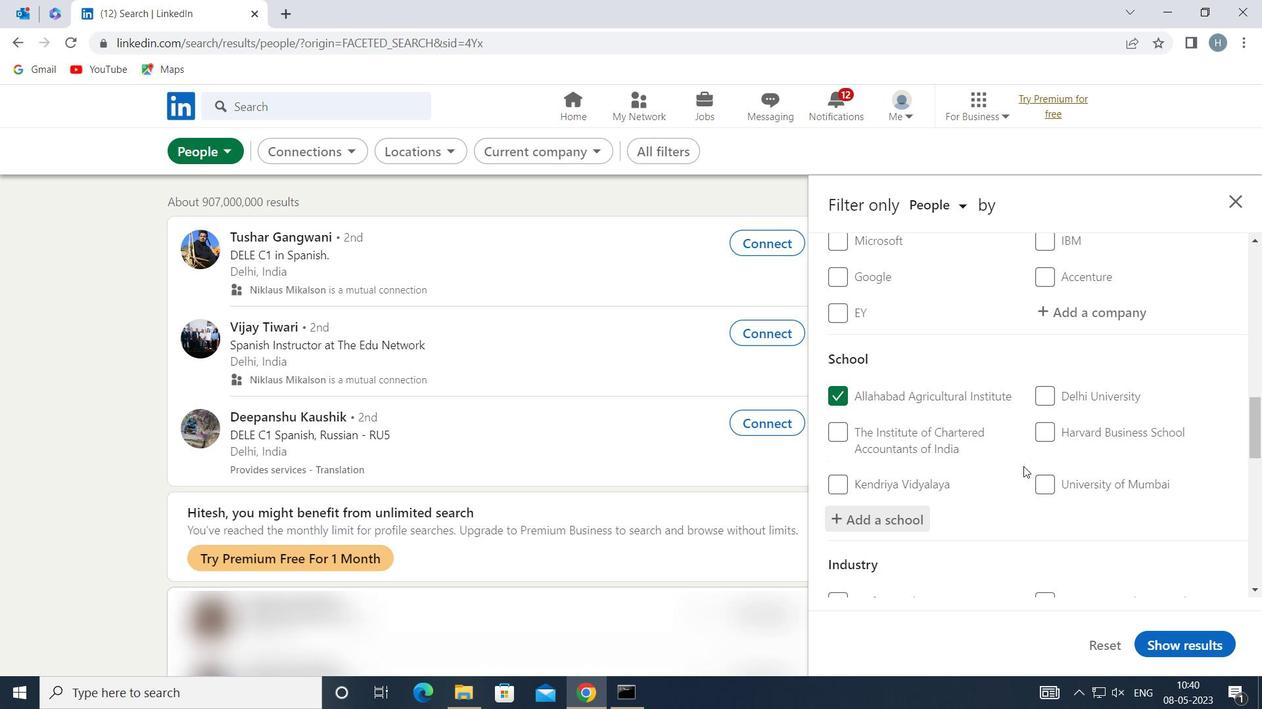 
Action: Mouse moved to (1022, 464)
Screenshot: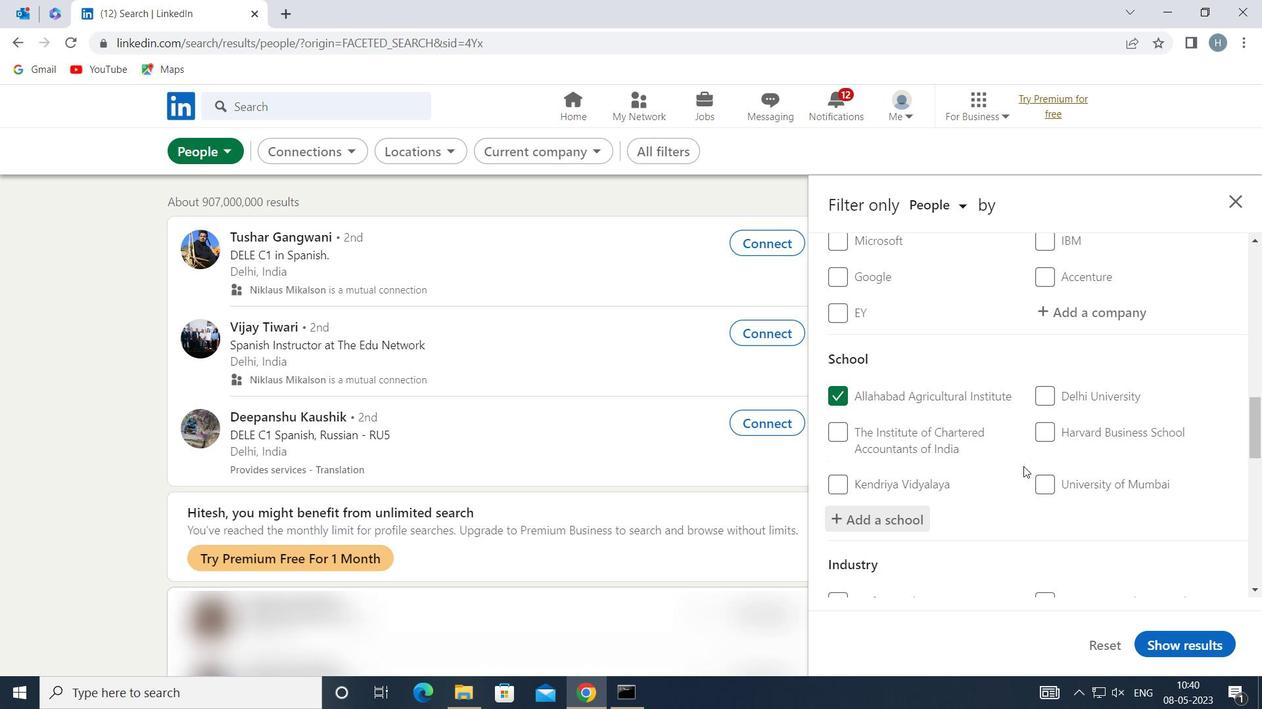 
Action: Mouse scrolled (1022, 463) with delta (0, 0)
Screenshot: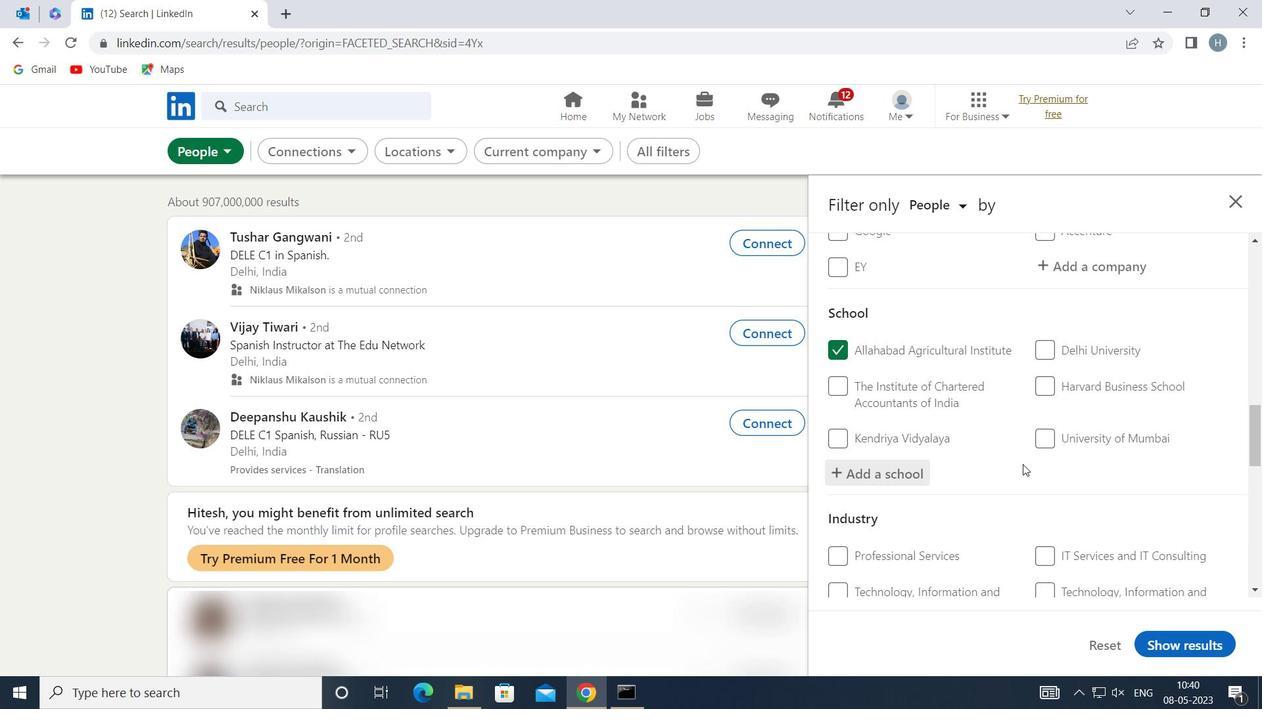 
Action: Mouse moved to (1094, 518)
Screenshot: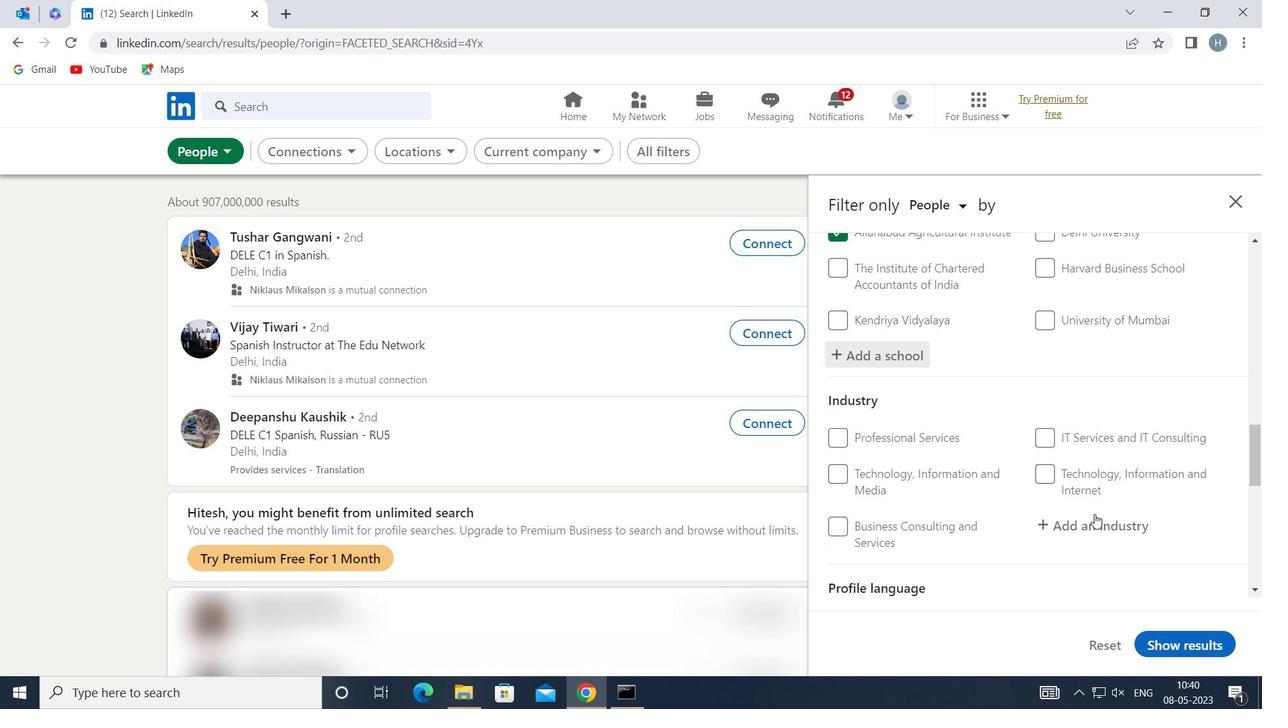 
Action: Mouse pressed left at (1094, 518)
Screenshot: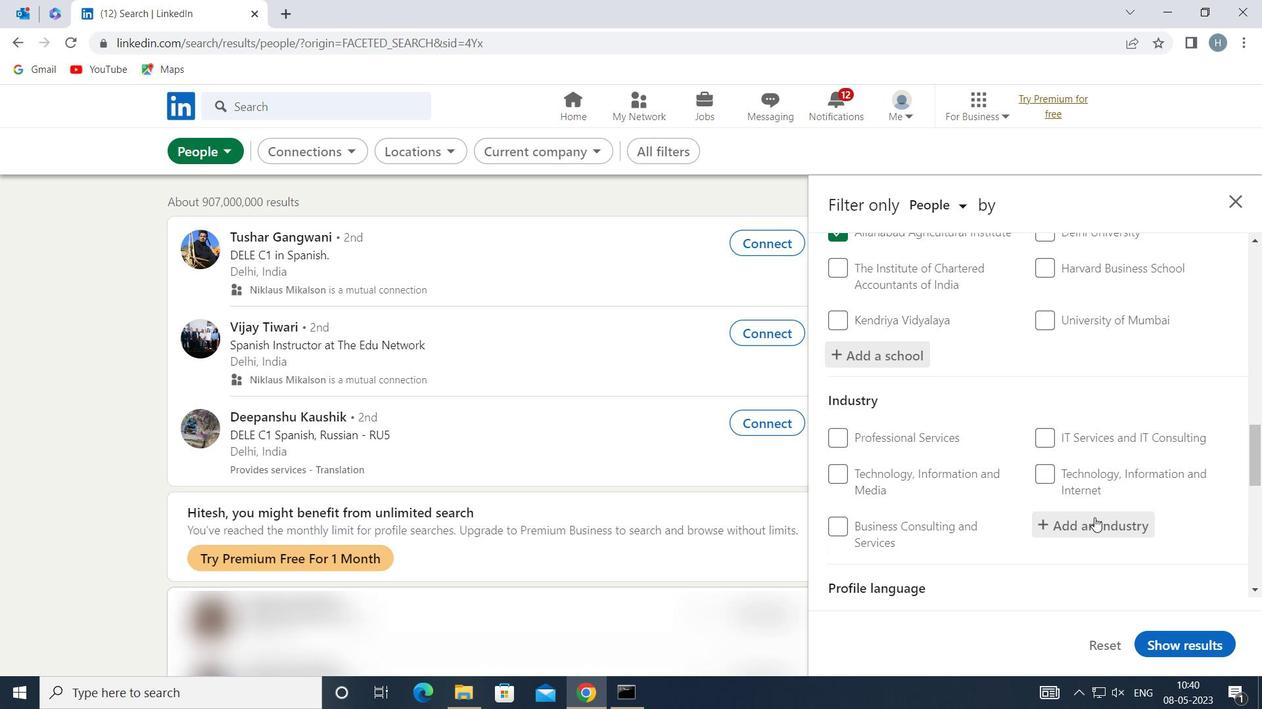 
Action: Mouse moved to (1093, 519)
Screenshot: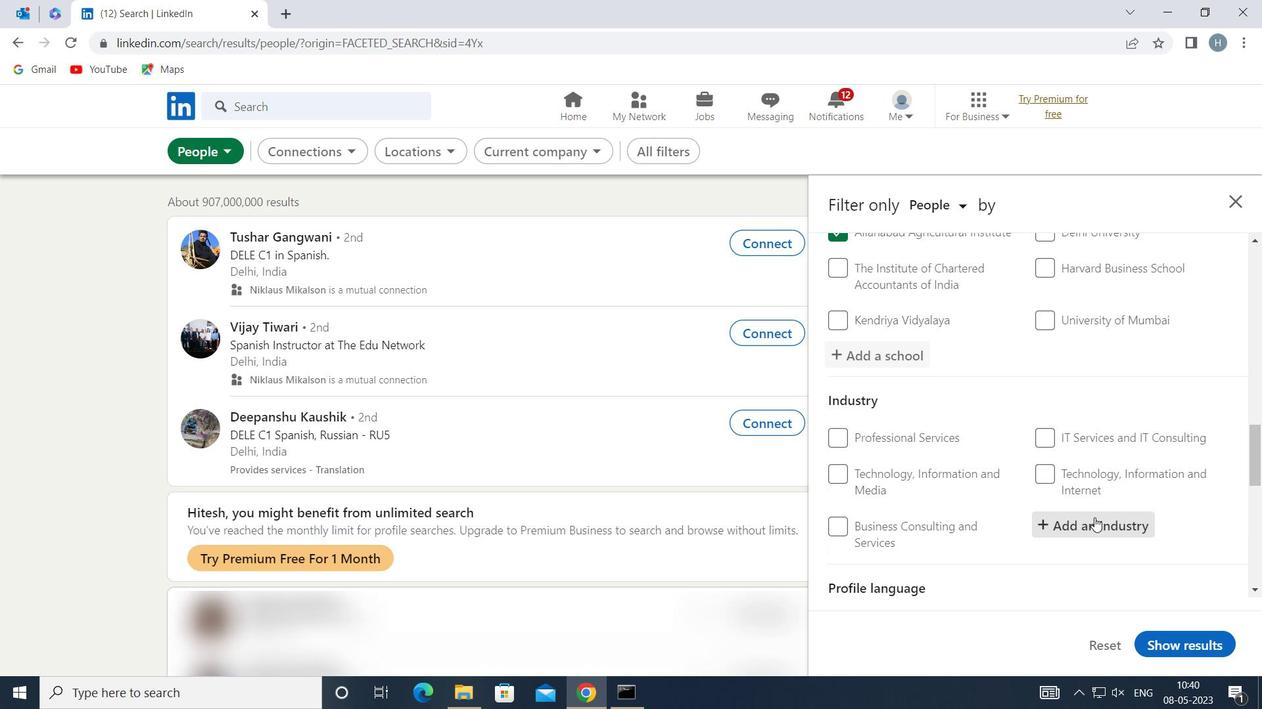 
Action: Key pressed <Key.shift>IN
Screenshot: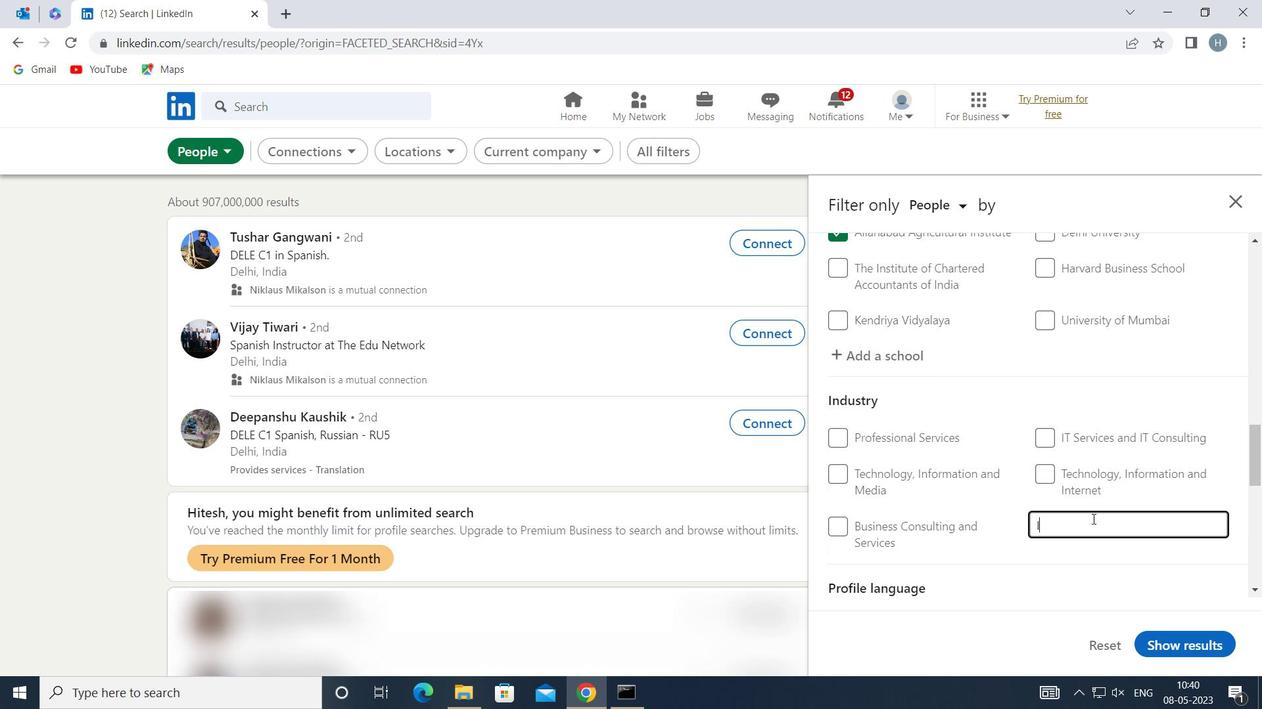 
Action: Mouse moved to (1092, 519)
Screenshot: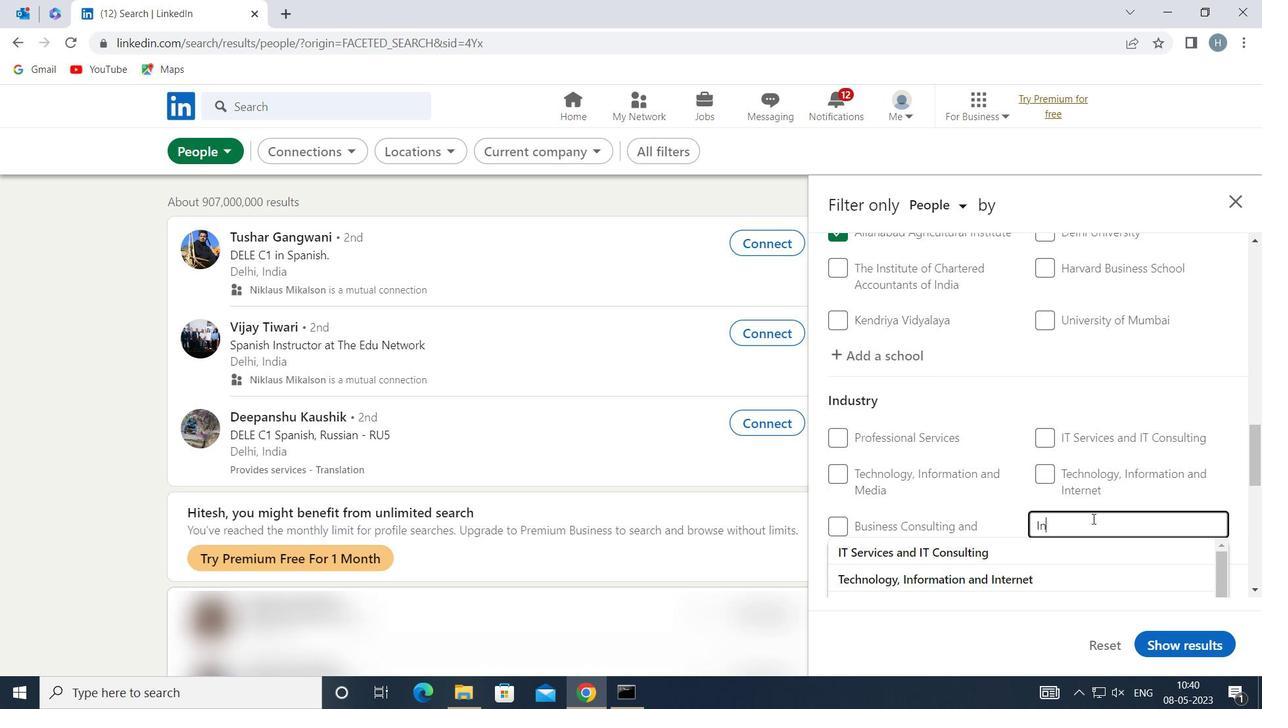
Action: Key pressed TERNATIONAL<Key.space><Key.shift>A
Screenshot: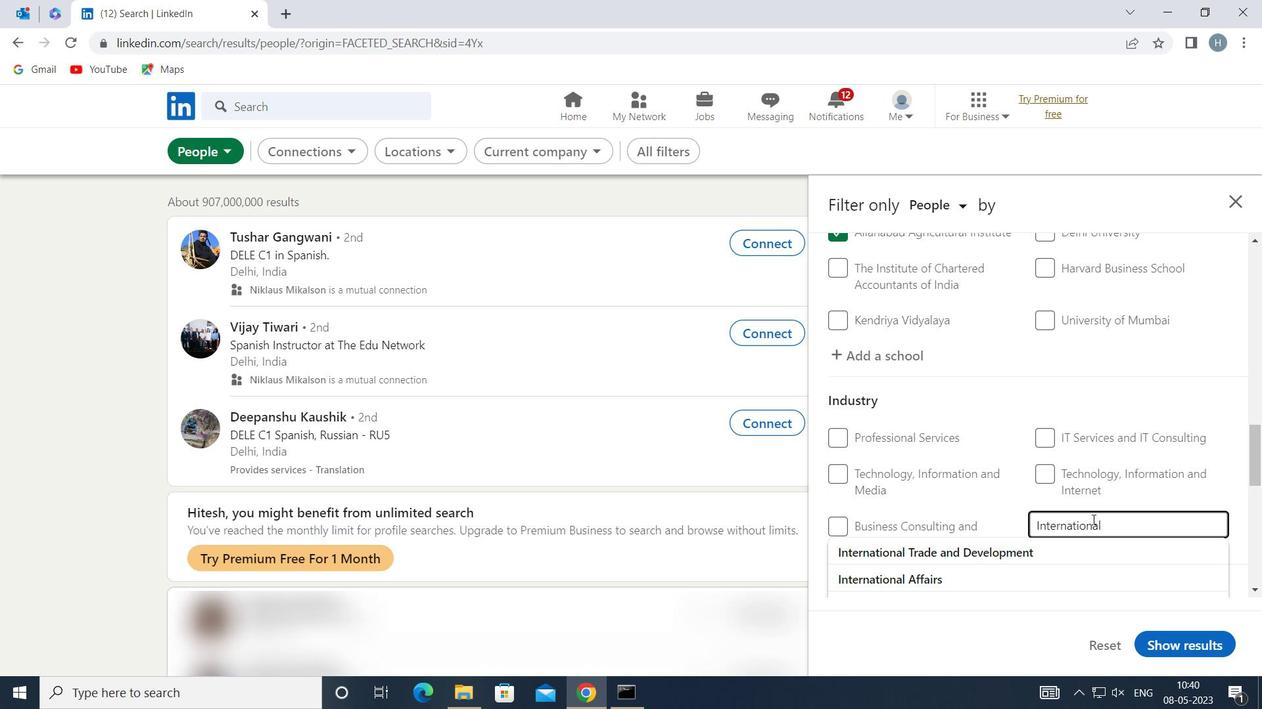 
Action: Mouse moved to (1003, 571)
Screenshot: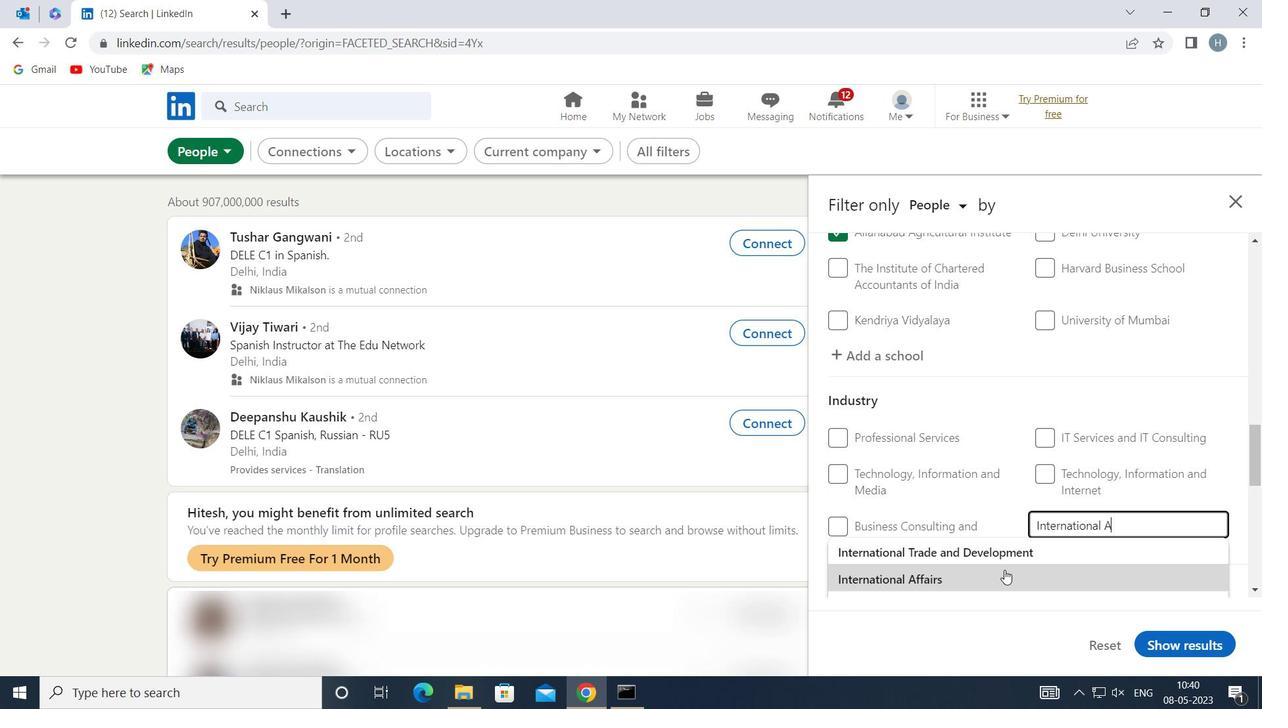 
Action: Mouse pressed left at (1003, 571)
Screenshot: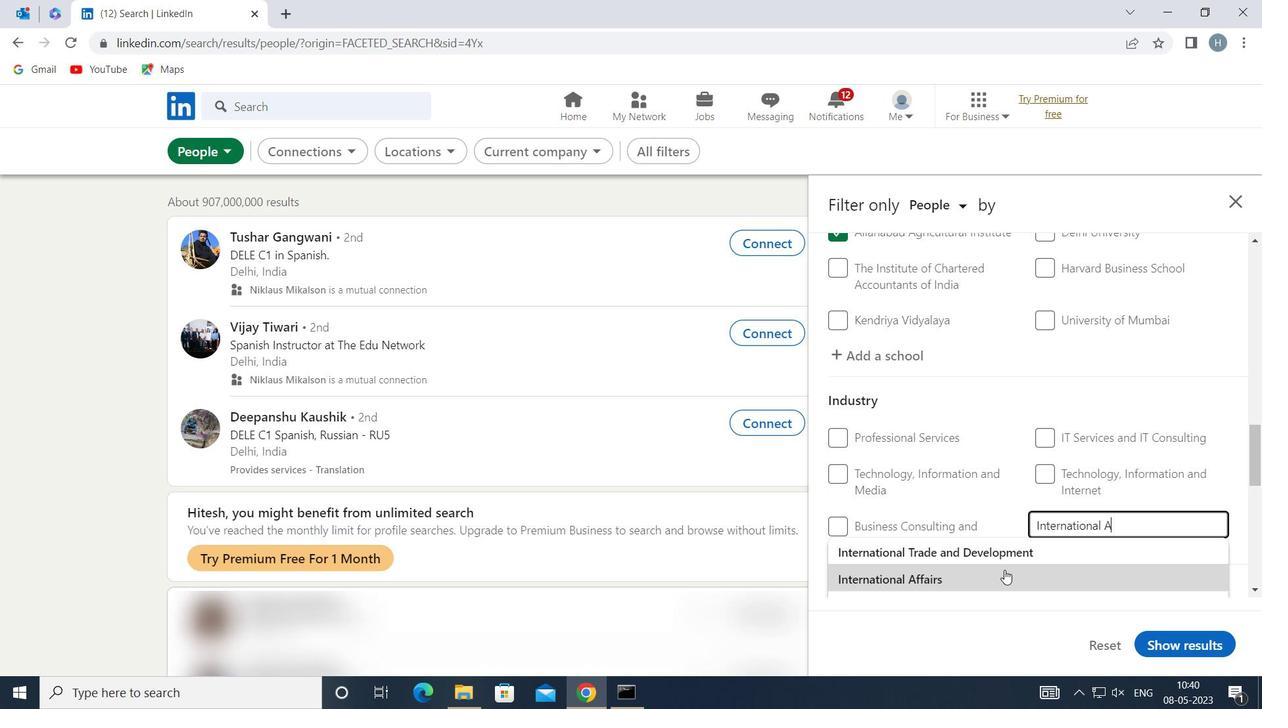 
Action: Mouse moved to (990, 500)
Screenshot: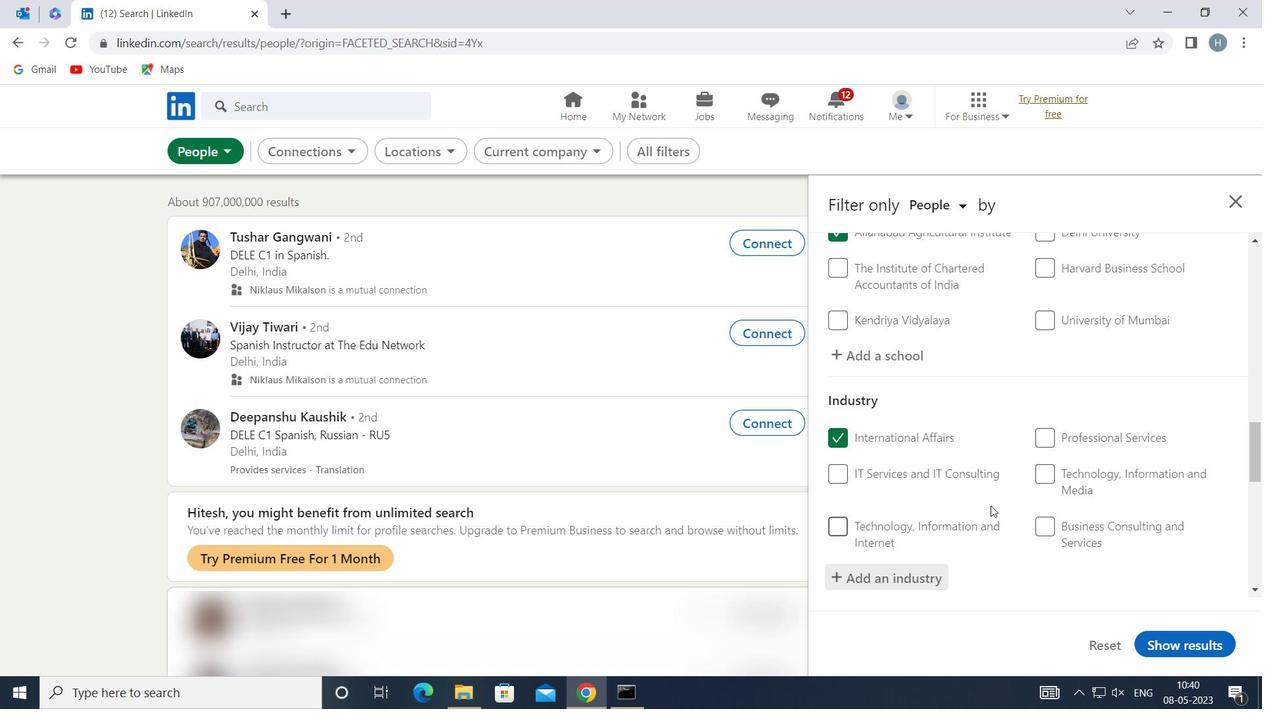 
Action: Mouse scrolled (990, 499) with delta (0, 0)
Screenshot: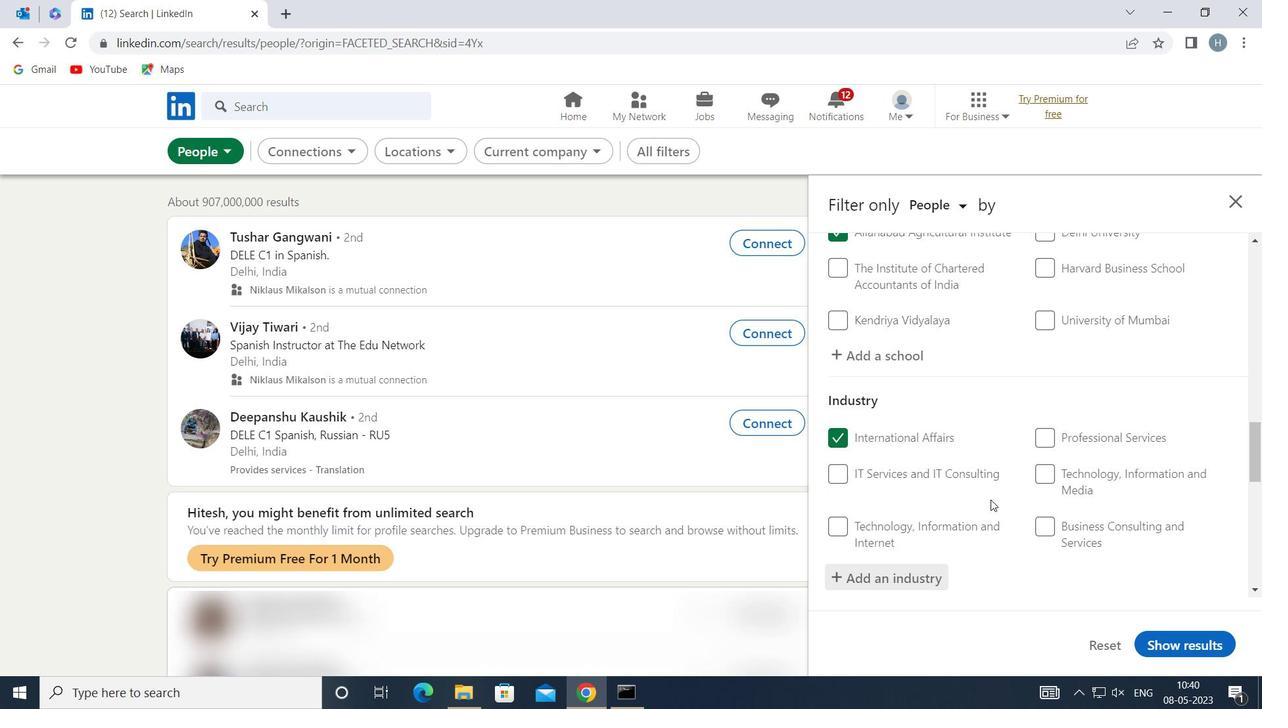 
Action: Mouse scrolled (990, 499) with delta (0, 0)
Screenshot: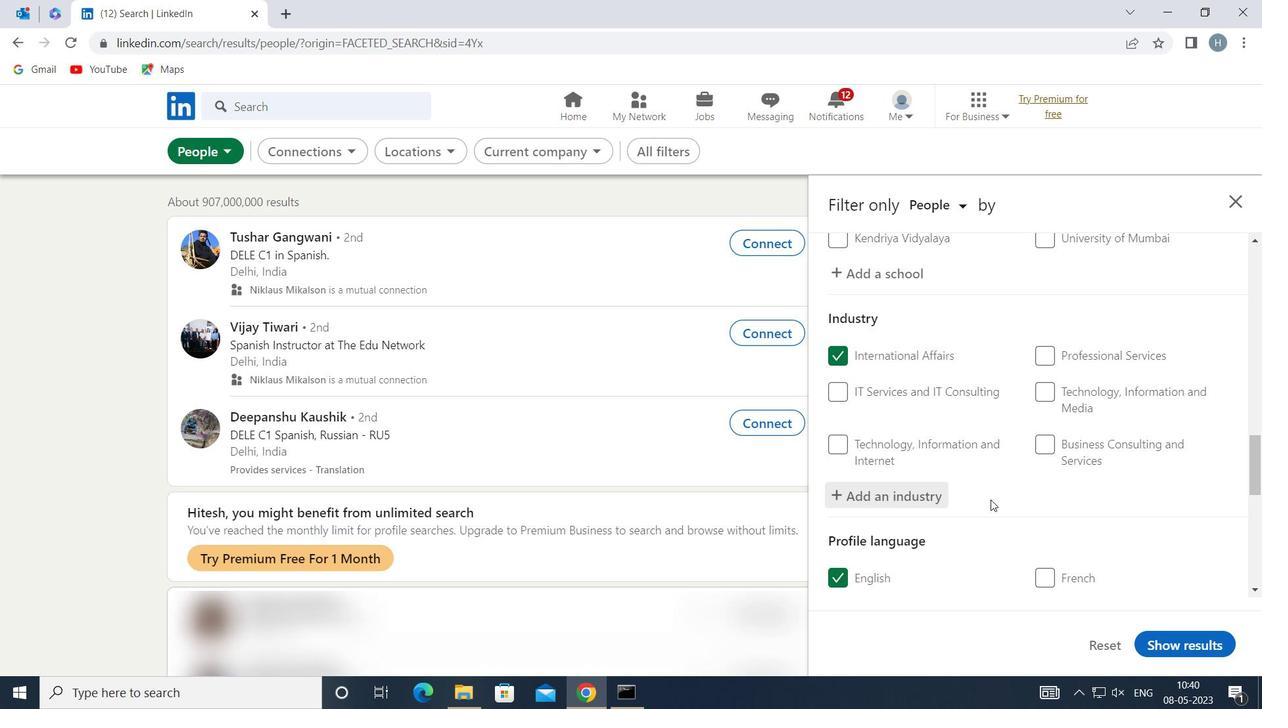 
Action: Mouse scrolled (990, 499) with delta (0, 0)
Screenshot: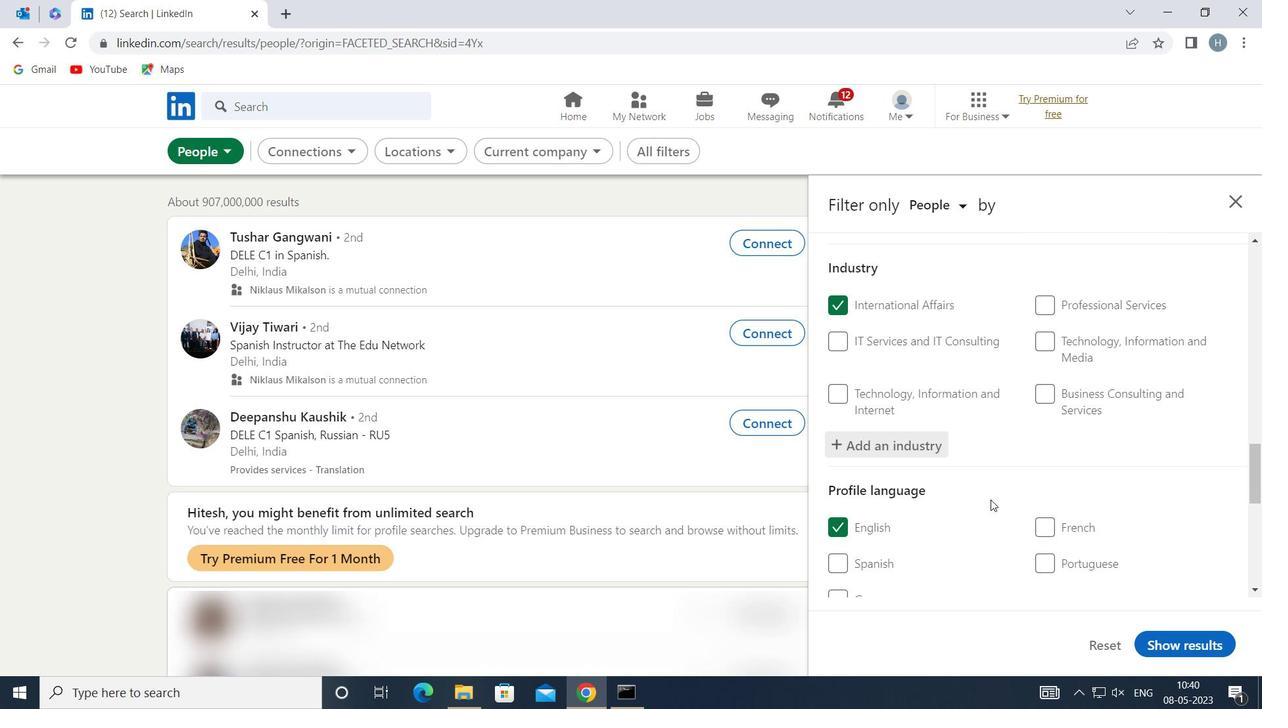 
Action: Mouse scrolled (990, 499) with delta (0, 0)
Screenshot: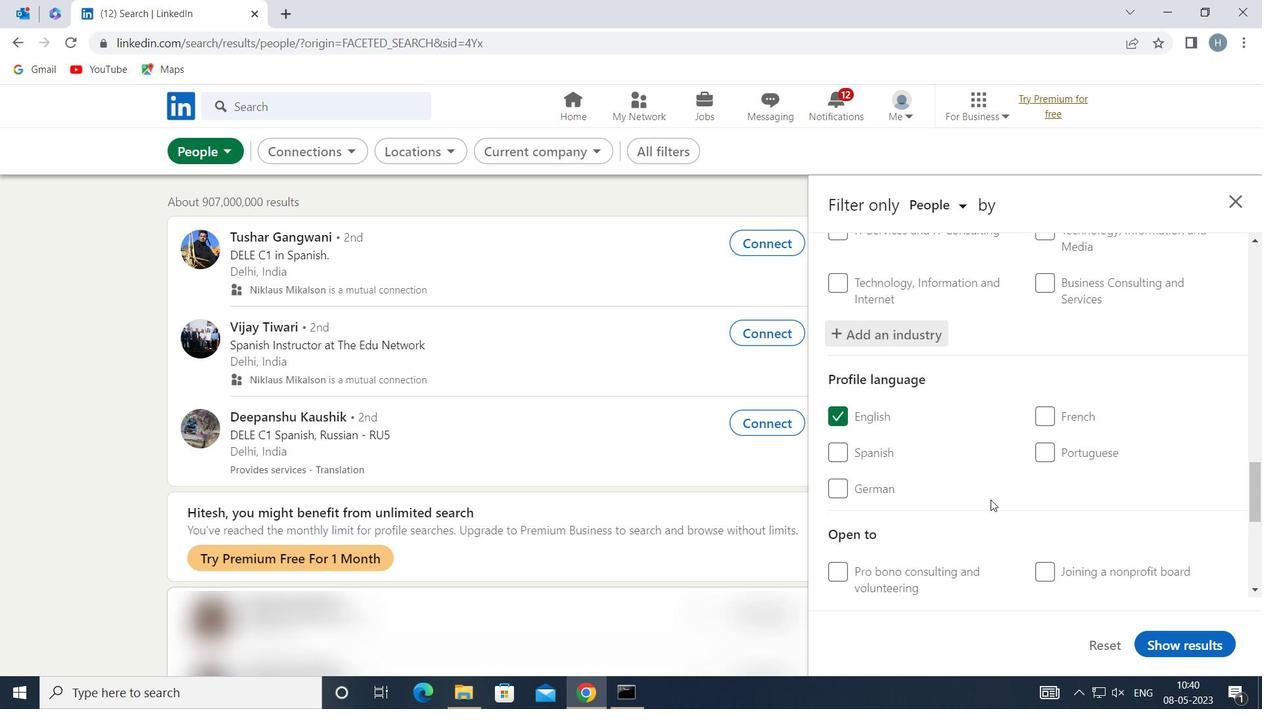 
Action: Mouse scrolled (990, 499) with delta (0, 0)
Screenshot: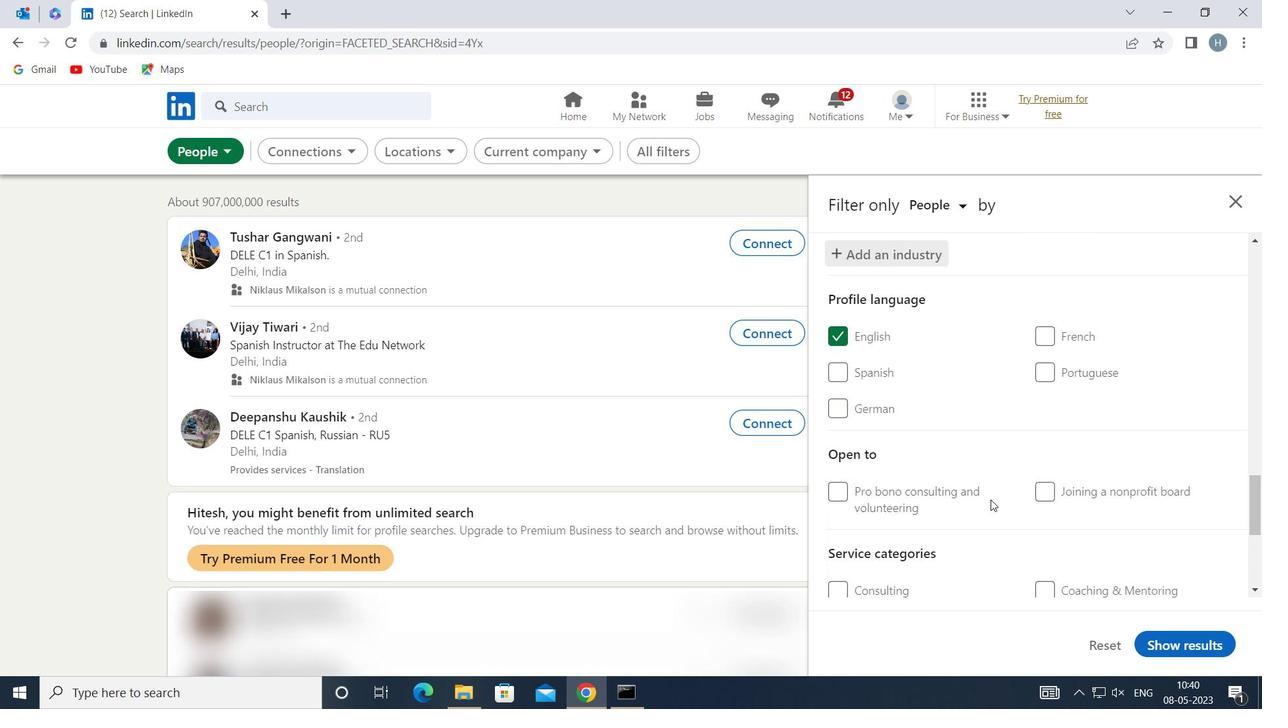 
Action: Mouse scrolled (990, 499) with delta (0, 0)
Screenshot: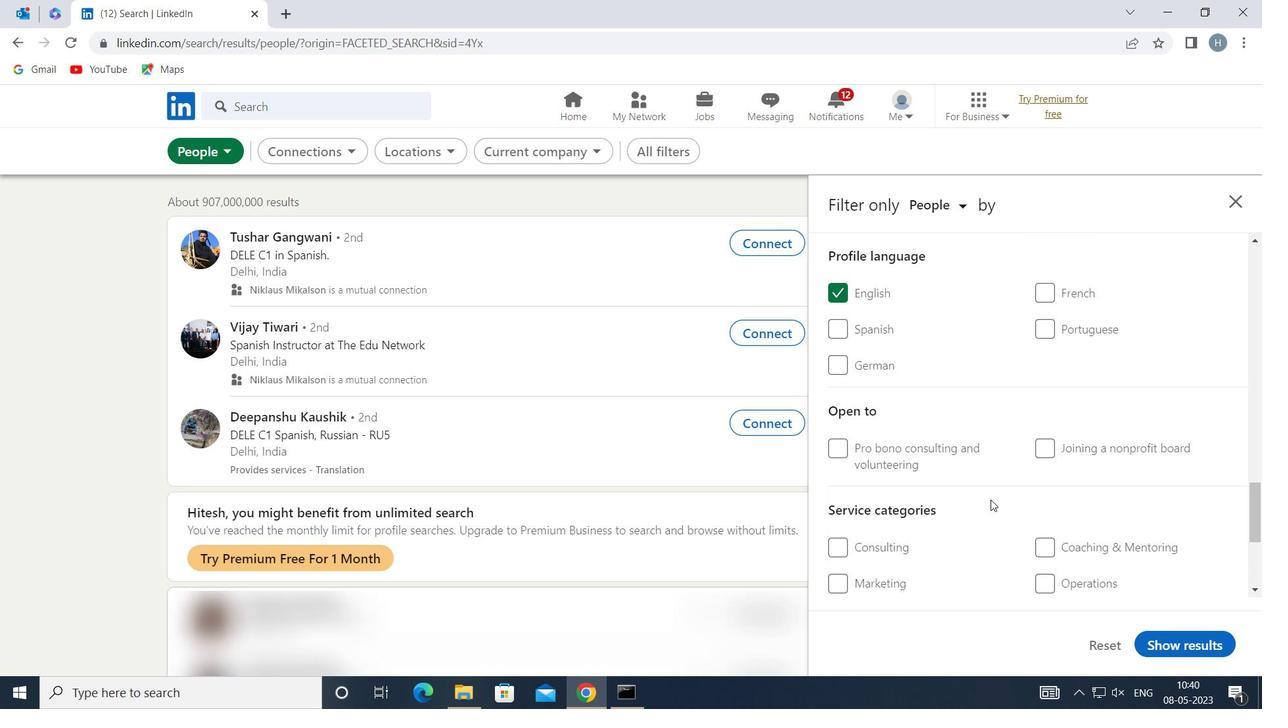 
Action: Mouse moved to (1106, 489)
Screenshot: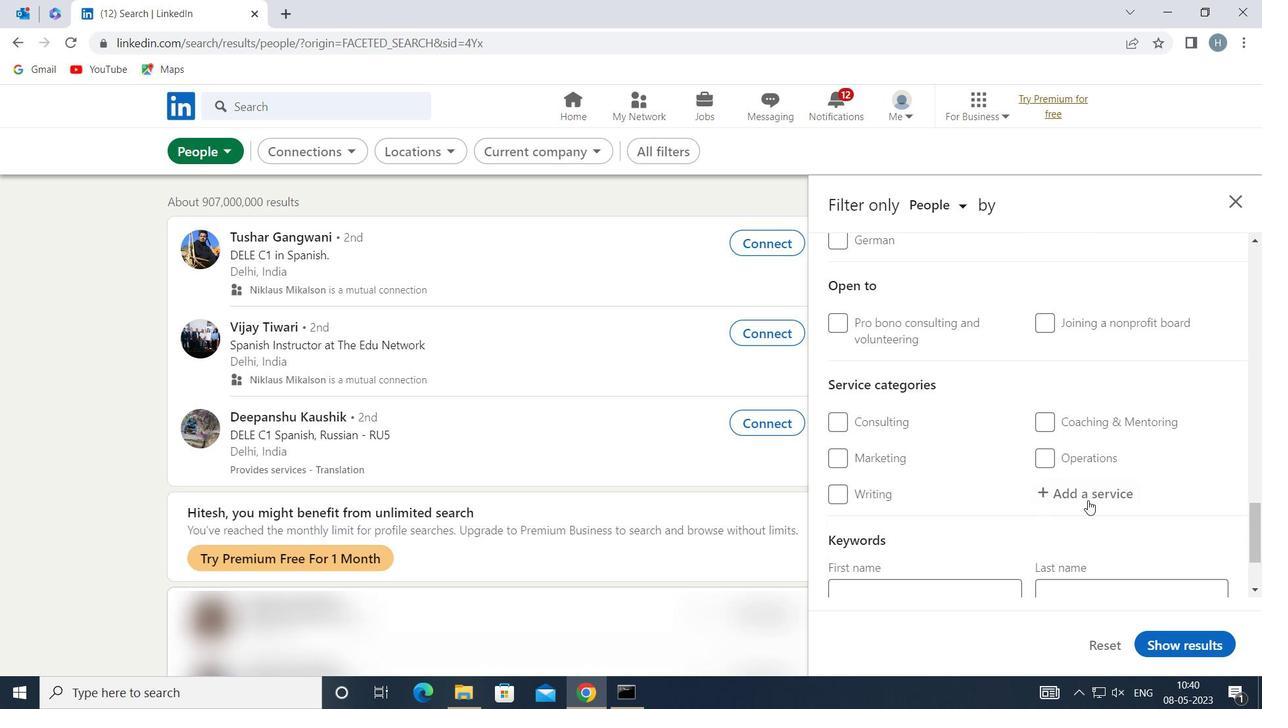 
Action: Mouse pressed left at (1106, 489)
Screenshot: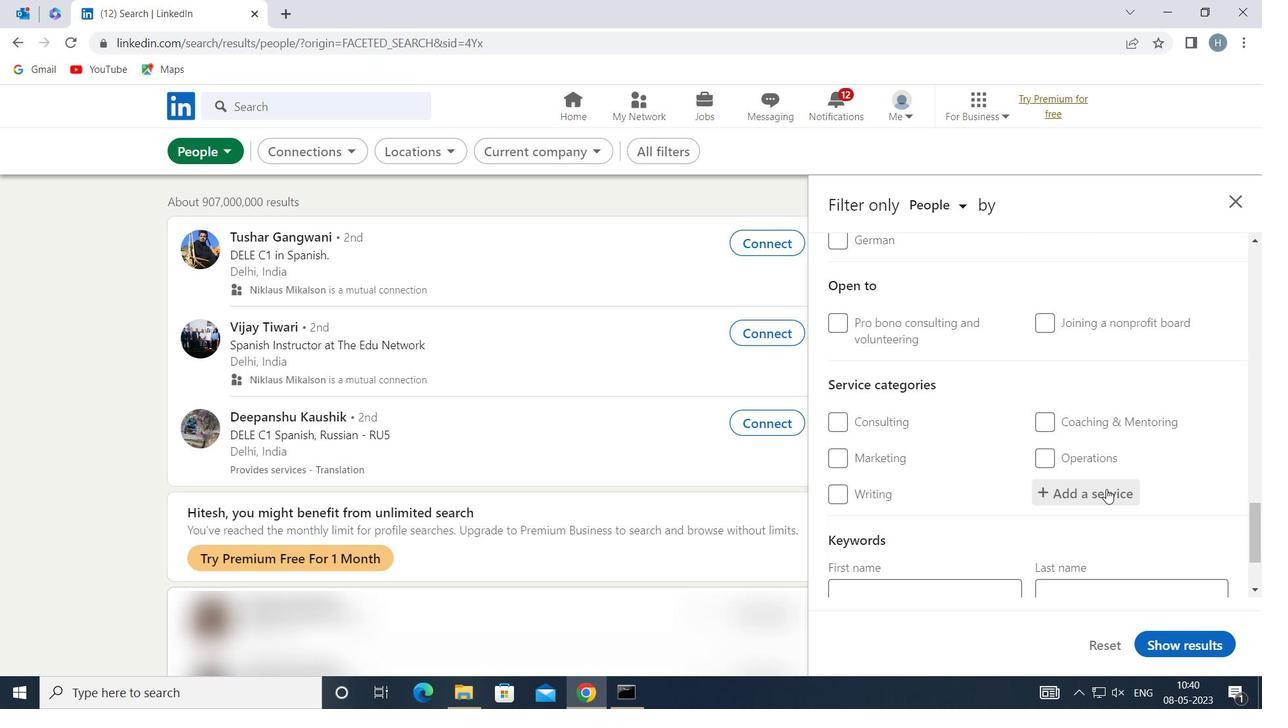 
Action: Mouse moved to (1106, 489)
Screenshot: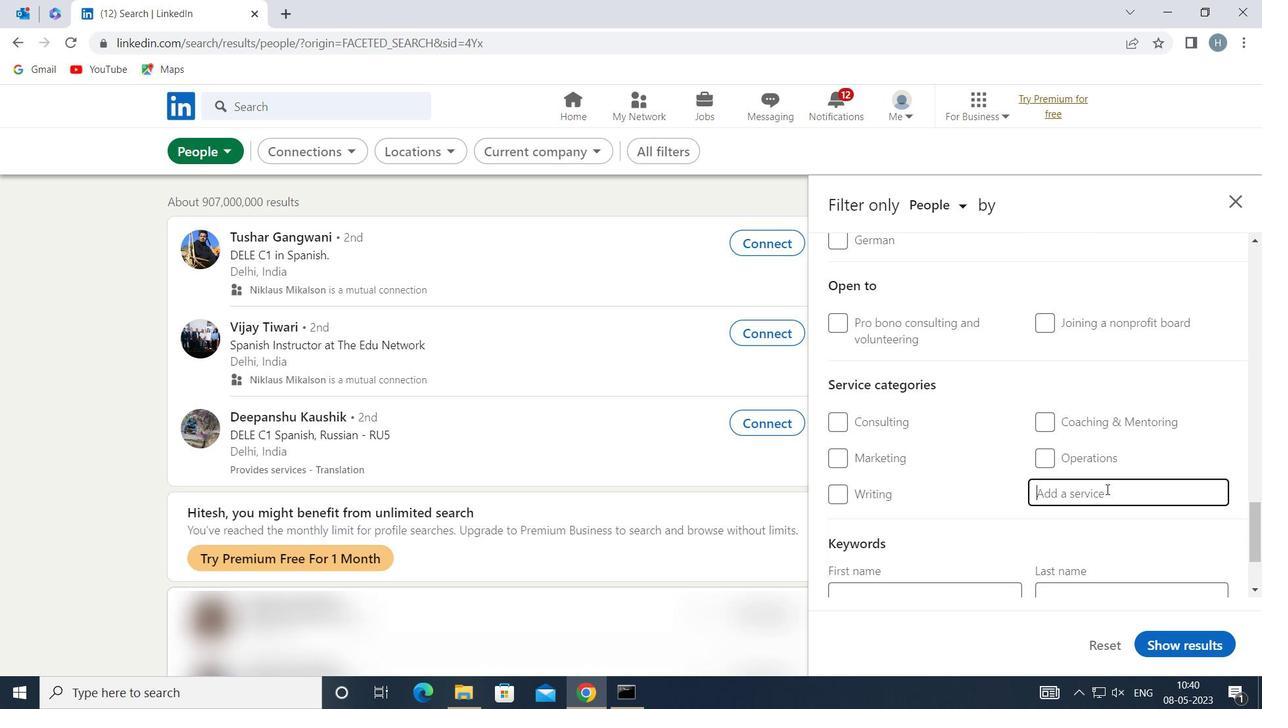 
Action: Key pressed <Key.shift>CORPORATE
Screenshot: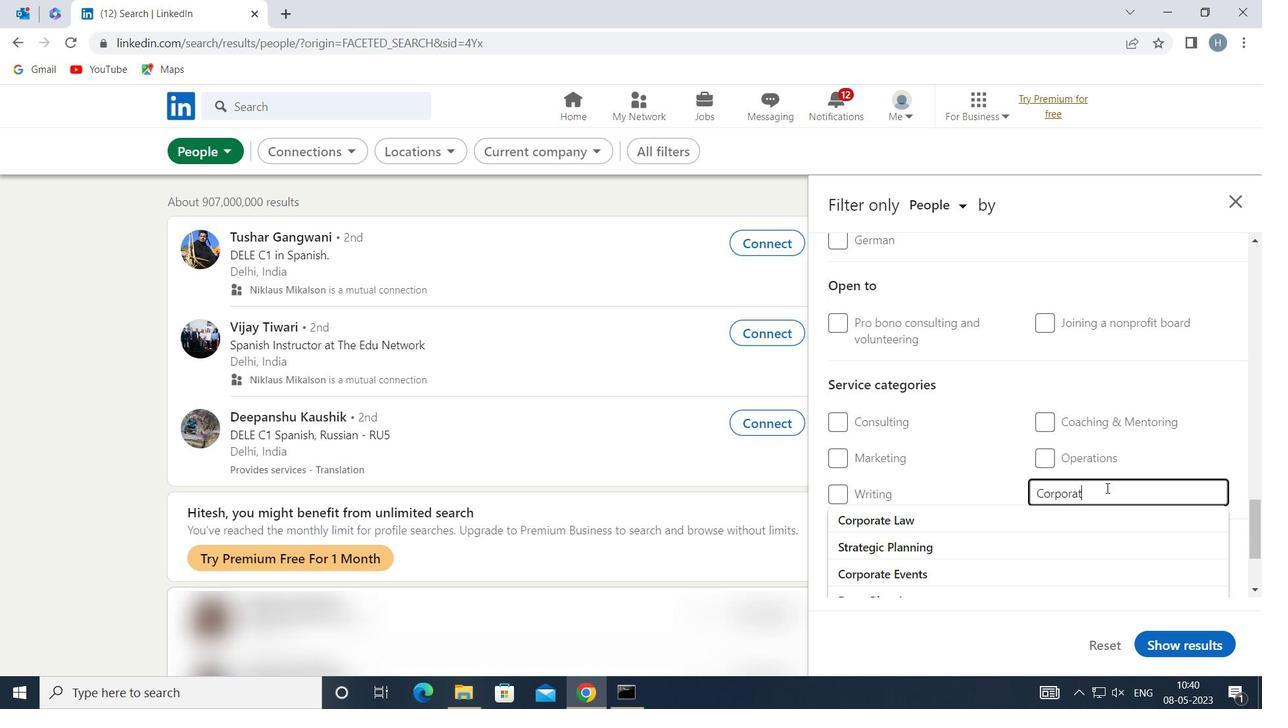 
Action: Mouse moved to (1103, 491)
Screenshot: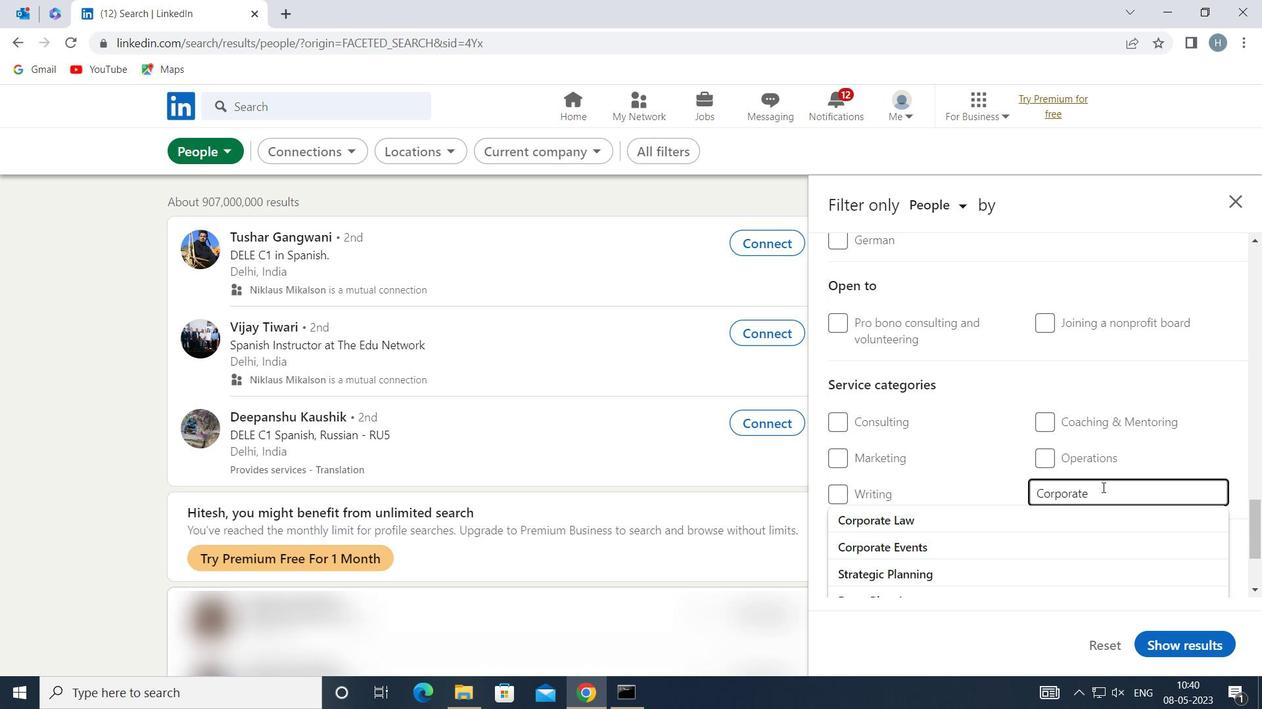 
Action: Key pressed <Key.space>
Screenshot: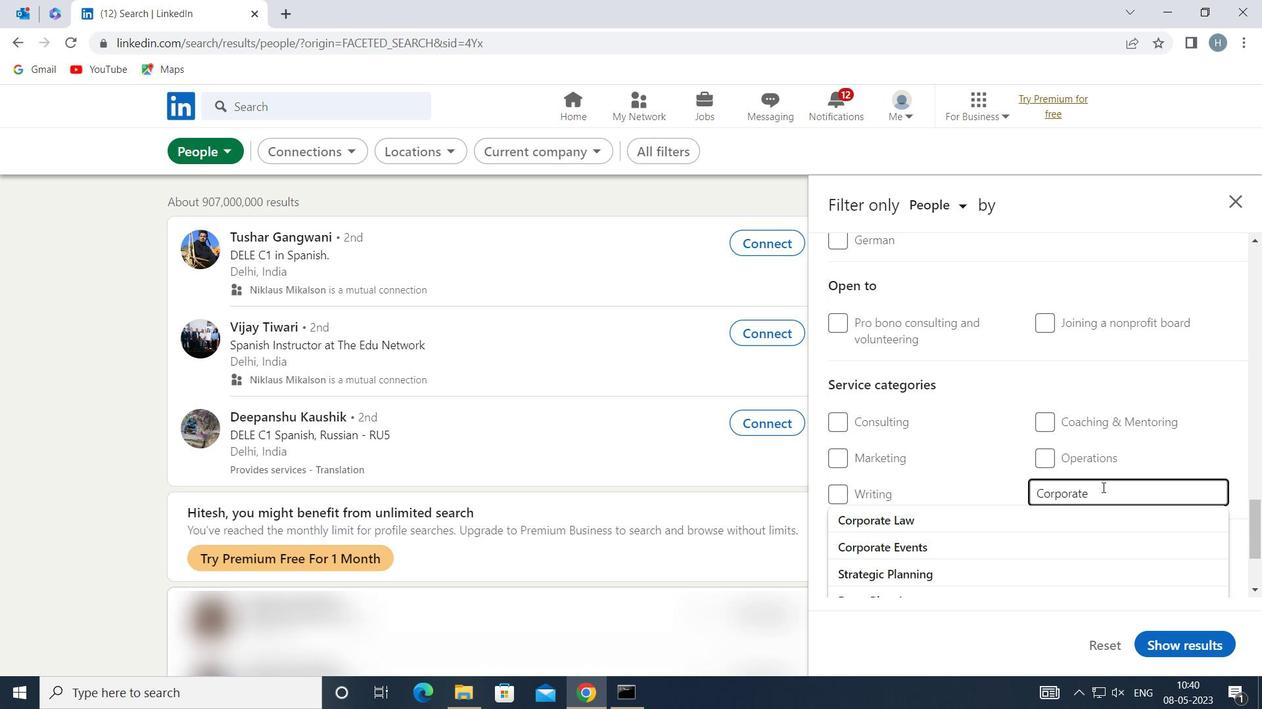 
Action: Mouse moved to (1103, 492)
Screenshot: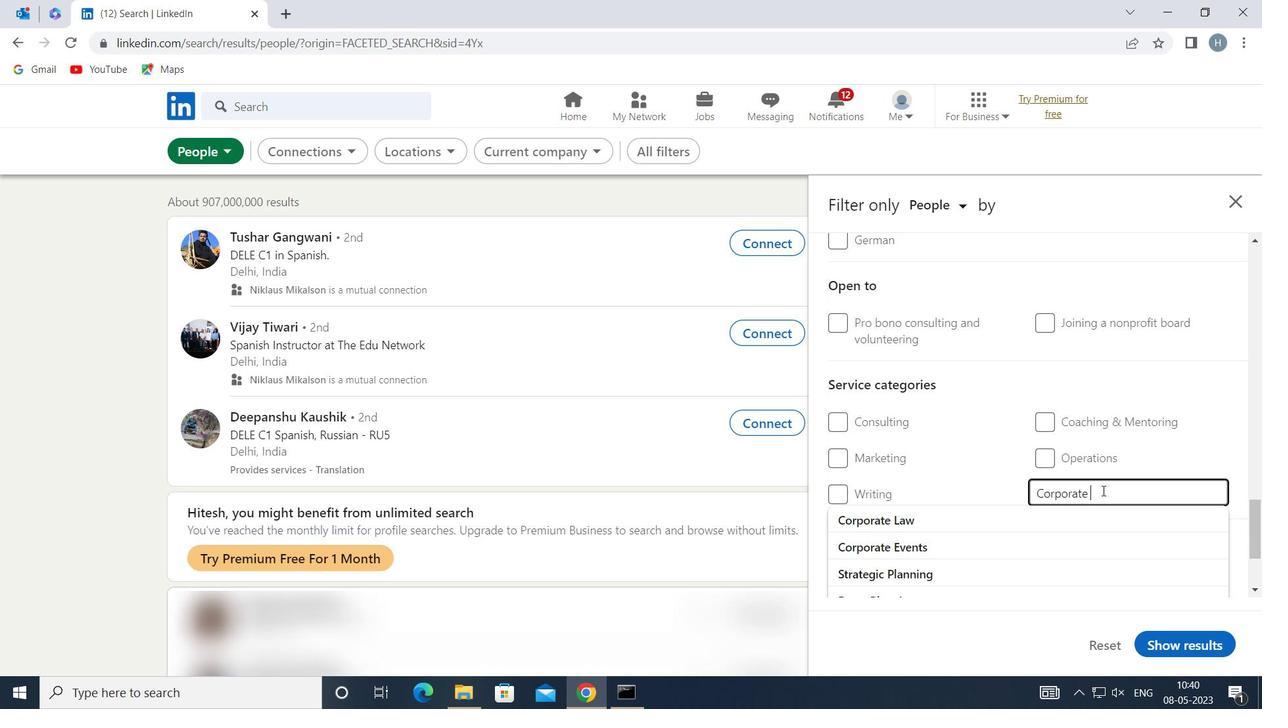 
Action: Key pressed <Key.shift>E
Screenshot: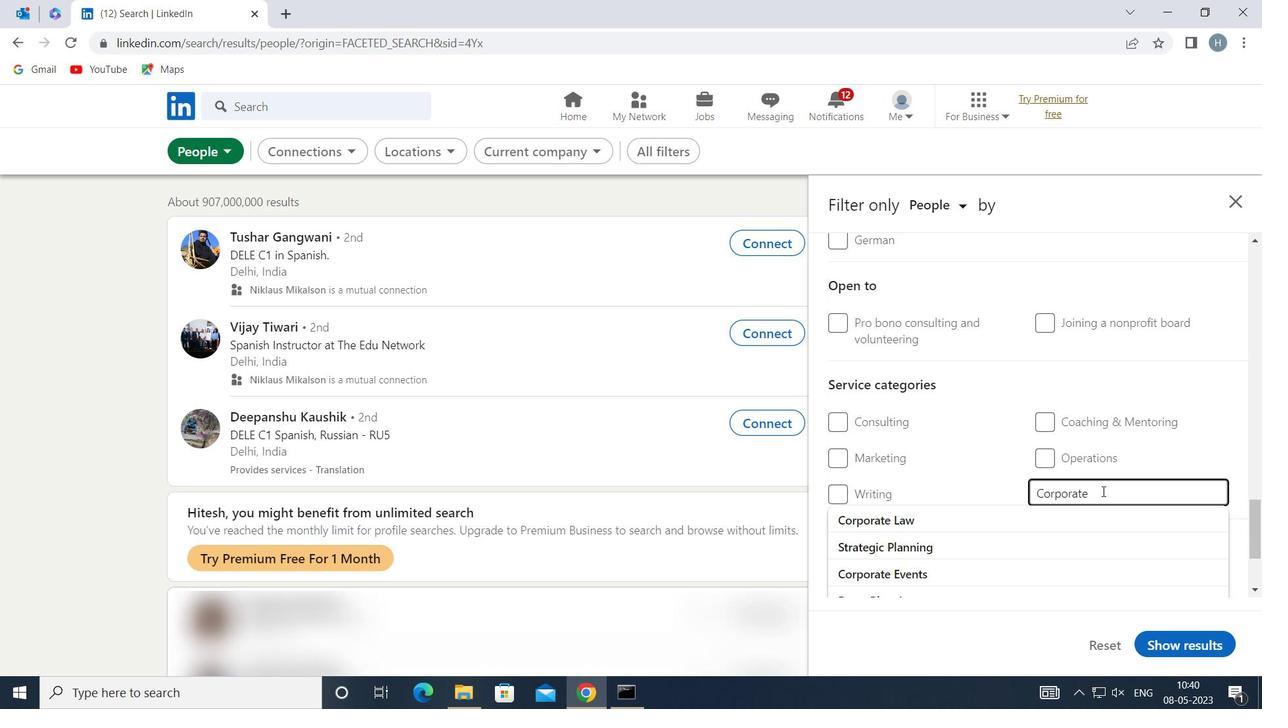 
Action: Mouse moved to (1003, 516)
Screenshot: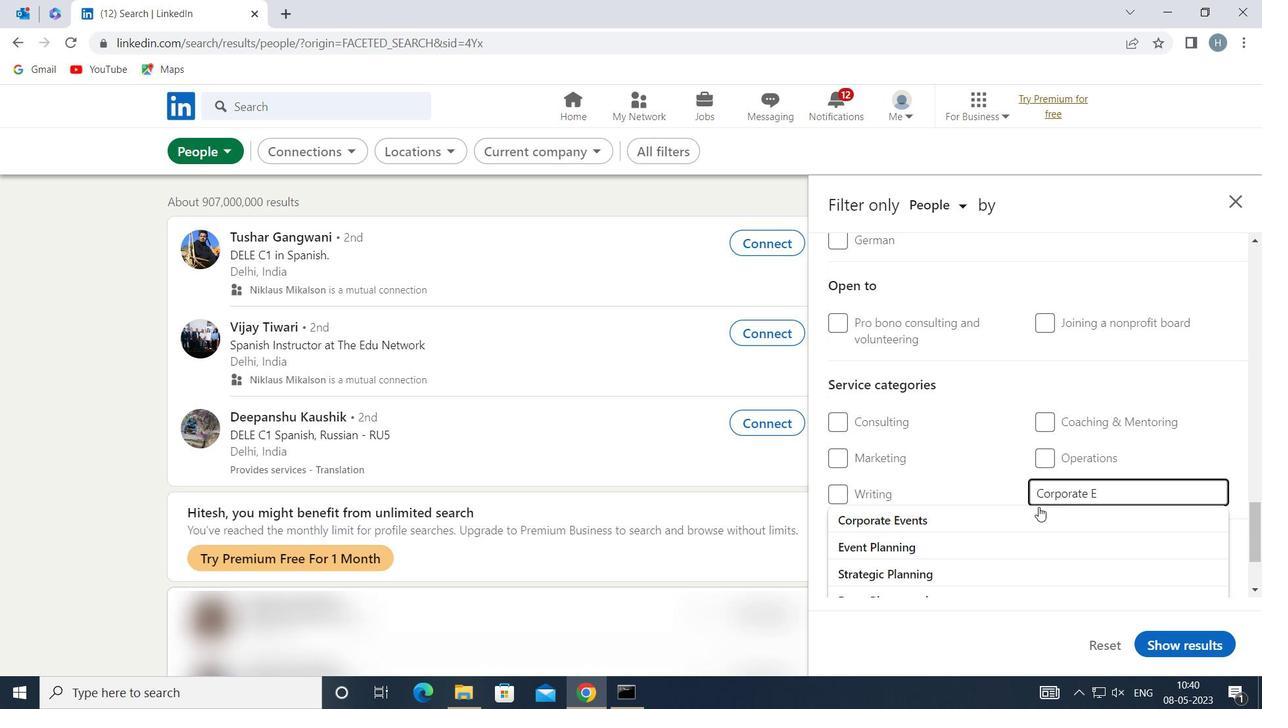 
Action: Mouse pressed left at (1003, 516)
Screenshot: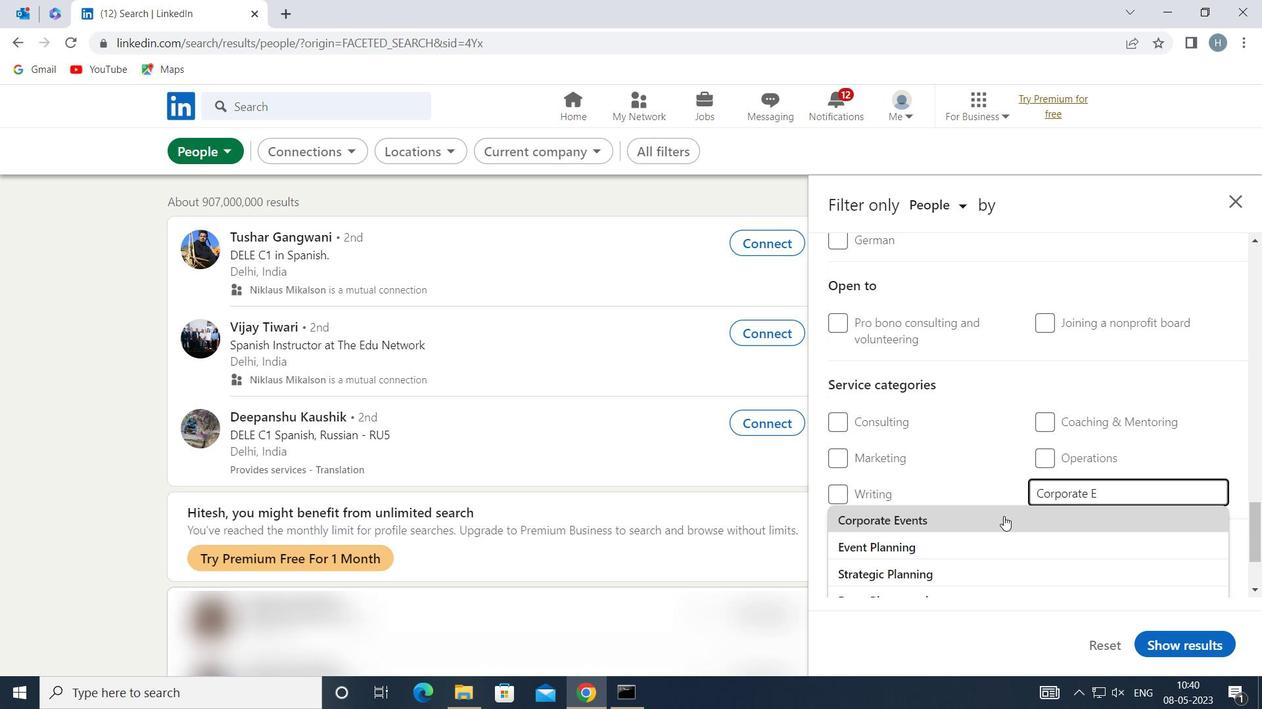 
Action: Mouse moved to (990, 511)
Screenshot: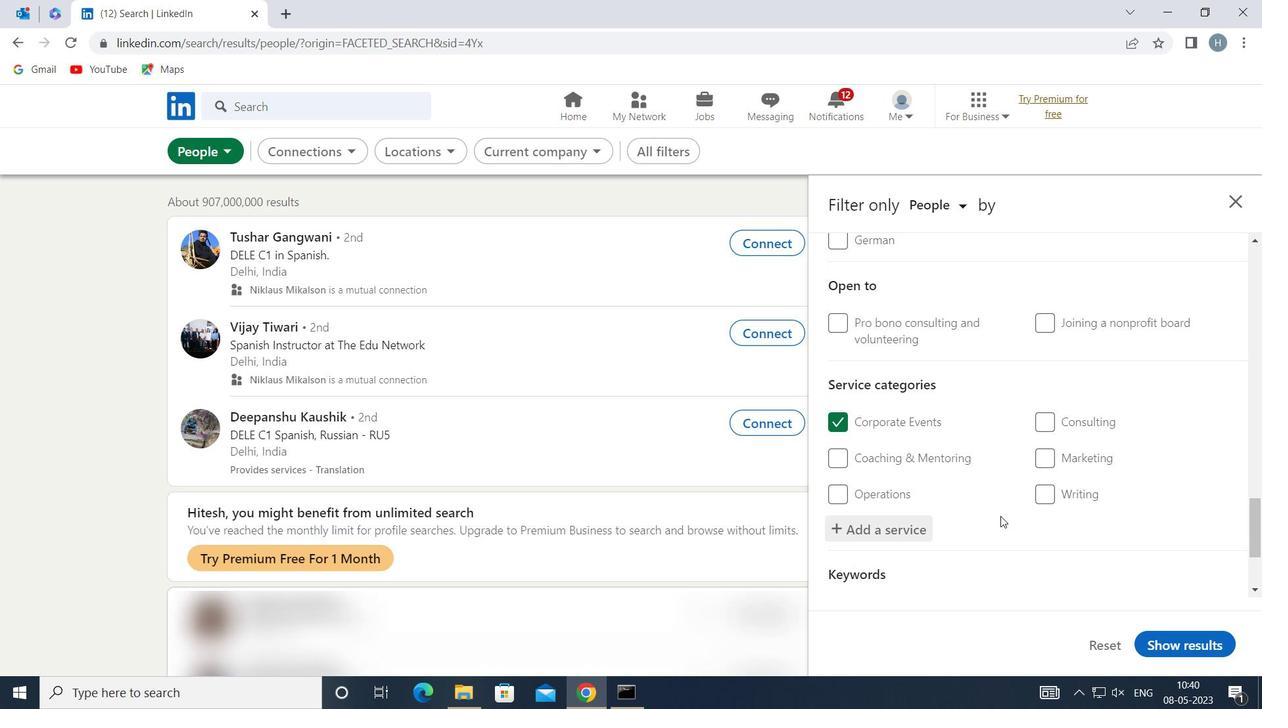 
Action: Mouse scrolled (990, 510) with delta (0, 0)
Screenshot: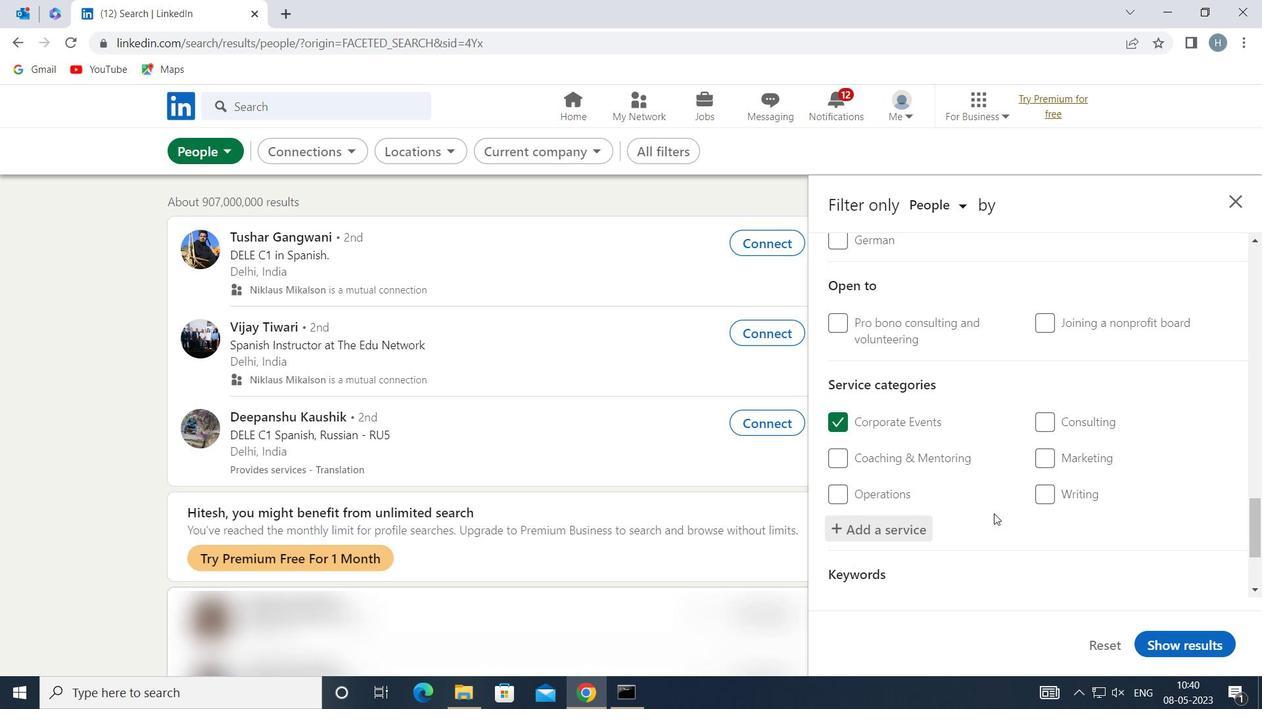 
Action: Mouse moved to (989, 511)
Screenshot: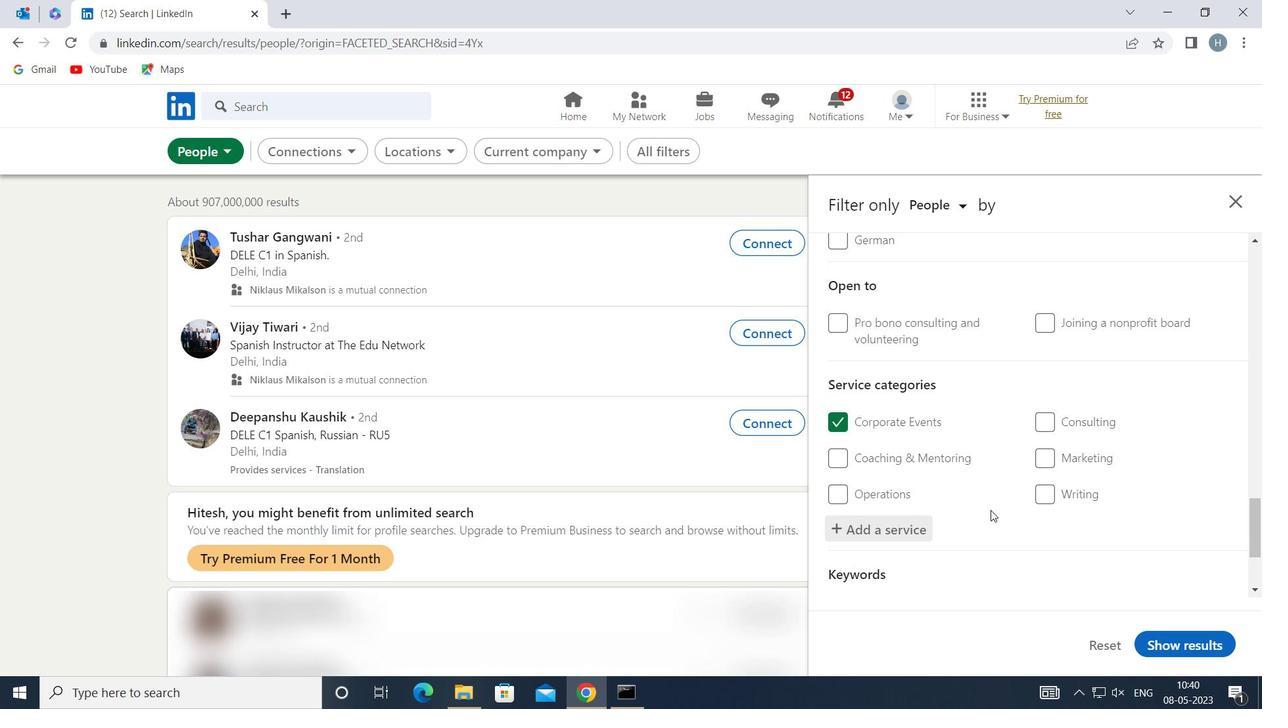 
Action: Mouse scrolled (989, 510) with delta (0, 0)
Screenshot: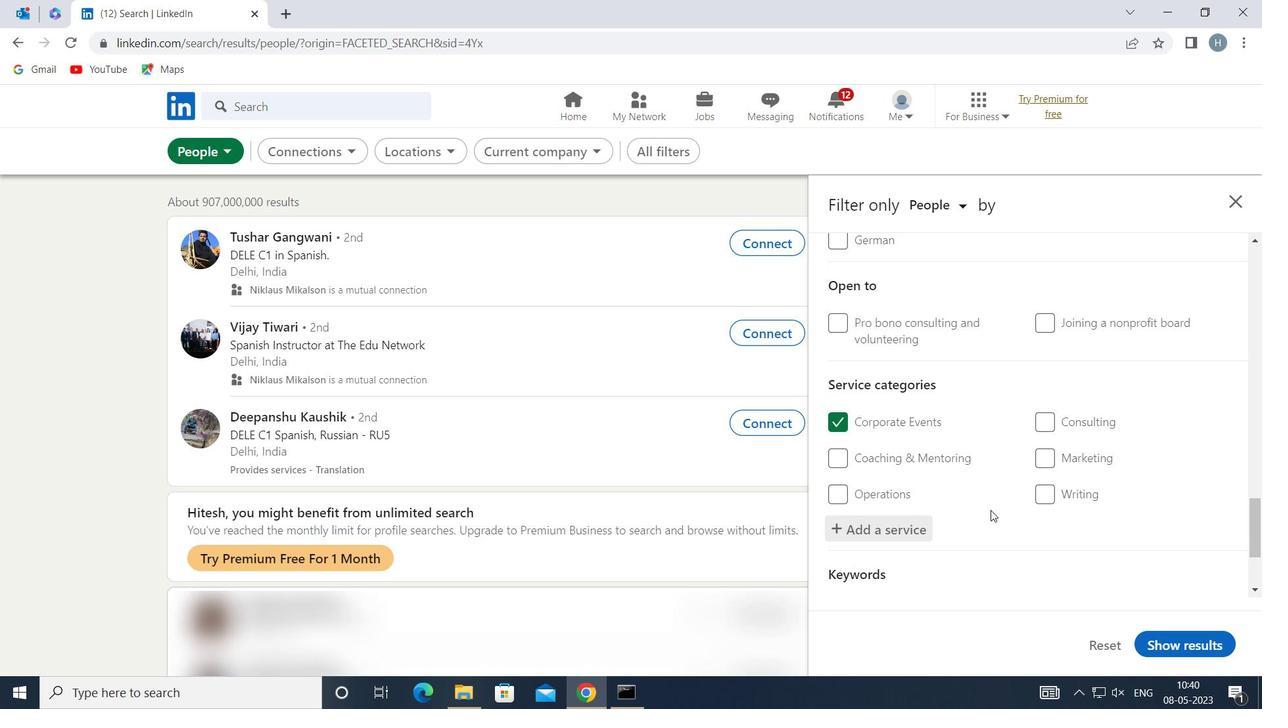 
Action: Mouse scrolled (989, 510) with delta (0, 0)
Screenshot: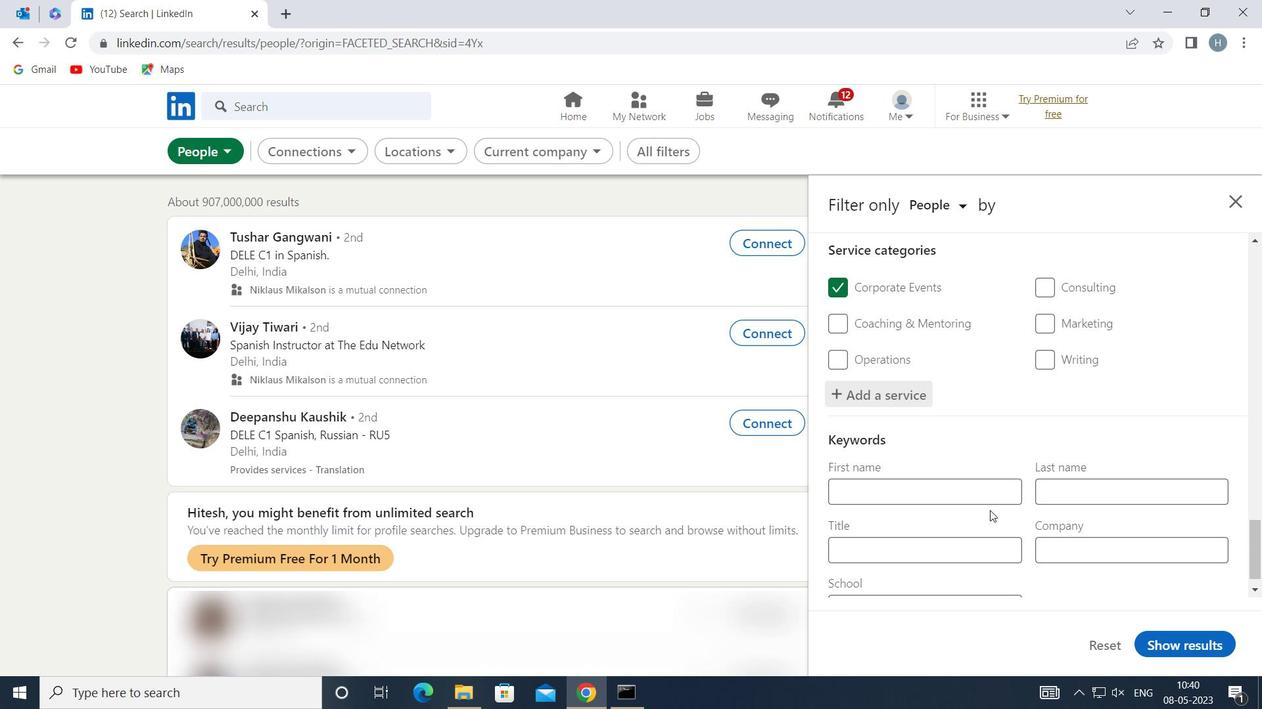 
Action: Mouse moved to (982, 517)
Screenshot: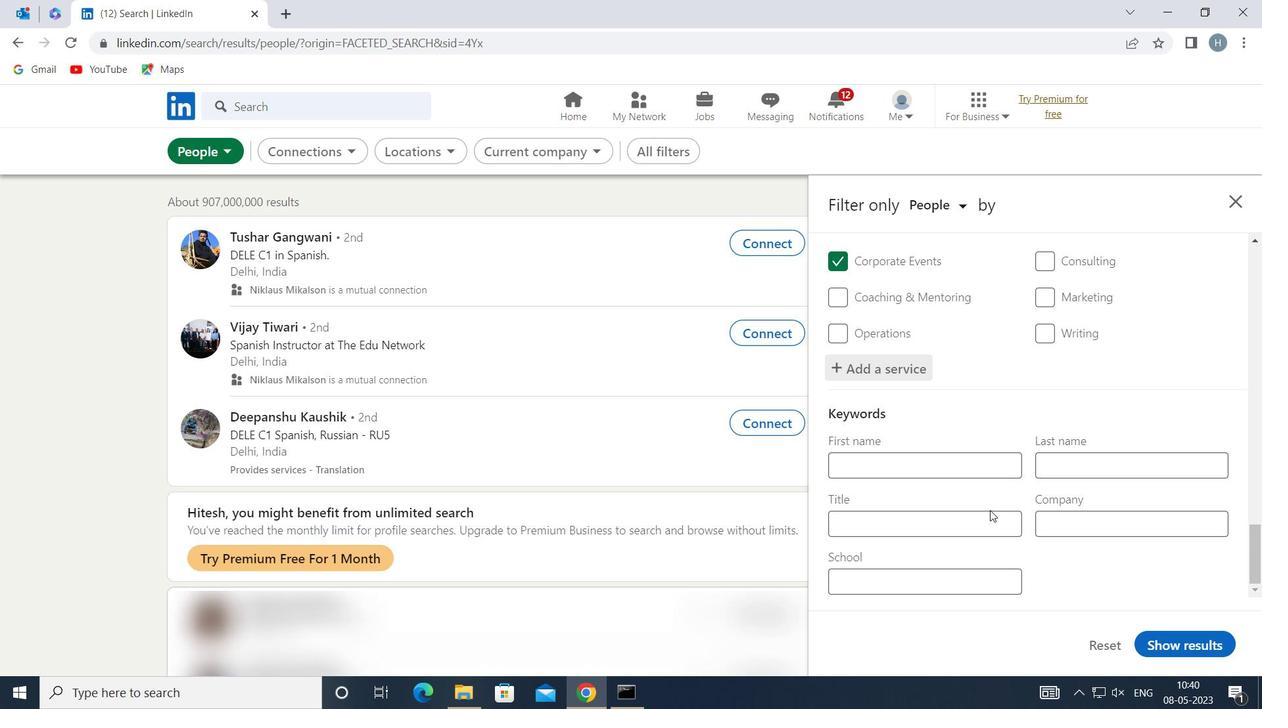 
Action: Mouse pressed left at (982, 517)
Screenshot: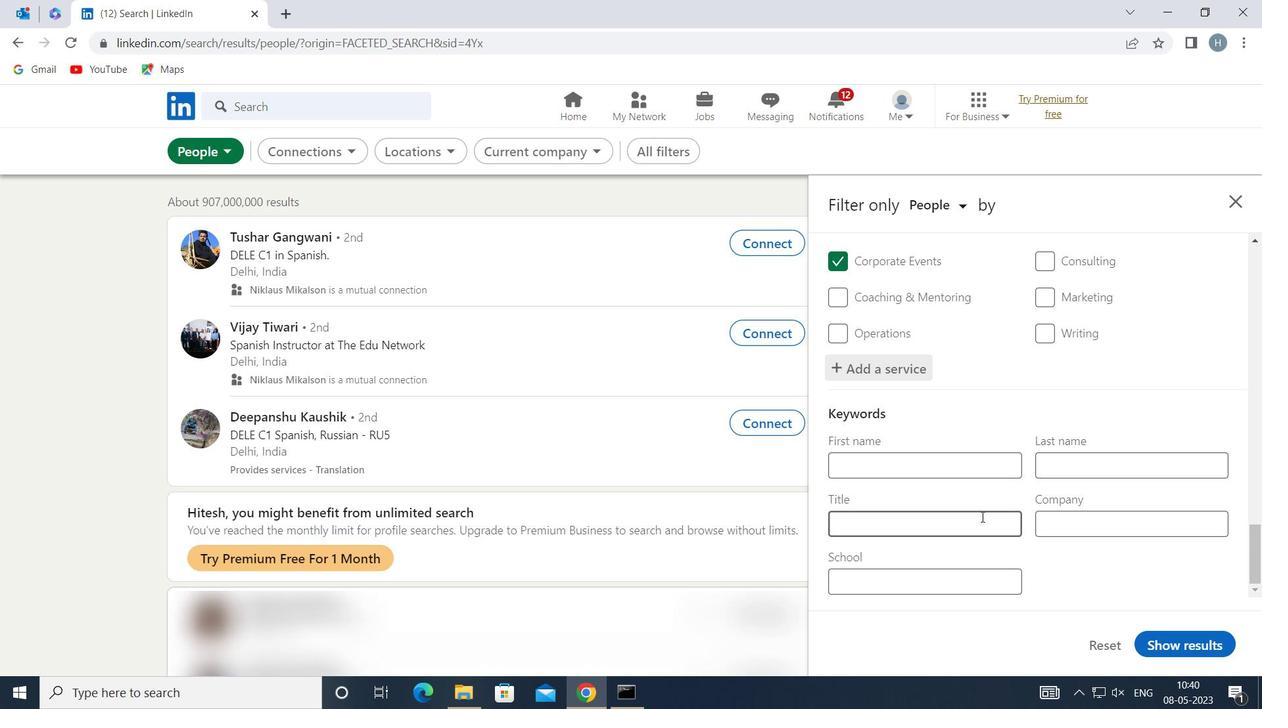 
Action: Mouse moved to (980, 517)
Screenshot: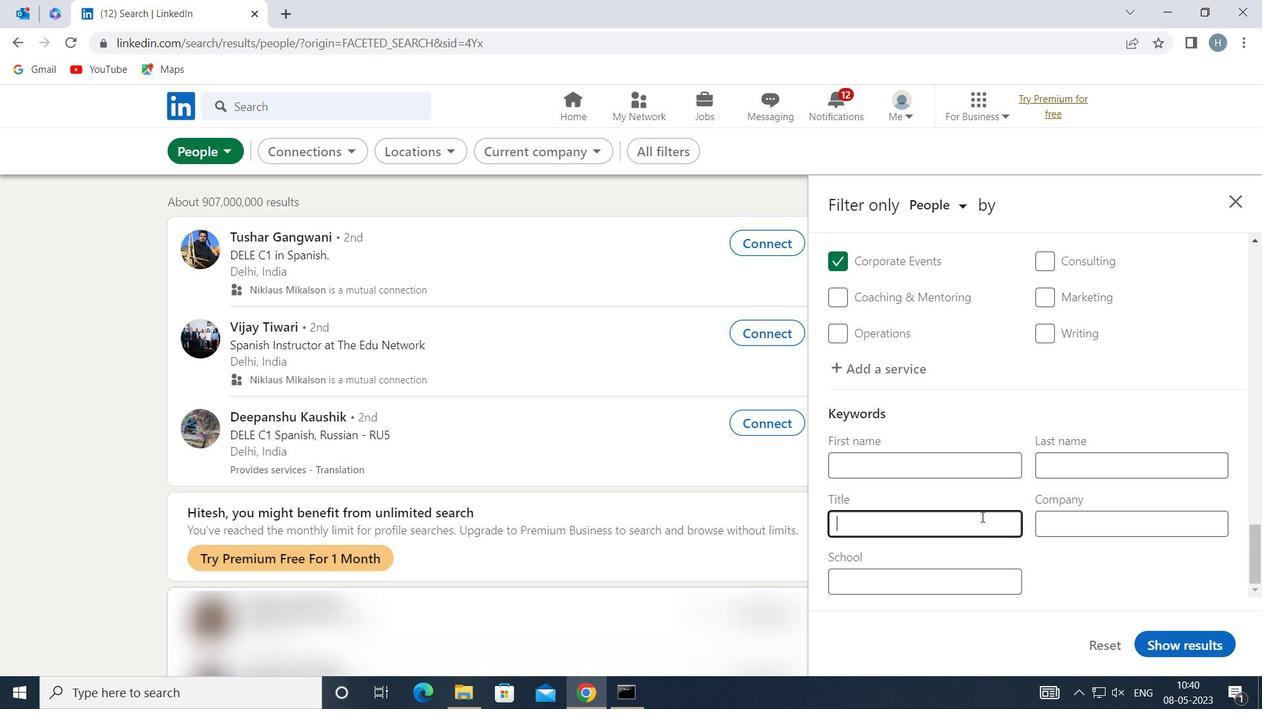 
Action: Key pressed <Key.shift>PRINCIPAL
Screenshot: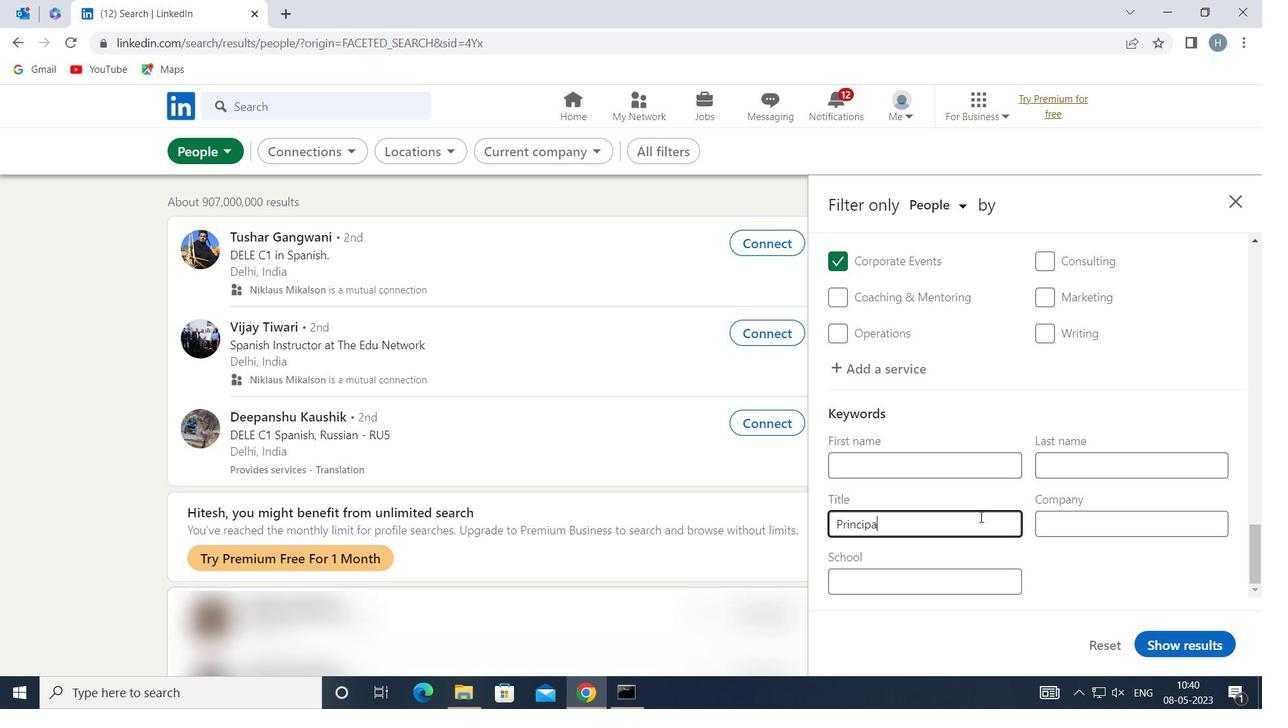
Action: Mouse moved to (1173, 640)
Screenshot: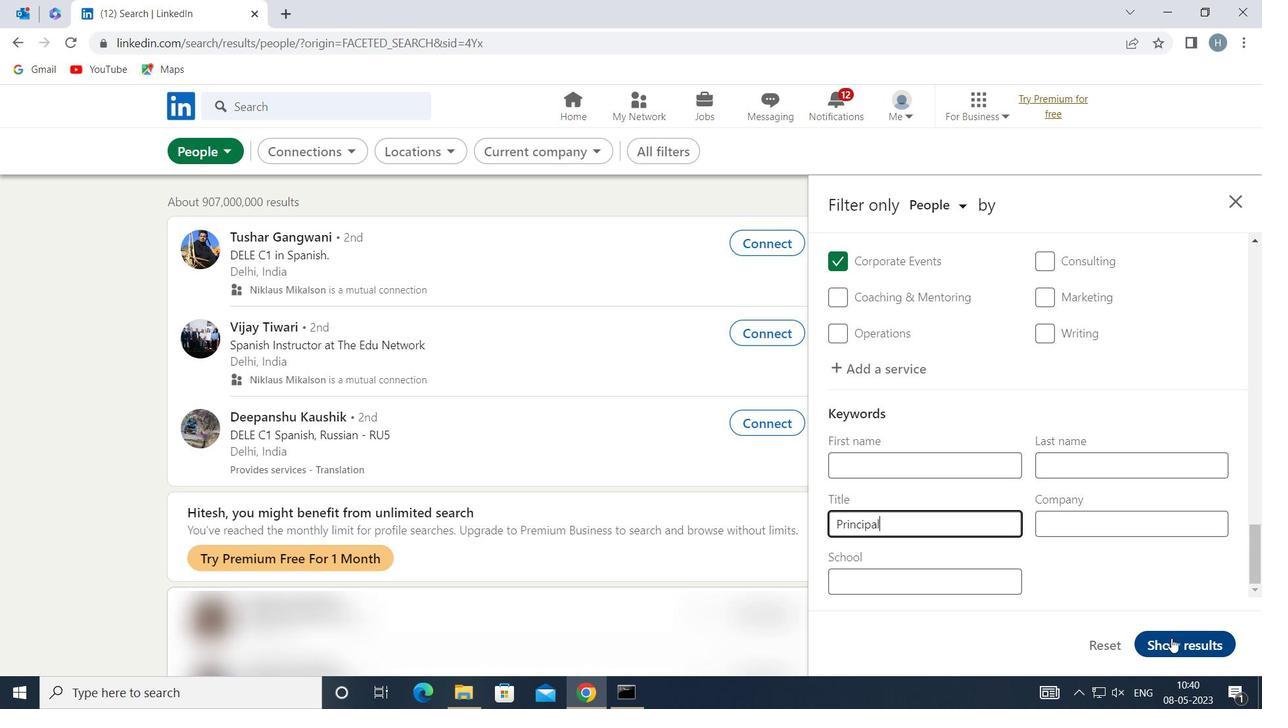 
Action: Mouse pressed left at (1173, 640)
Screenshot: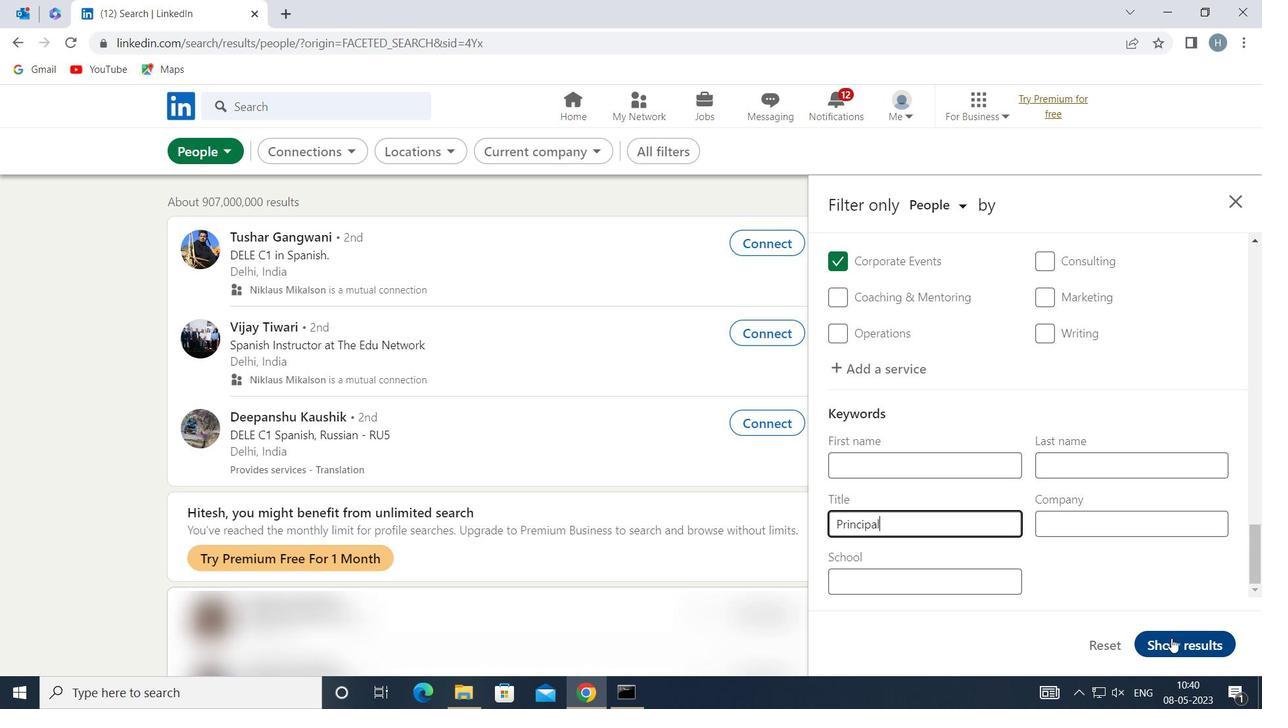 
Action: Mouse moved to (959, 479)
Screenshot: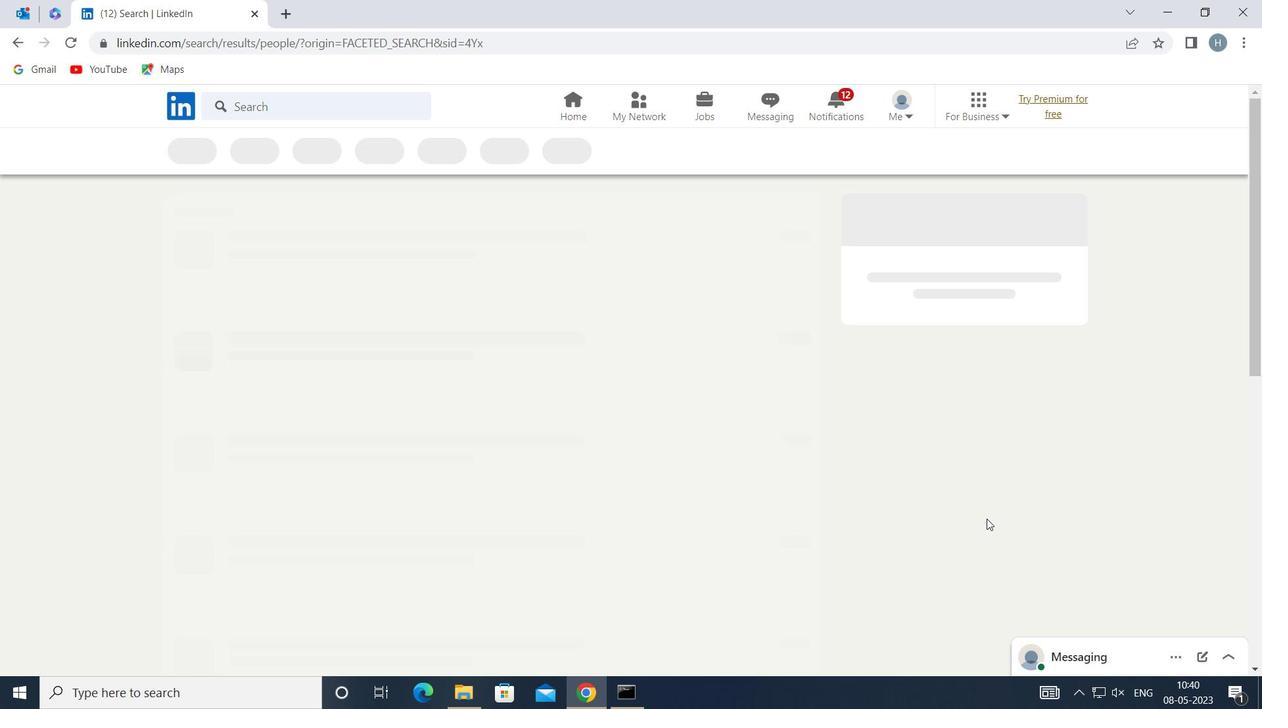 
